 Task: Schedule a 90-minute course evaluation session.
Action: Mouse moved to (76, 132)
Screenshot: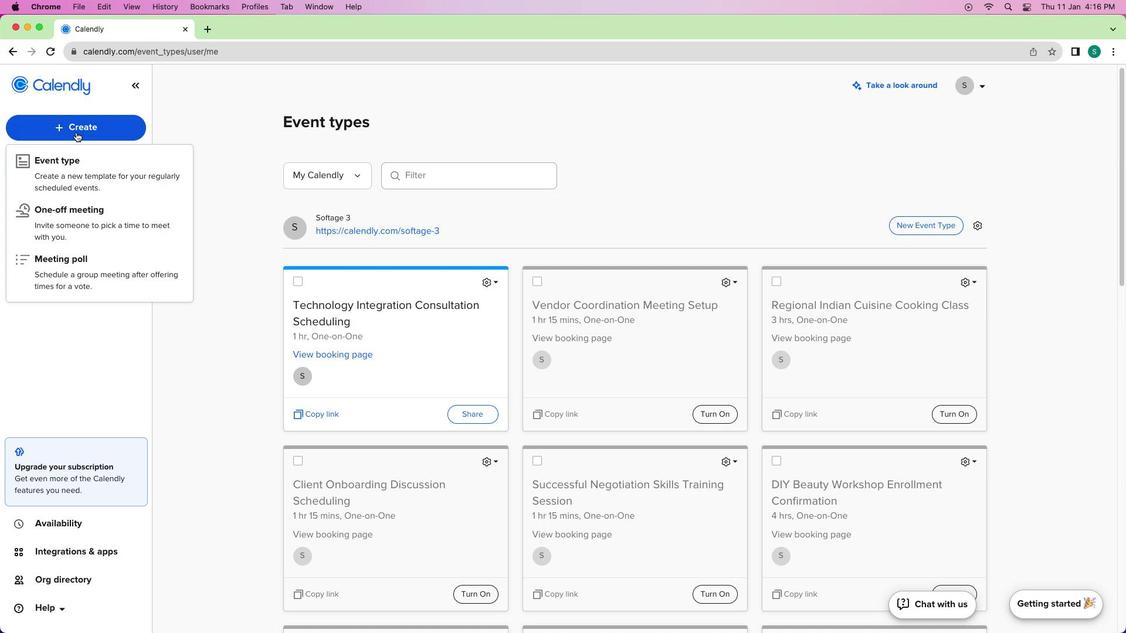 
Action: Mouse pressed left at (76, 132)
Screenshot: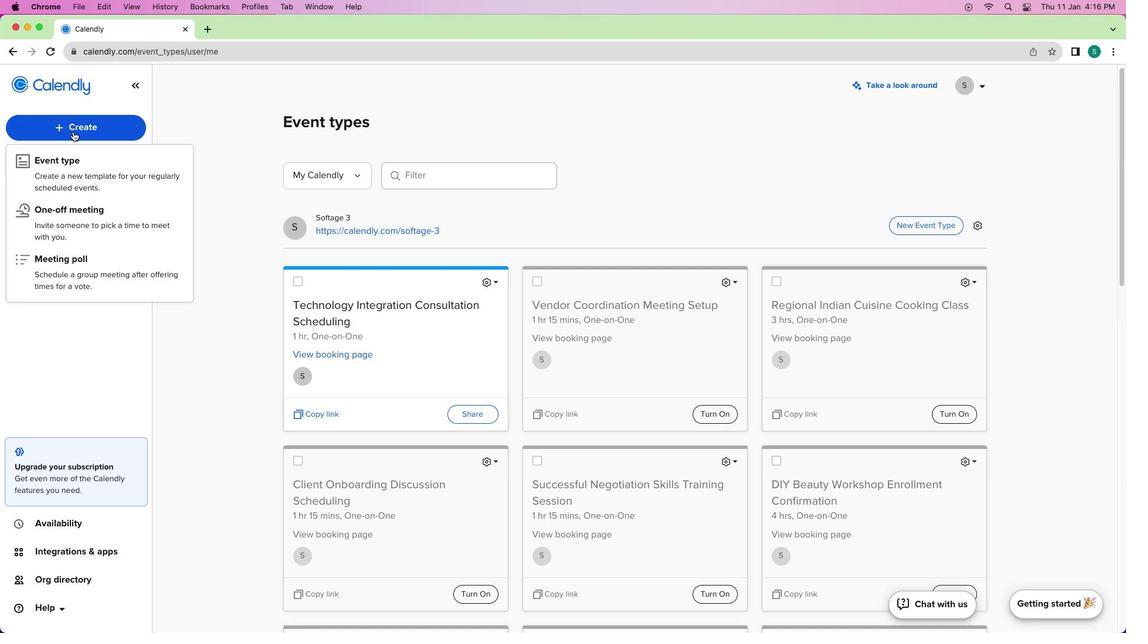 
Action: Mouse moved to (79, 159)
Screenshot: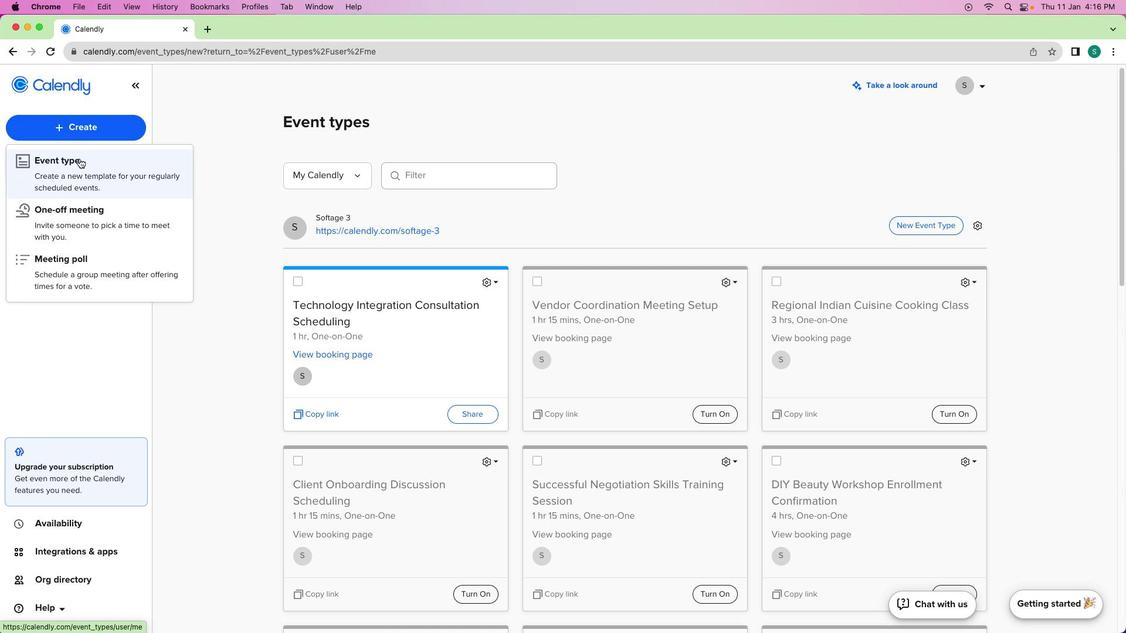 
Action: Mouse pressed left at (79, 159)
Screenshot: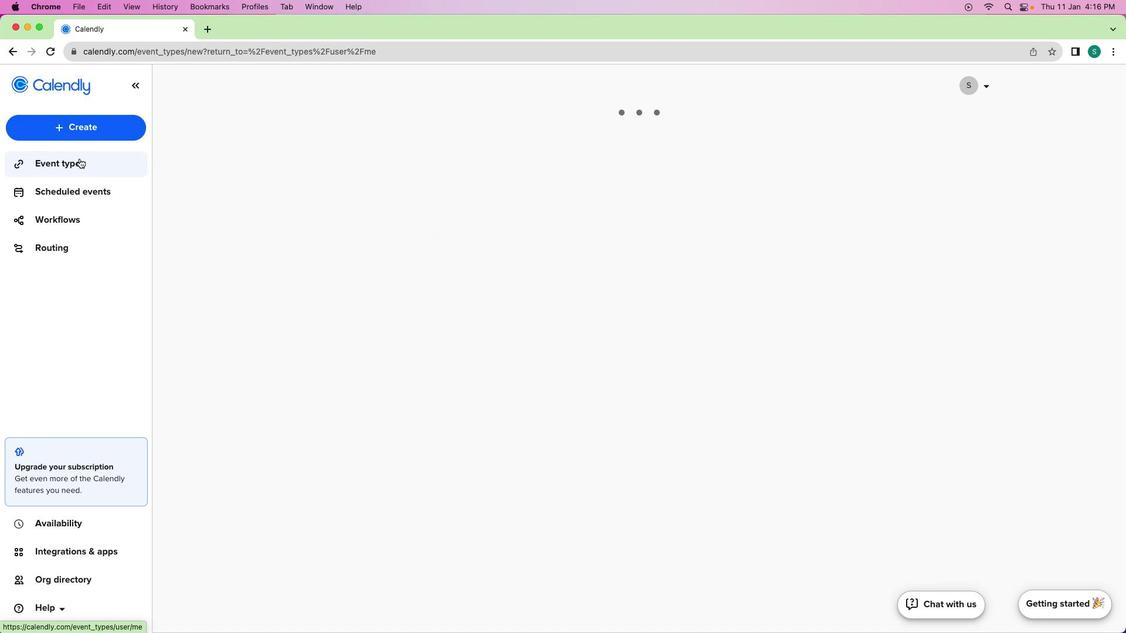 
Action: Mouse moved to (479, 231)
Screenshot: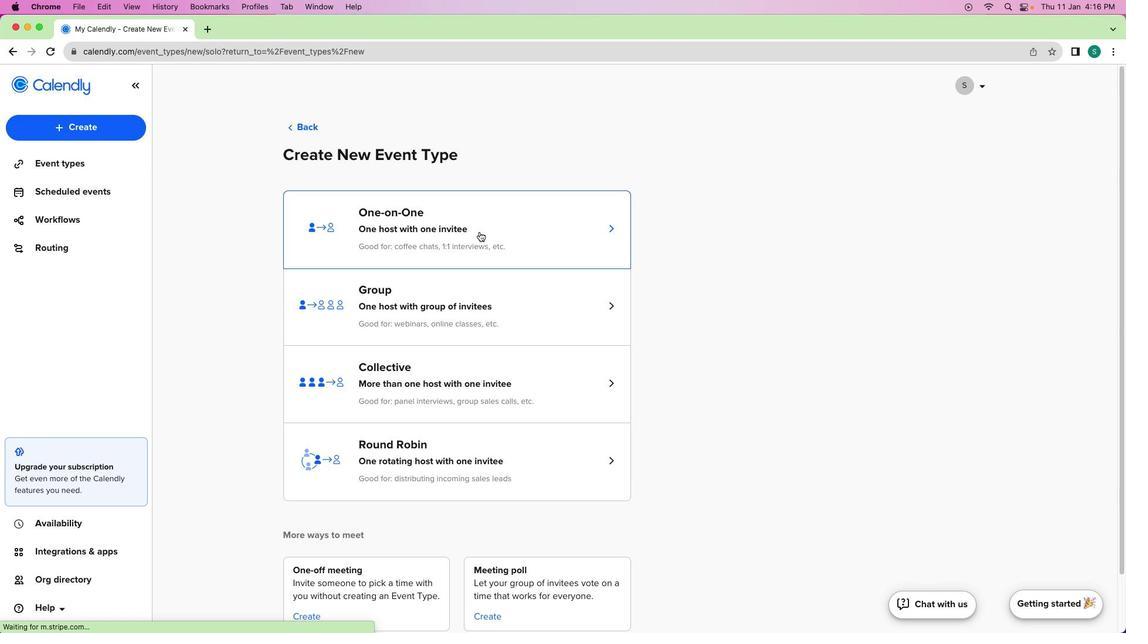 
Action: Mouse pressed left at (479, 231)
Screenshot: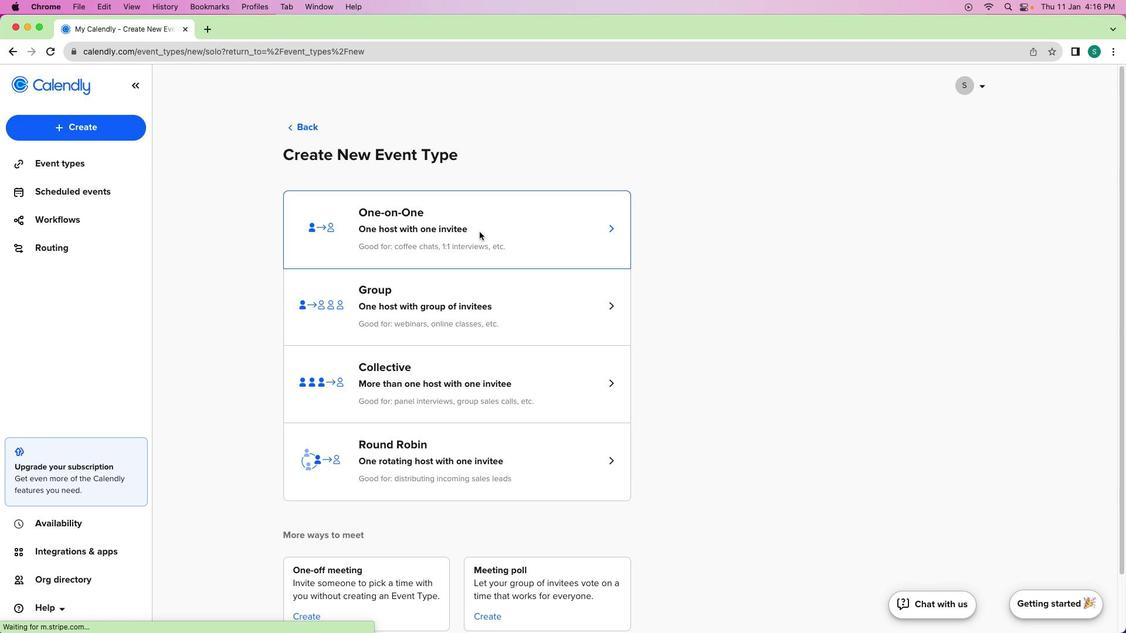
Action: Mouse moved to (49, 182)
Screenshot: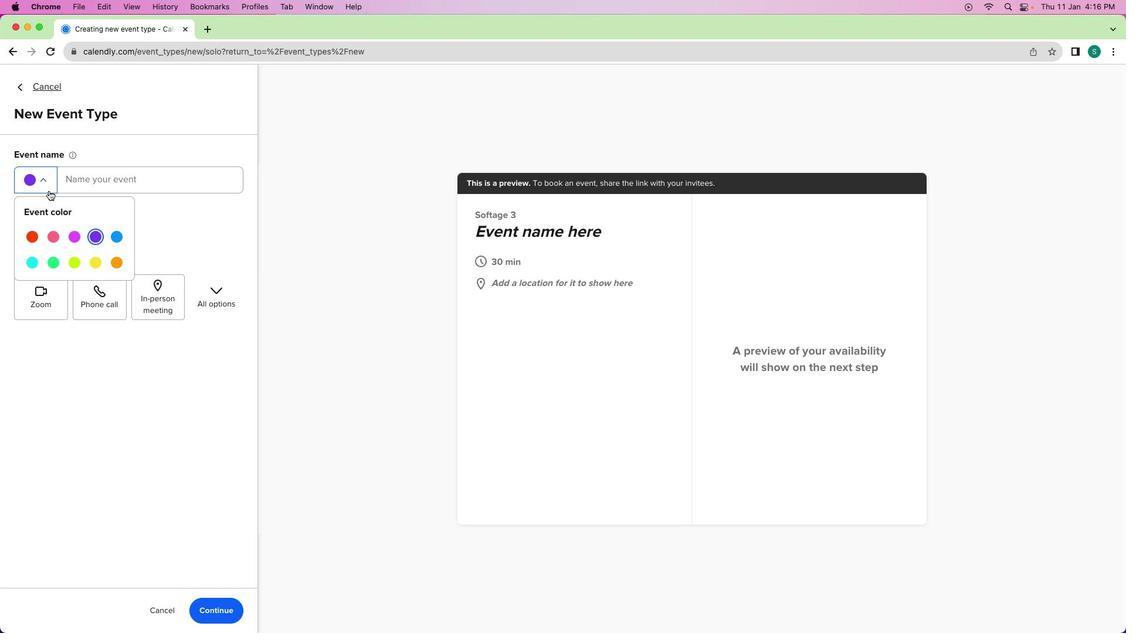 
Action: Mouse pressed left at (49, 182)
Screenshot: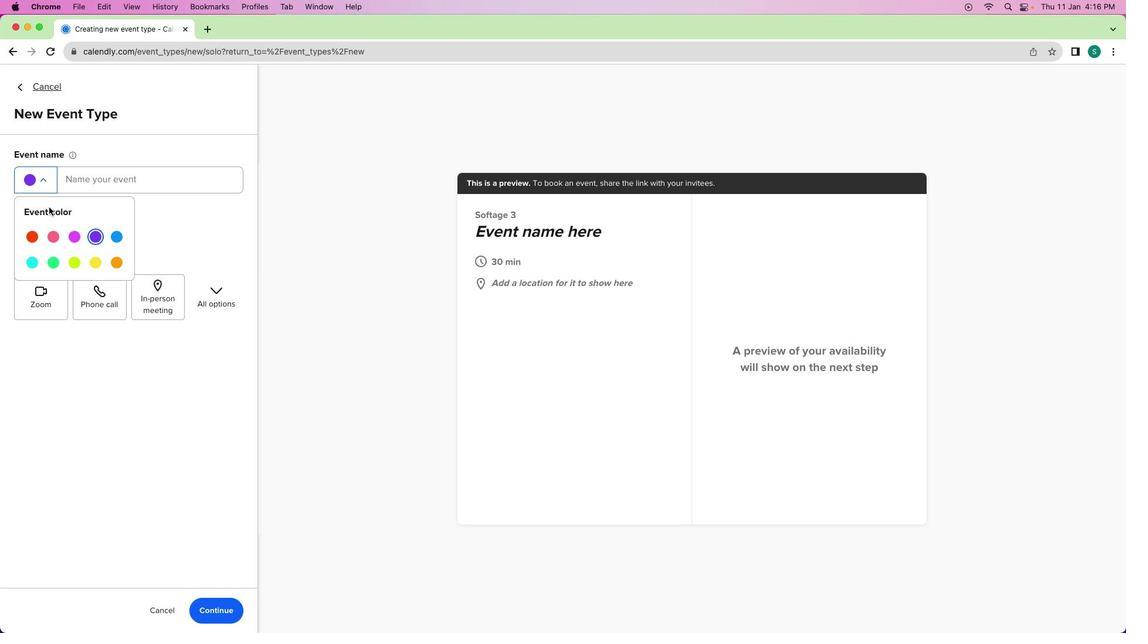
Action: Mouse moved to (74, 240)
Screenshot: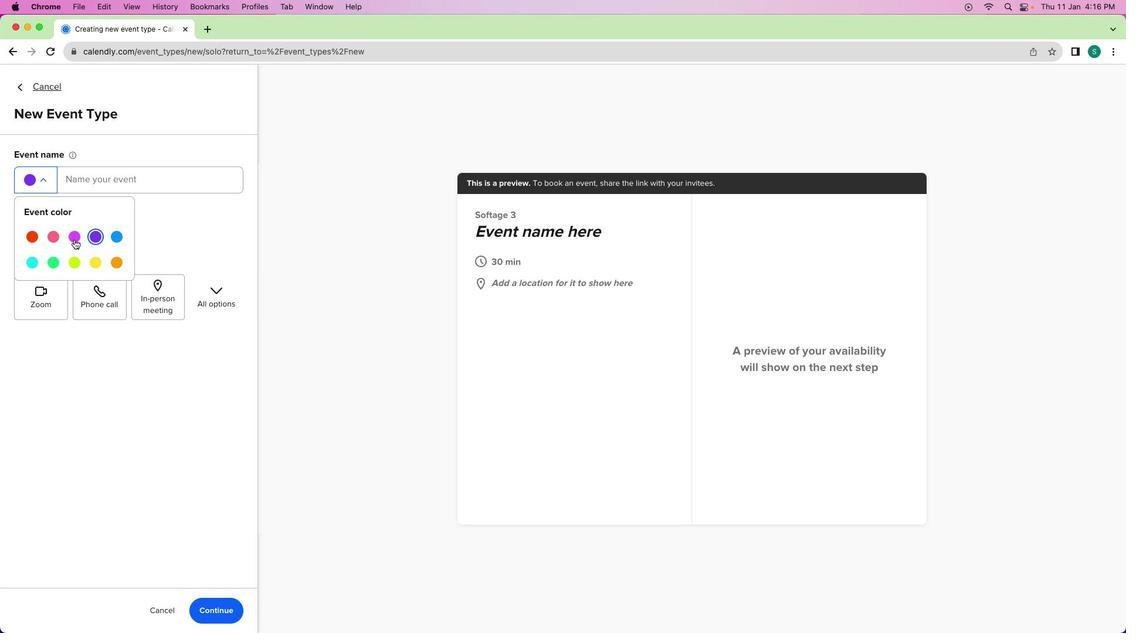 
Action: Mouse pressed left at (74, 240)
Screenshot: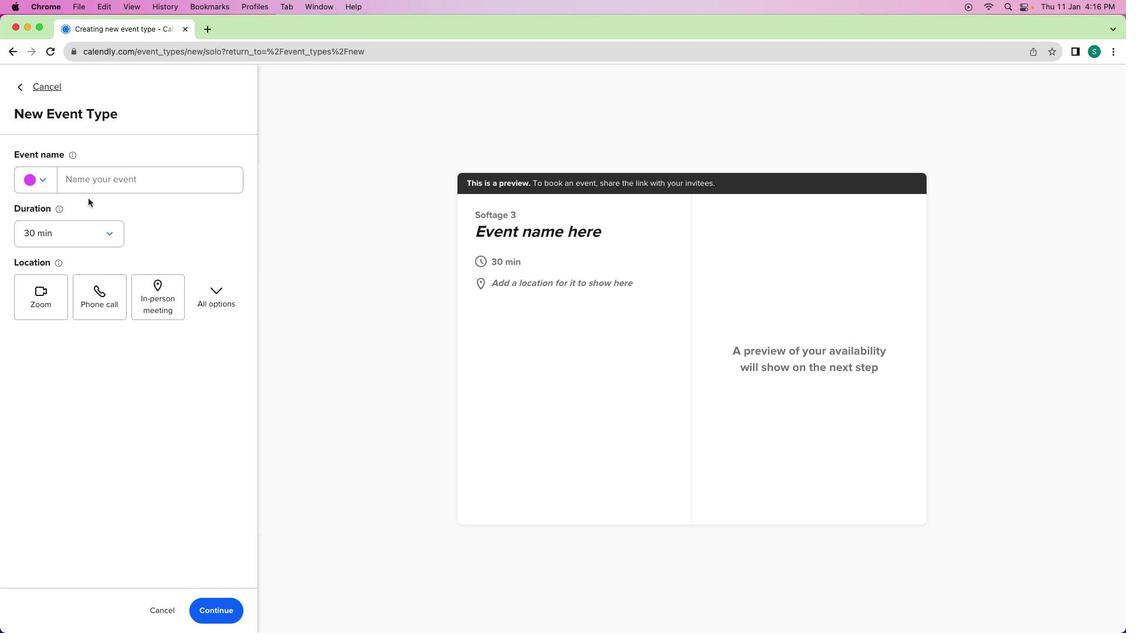 
Action: Mouse moved to (100, 186)
Screenshot: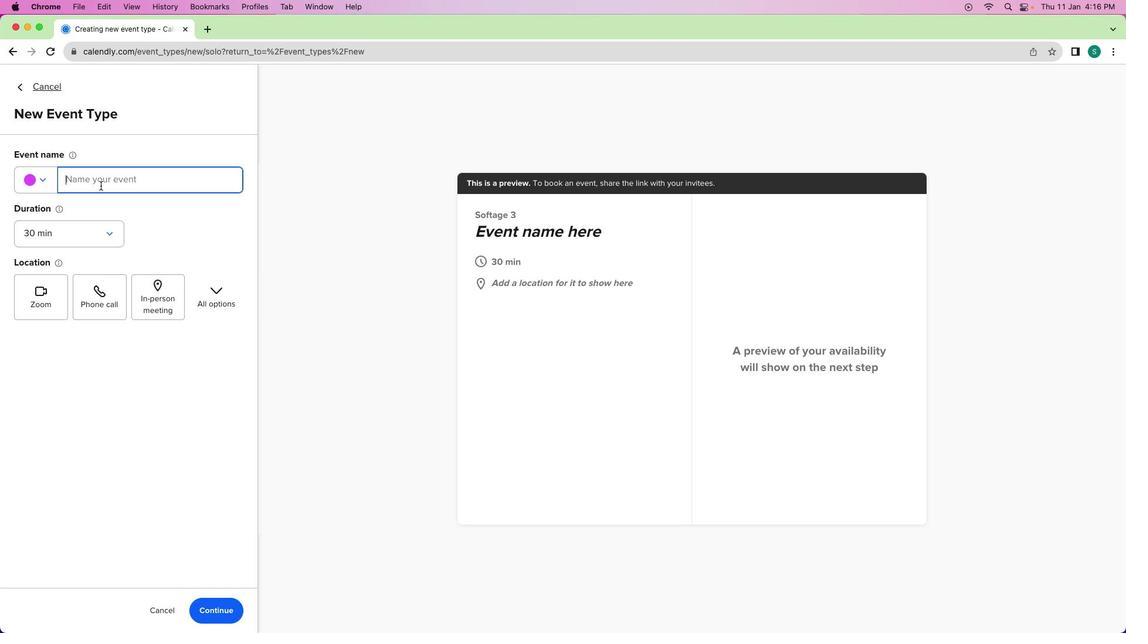 
Action: Mouse pressed left at (100, 186)
Screenshot: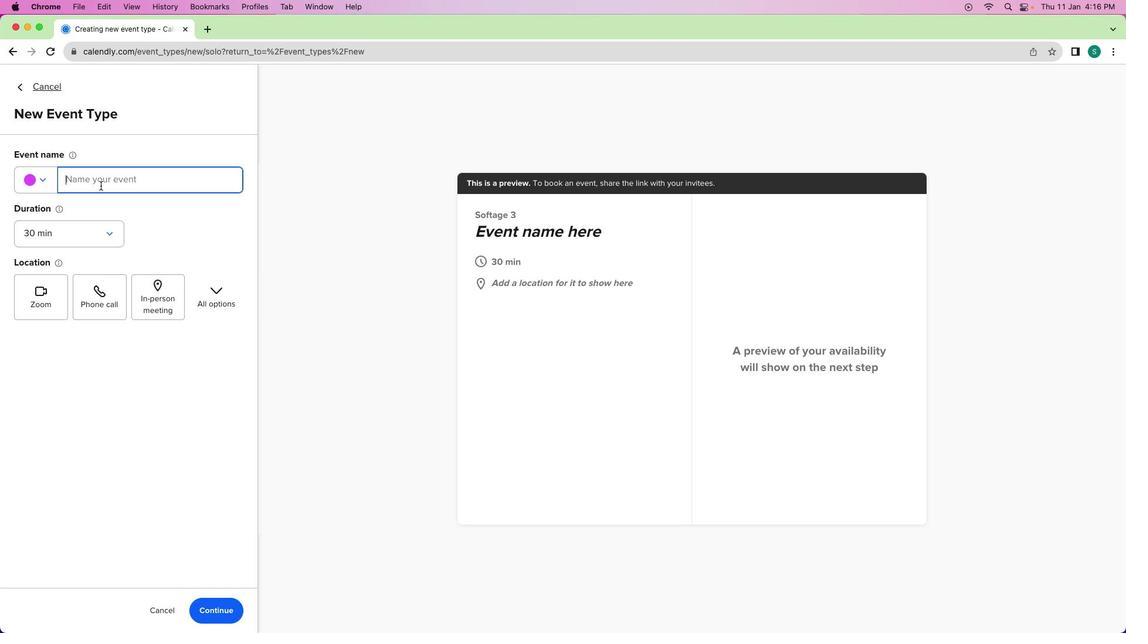 
Action: Key pressed Key.shift'C''o''u''r''s''e'Key.spaceKey.shift'E''v''a''l''u''a''t''i''o''n'Key.spaceKey.shift'S''e''s''s''i''o''n'Key.spaceKey.shift'S''c''h''e''d''u''l''i''n''g'
Screenshot: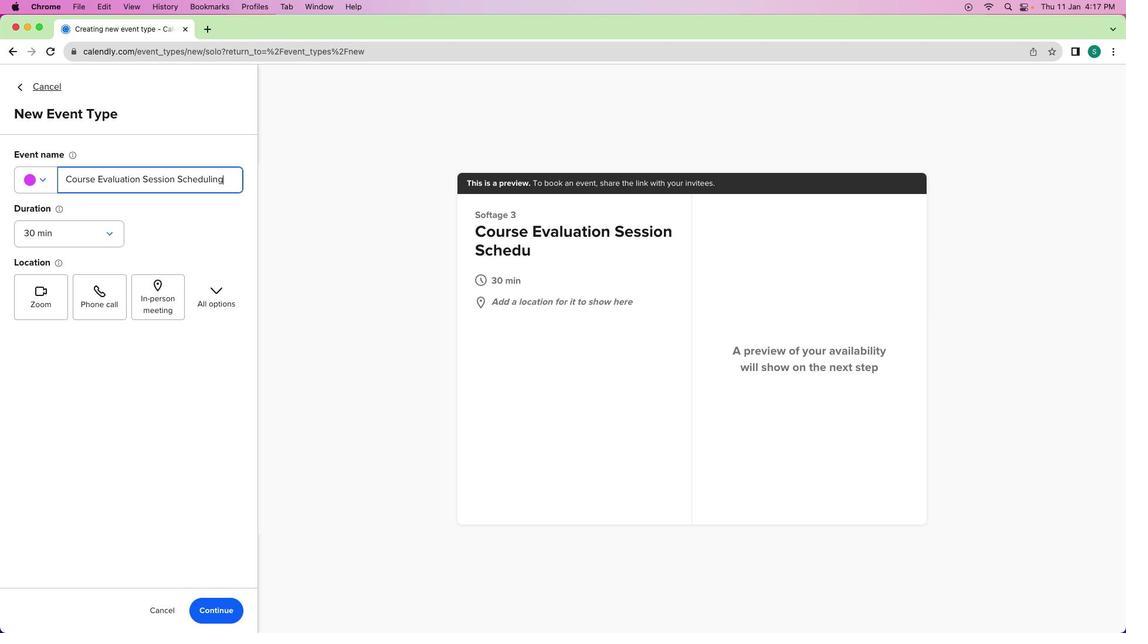 
Action: Mouse moved to (46, 227)
Screenshot: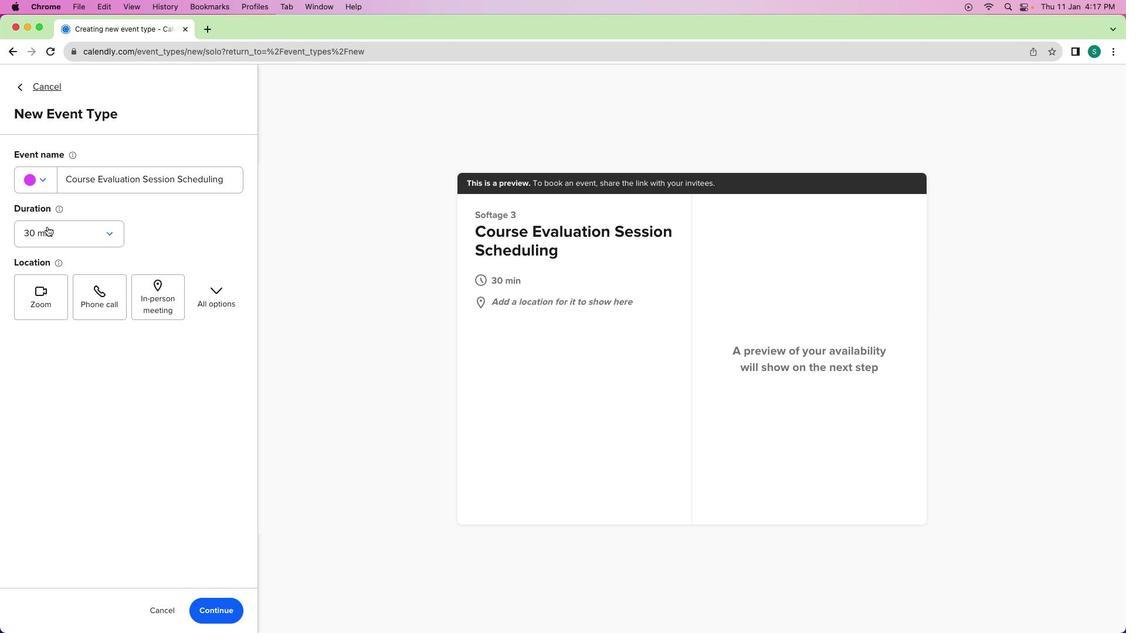 
Action: Mouse pressed left at (46, 227)
Screenshot: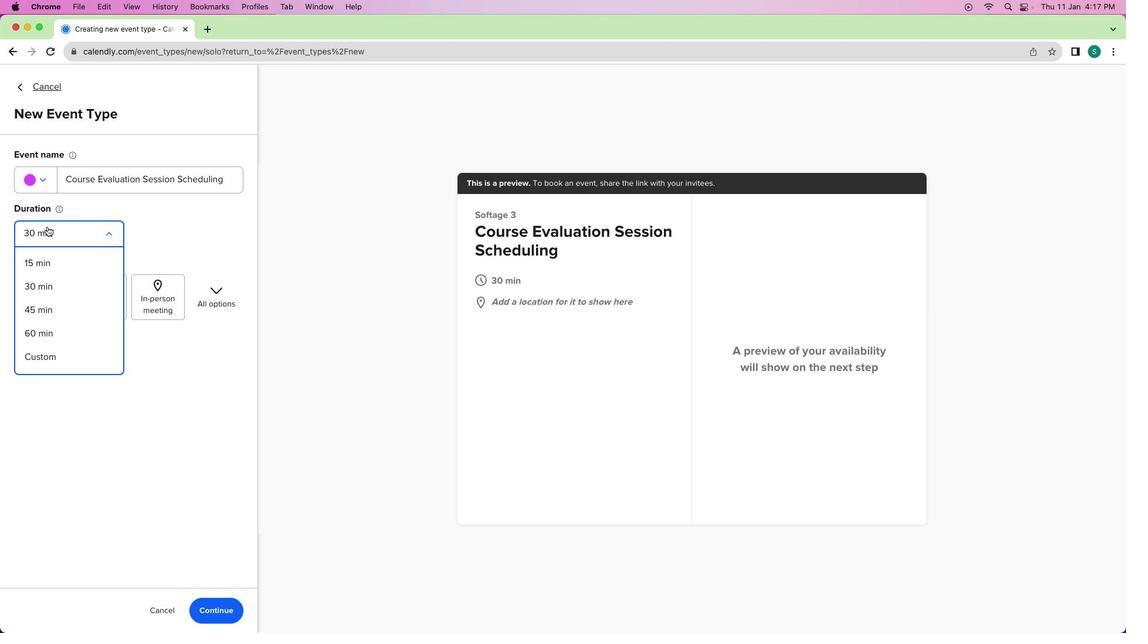 
Action: Mouse moved to (39, 354)
Screenshot: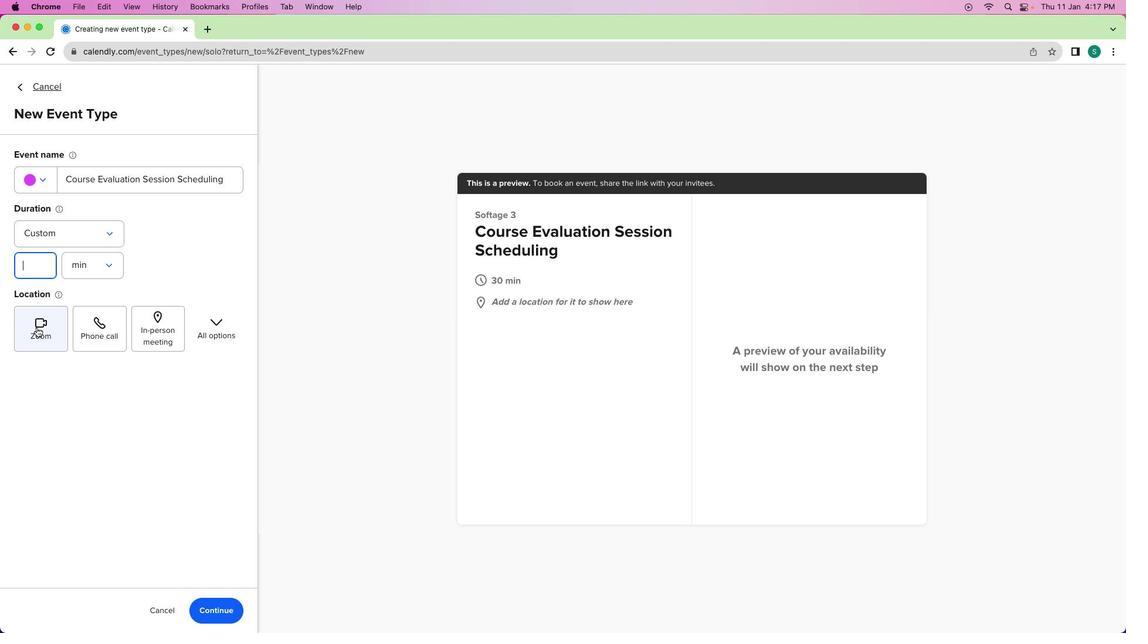 
Action: Mouse pressed left at (39, 354)
Screenshot: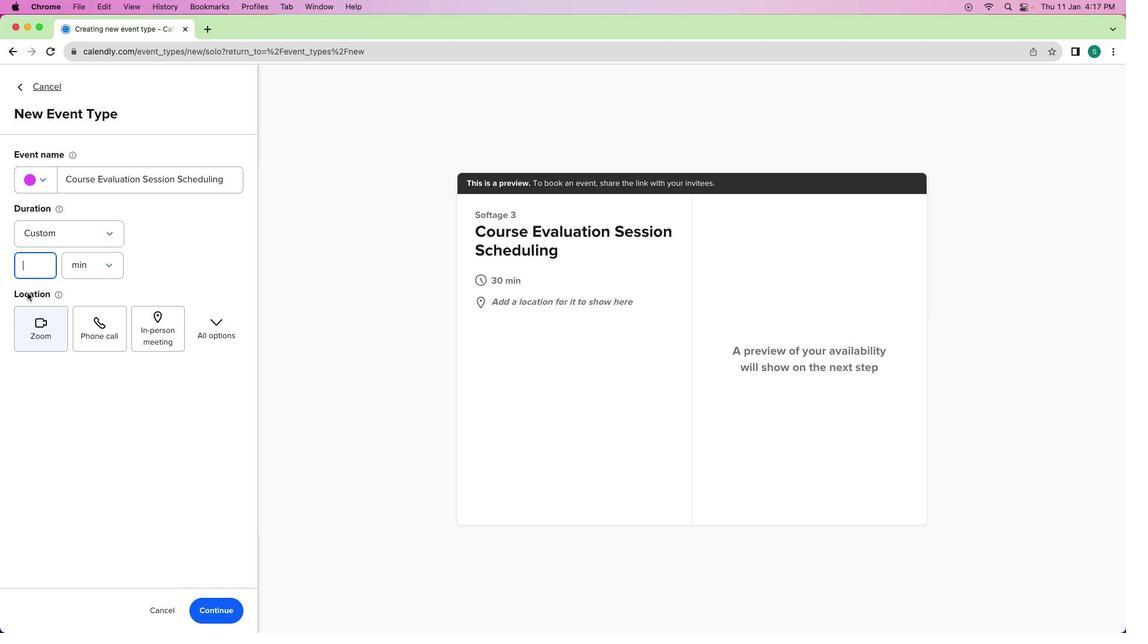 
Action: Mouse moved to (23, 263)
Screenshot: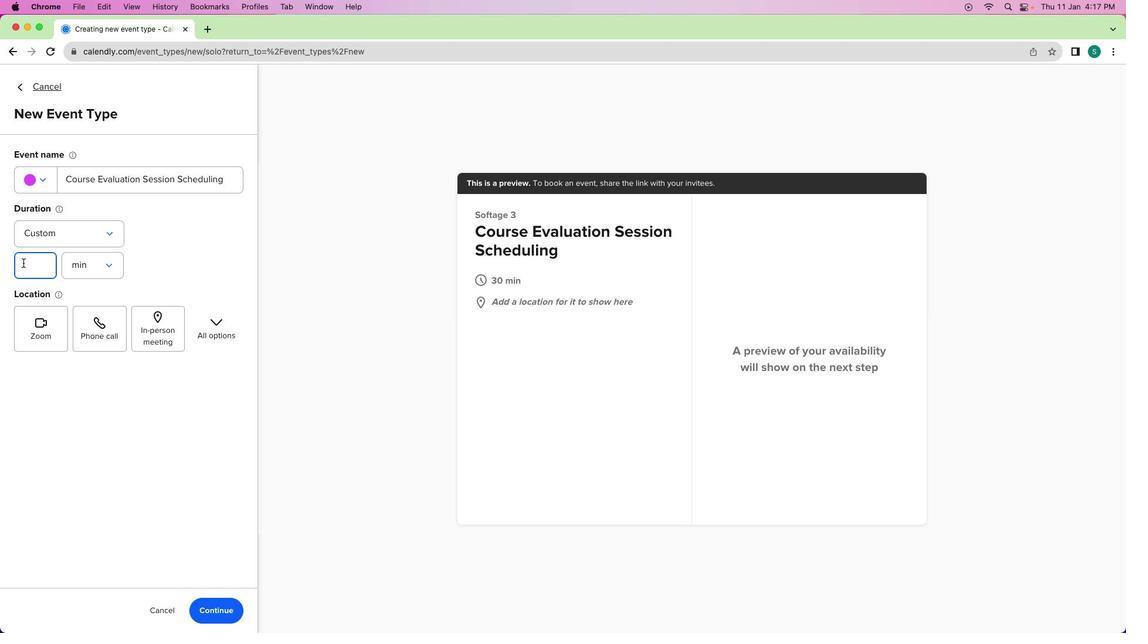 
Action: Key pressed '9''0'
Screenshot: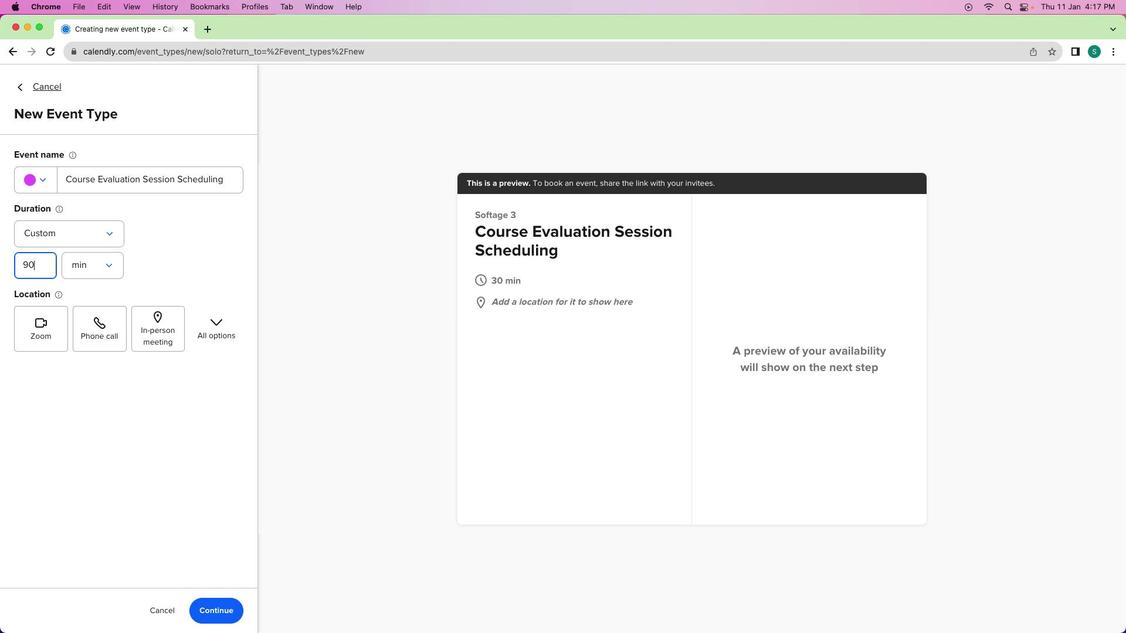 
Action: Mouse moved to (58, 339)
Screenshot: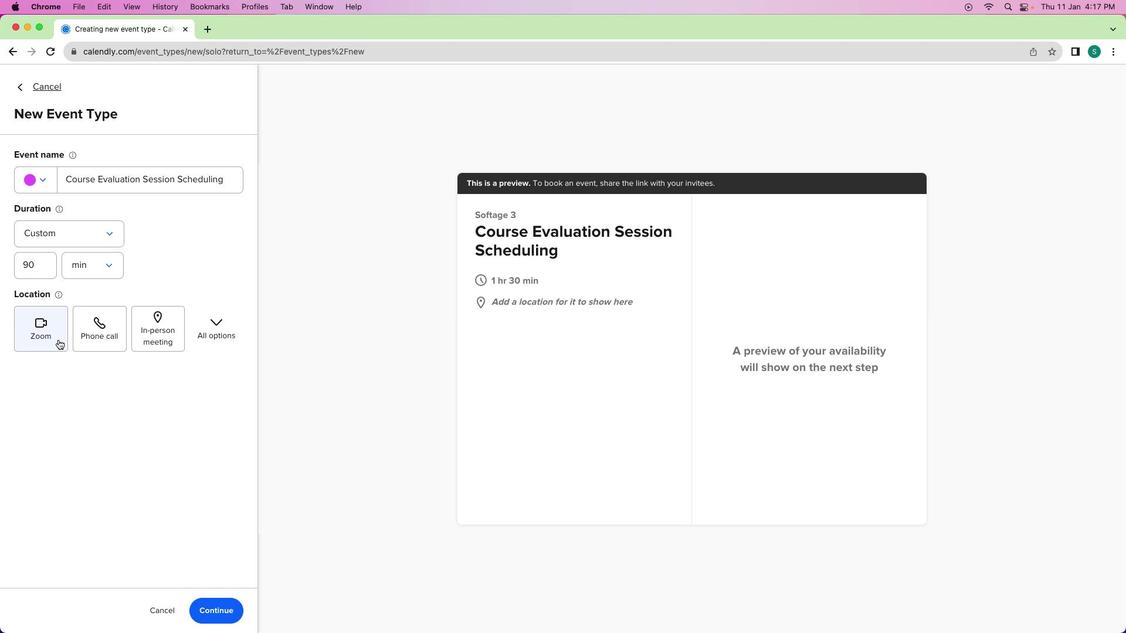 
Action: Mouse pressed left at (58, 339)
Screenshot: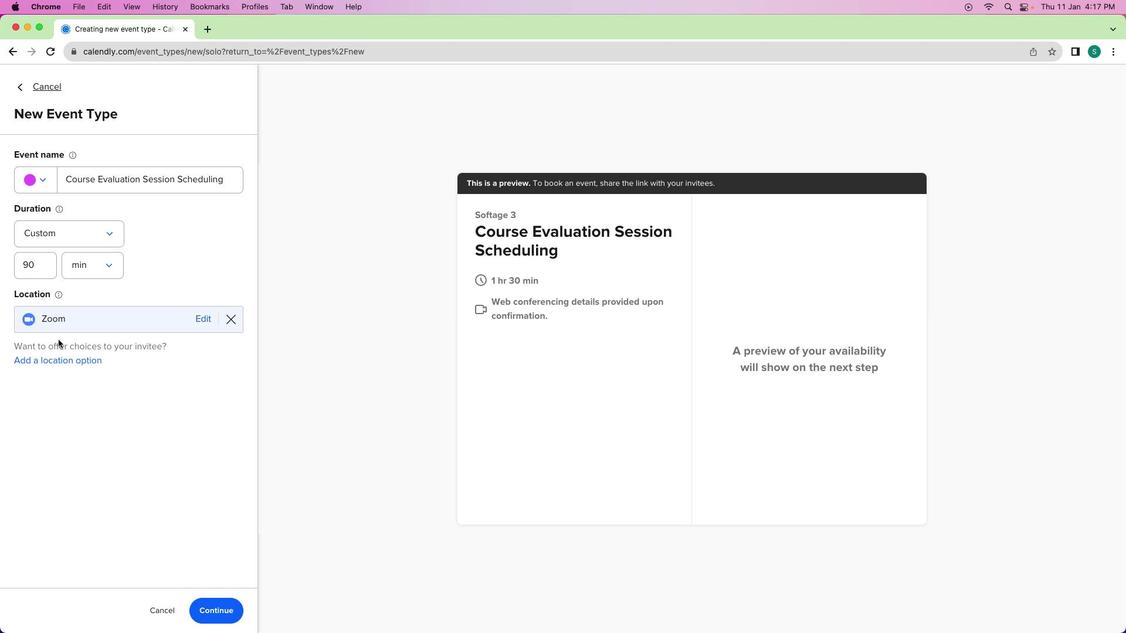 
Action: Mouse moved to (220, 603)
Screenshot: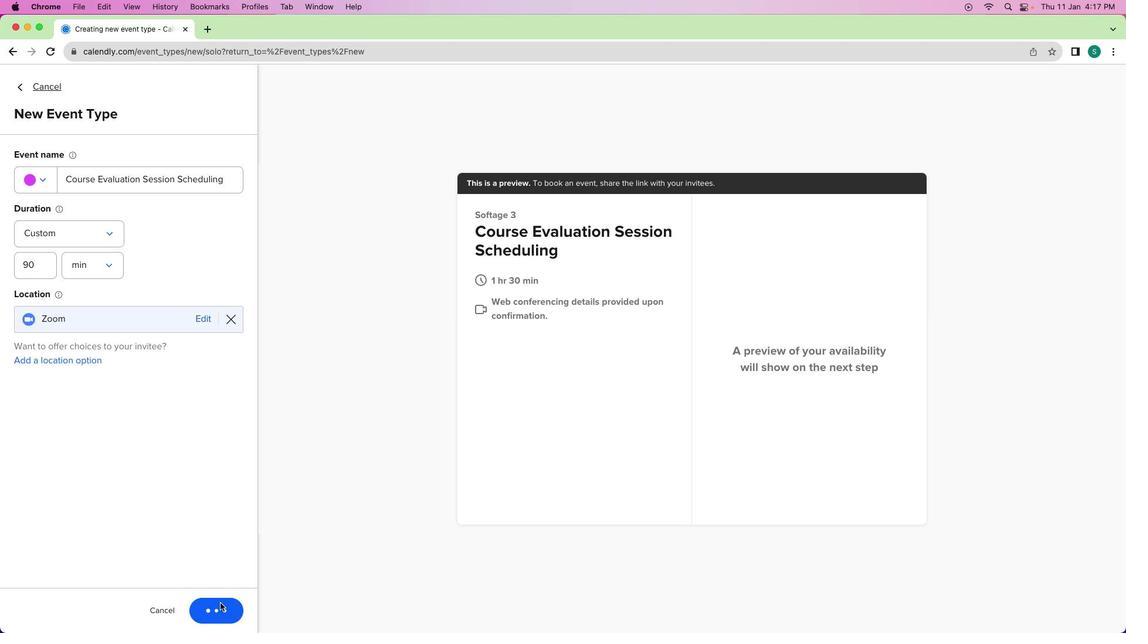 
Action: Mouse pressed left at (220, 603)
Screenshot: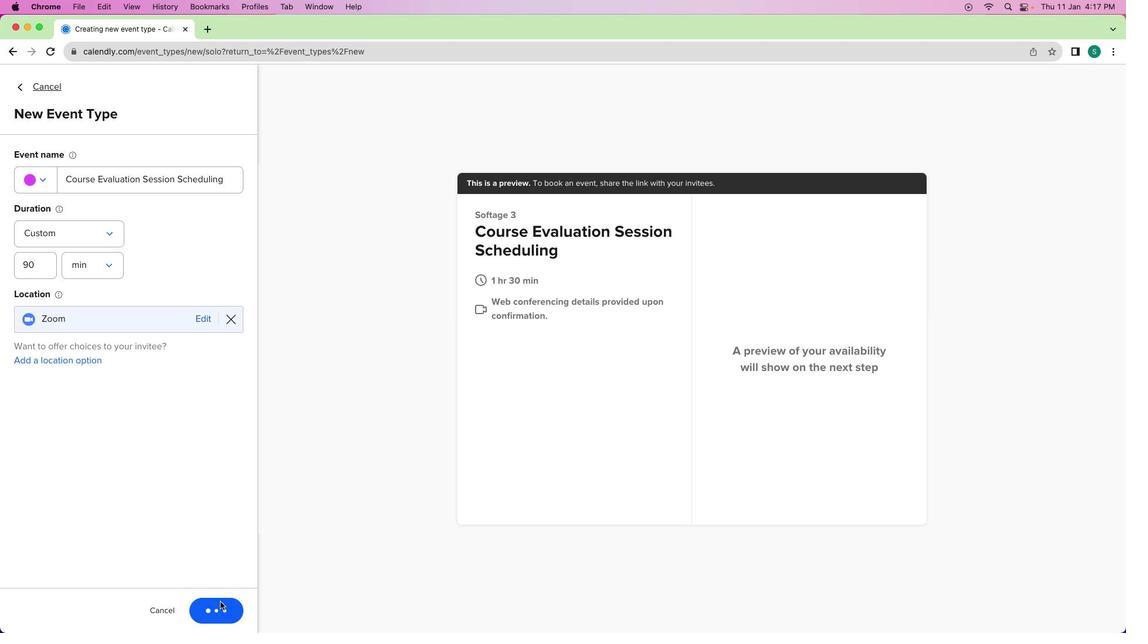 
Action: Mouse moved to (200, 216)
Screenshot: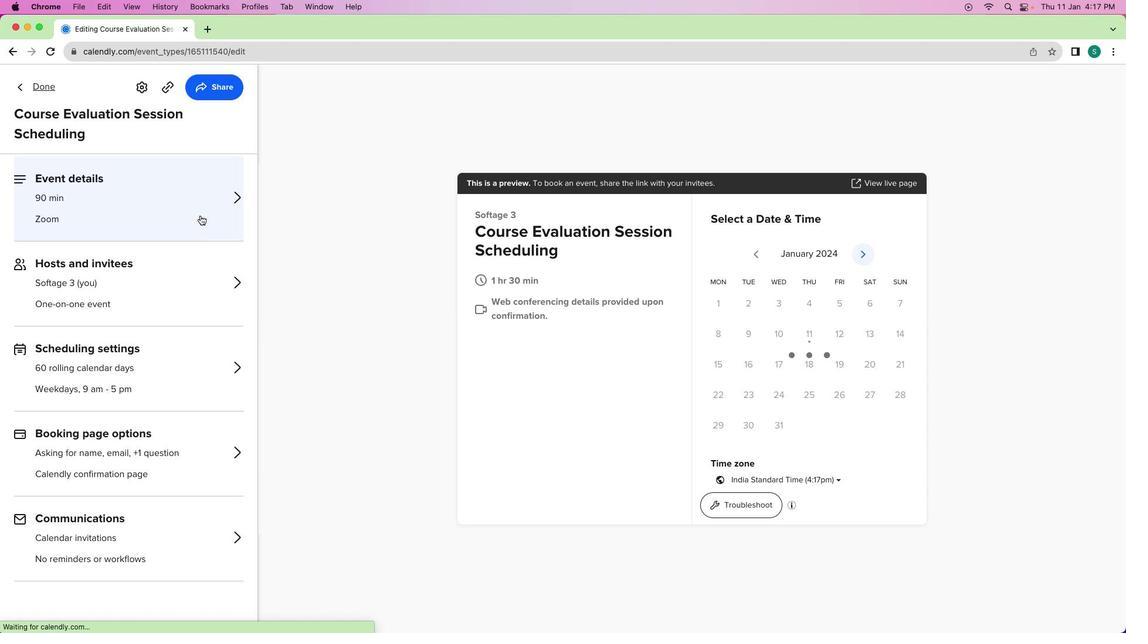 
Action: Mouse pressed left at (200, 216)
Screenshot: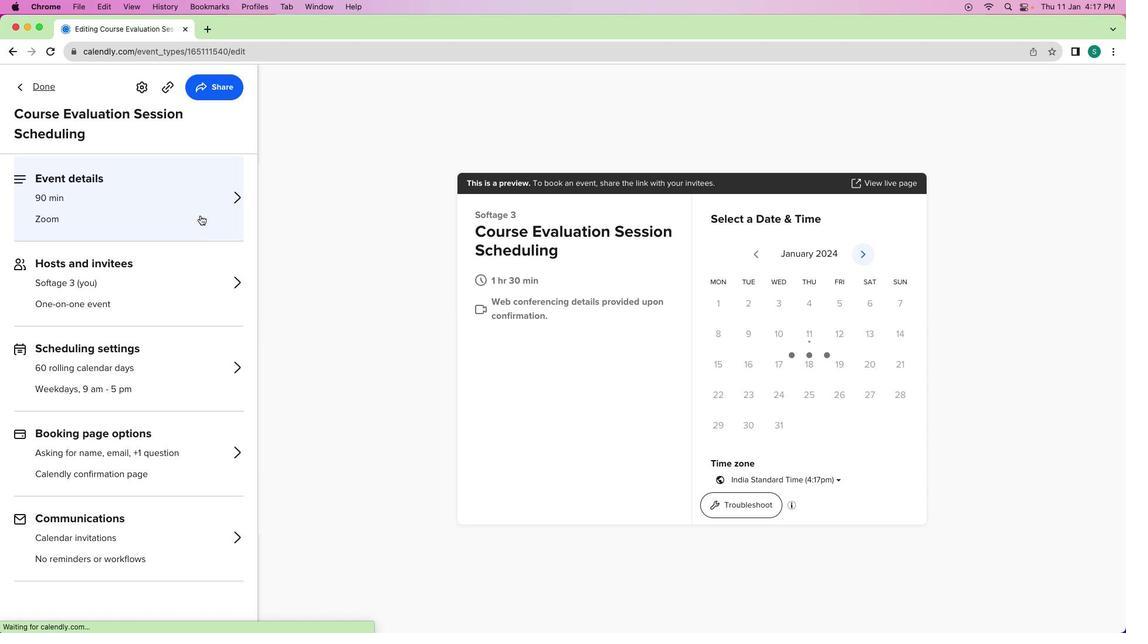 
Action: Mouse moved to (106, 436)
Screenshot: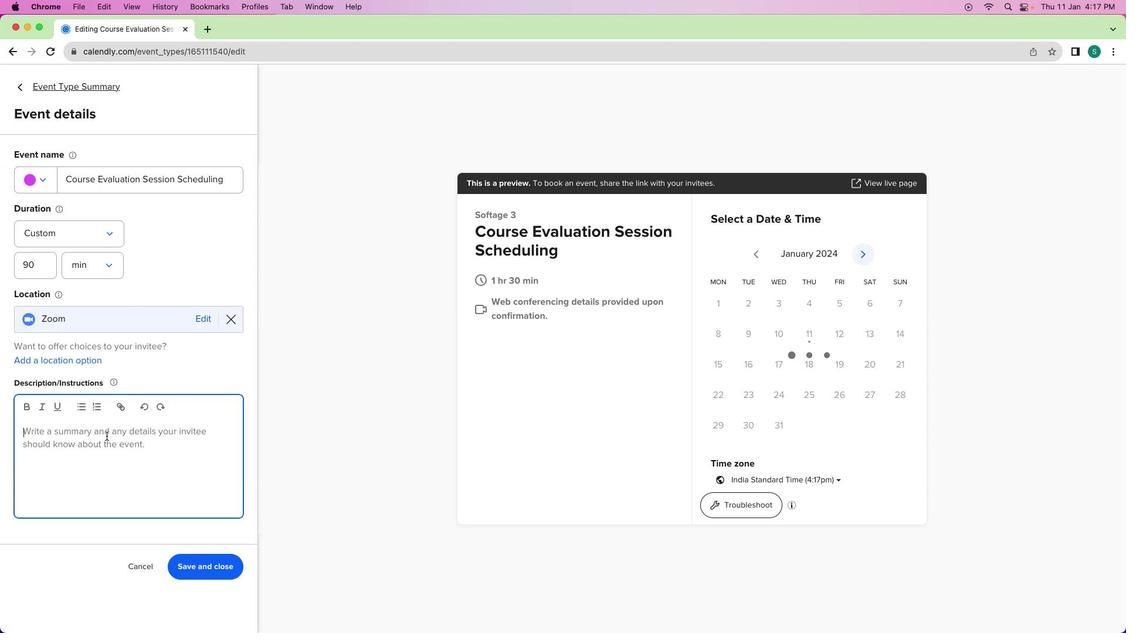 
Action: Mouse pressed left at (106, 436)
Screenshot: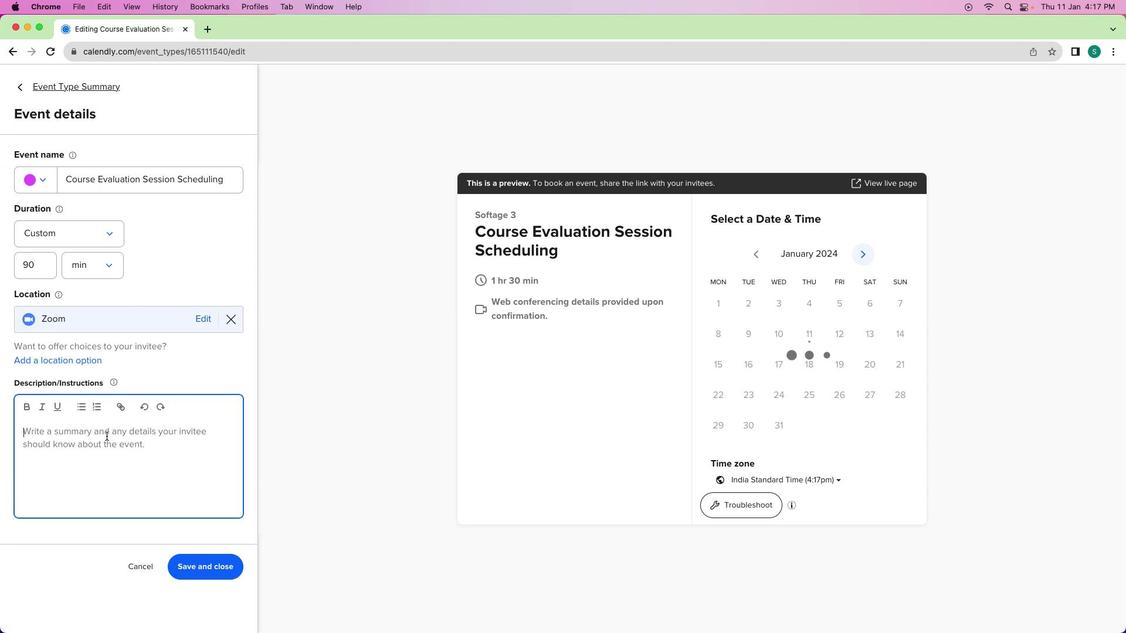 
Action: Mouse moved to (113, 444)
Screenshot: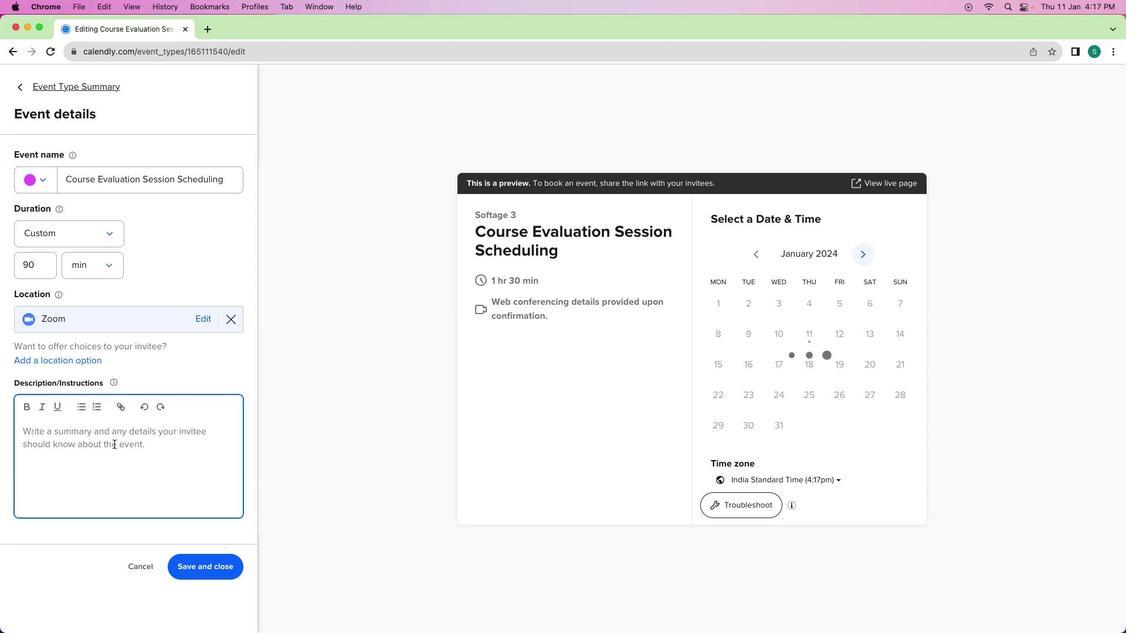 
Action: Key pressed Key.shiftKey.shiftKey.shift'I''t'"'"'s'Key.space't''i''m''e'Key.space't''o'Key.space'g''a''t''h''e''r'Key.space'v''a''l''u''a''b''l''e'Key.space'i''s''i'Key.backspaceKey.backspace'n''s''i''h''g''t''s'Key.shift_r'!'Key.spaceKey.shift'I'"'"'v''e'Key.leftKey.leftKey.leftKey.leftKey.leftKey.leftKey.leftKey.leftKey.leftKey.backspaceKey.right'h'Key.downKey.space's''c''h''e''d''u''l''e''d'Key.space'a'Key.space'9''0''-''m''i''n''u''t''e'Key.spaceKey.spaceKey.backspaceKey.space'c''o''u''r''s''e'Key.leftKey.leftKey.leftKey.leftKey.leftKey.leftKey.leftKey.leftKey.rightKey.backspaceKey.downKey.space'e''v''a''l''u''a''t''i''o''n'Key.space's''e''s''s''i''o''n'Key.space'd''i''s''c''u''s''s'Key.space'f''e''e''d''b''a''c''k'','Key.space'i''m''p''r''o''v''e''m''e''n''t''s'','Key.space'a''n''d'Key.space'f''u''t''u''r''e'Key.space'e''n''h''a''n''c''e''m''e''n''t''s''.'Key.enterKey.shift'E''x''i'Key.backspace'c''i''t''e''d'Key.space't''o'Key.space'h''e''a''r'Key.space'y''o''u'Key.space't''h''o''u''g''h''t''s'Key.space'a''n''d'Key.space'i''d''e''a''s'Key.shift_r'!'Key.enterKey.enterKey.shift'B''e''s''t'Key.spaceKey.shift'r''e''g''a''r''d''s'','Key.enterKey.shift'S''o''f''t'Key.shift'A''g''e'
Screenshot: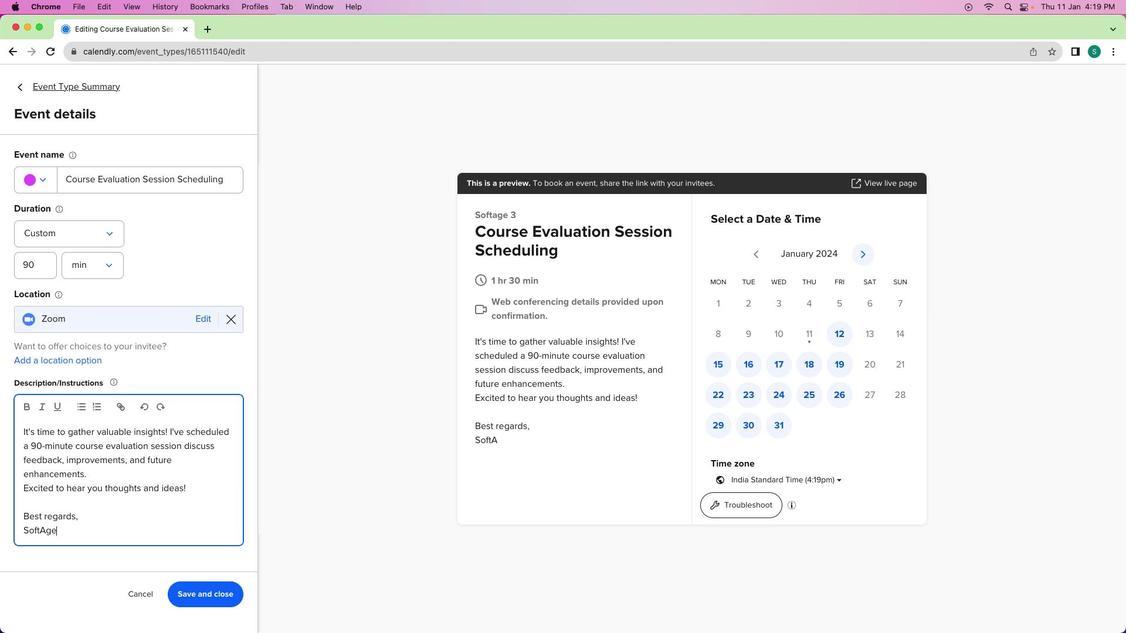 
Action: Mouse moved to (209, 599)
Screenshot: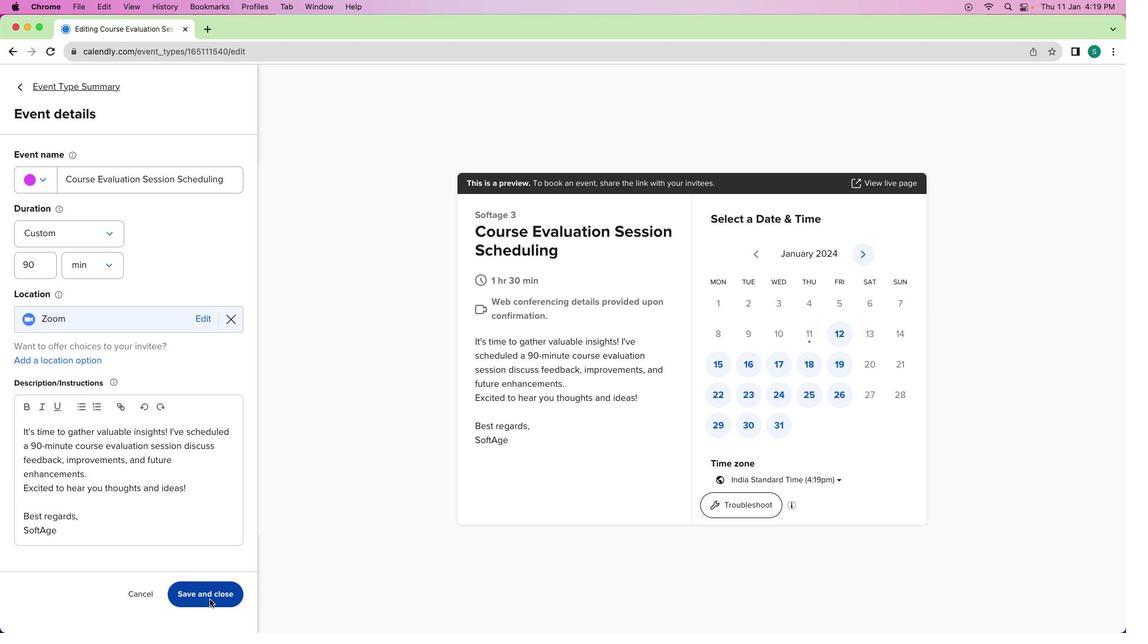 
Action: Mouse pressed left at (209, 599)
Screenshot: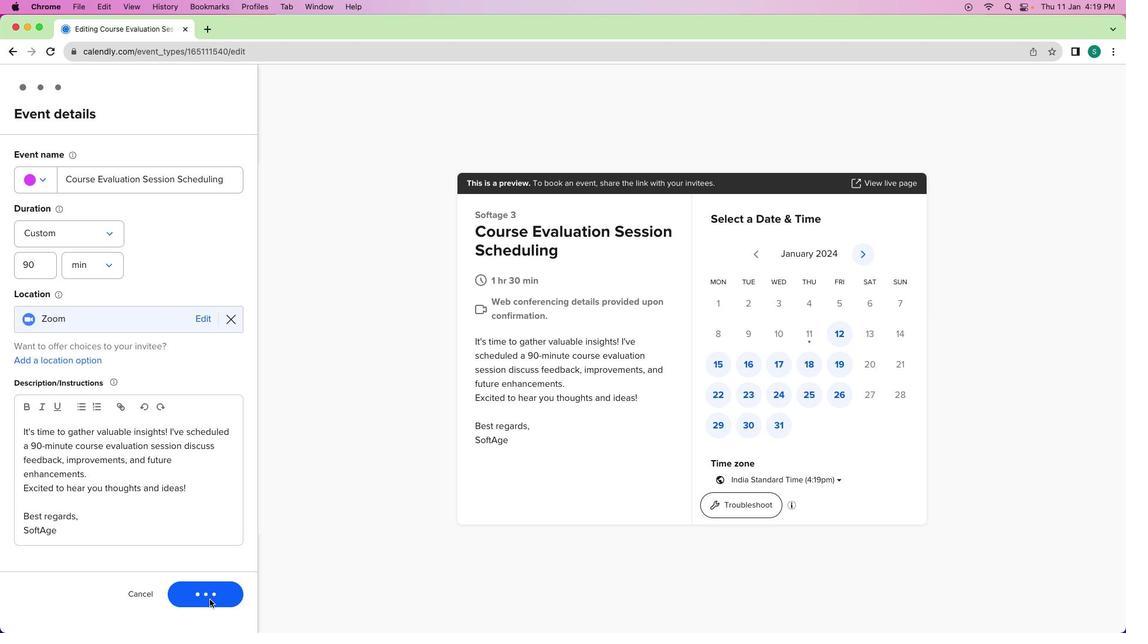 
Action: Mouse moved to (190, 390)
Screenshot: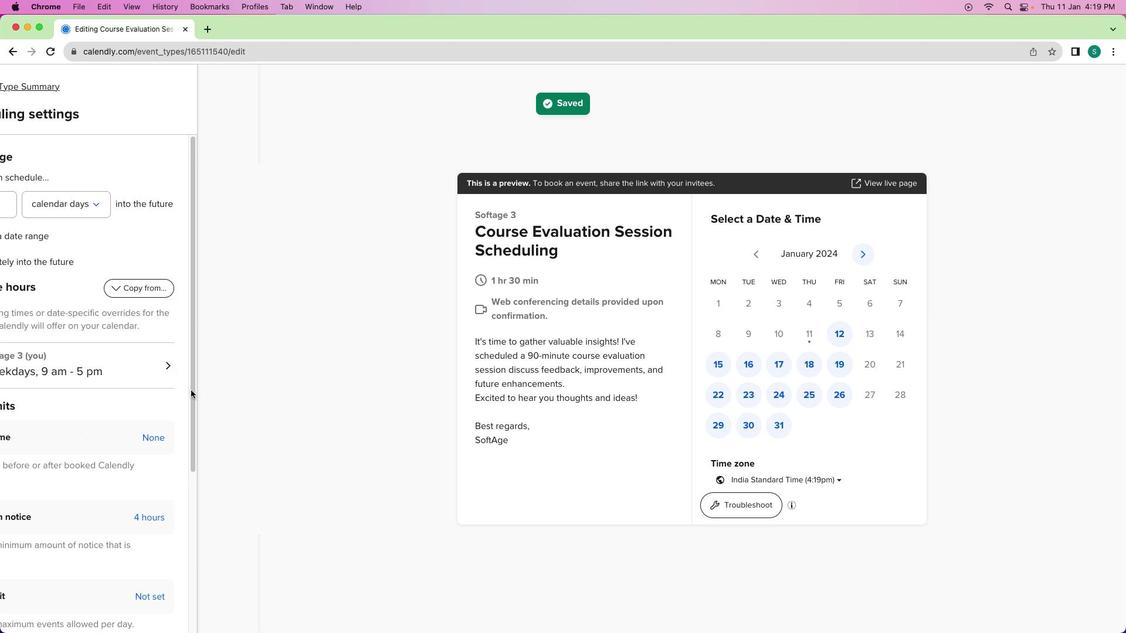 
Action: Mouse pressed left at (190, 390)
Screenshot: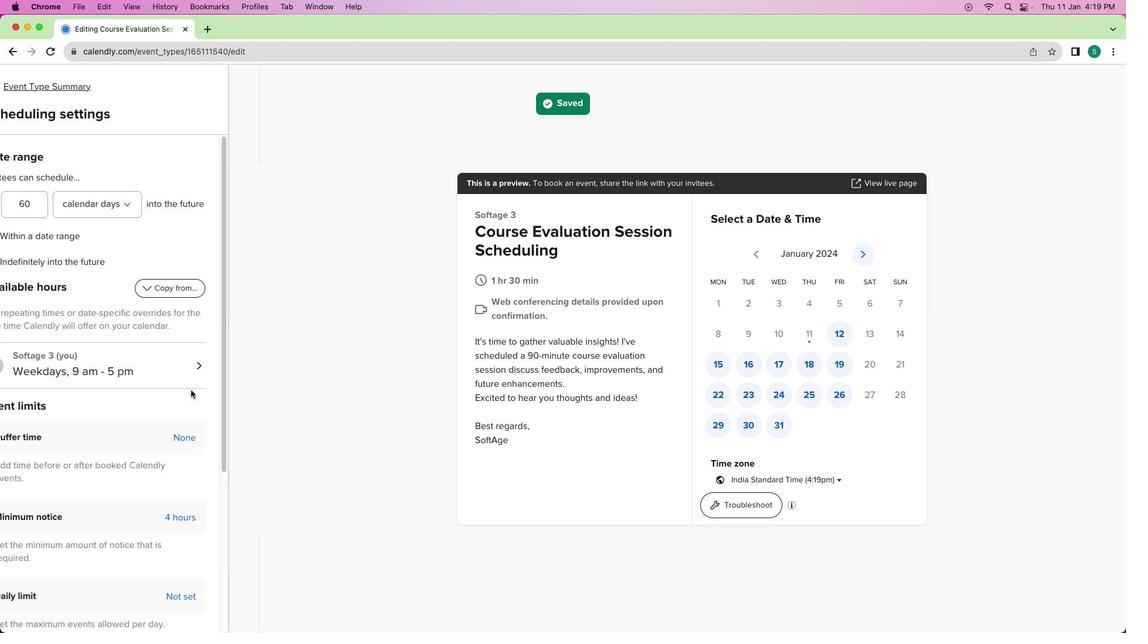 
Action: Mouse moved to (156, 417)
Screenshot: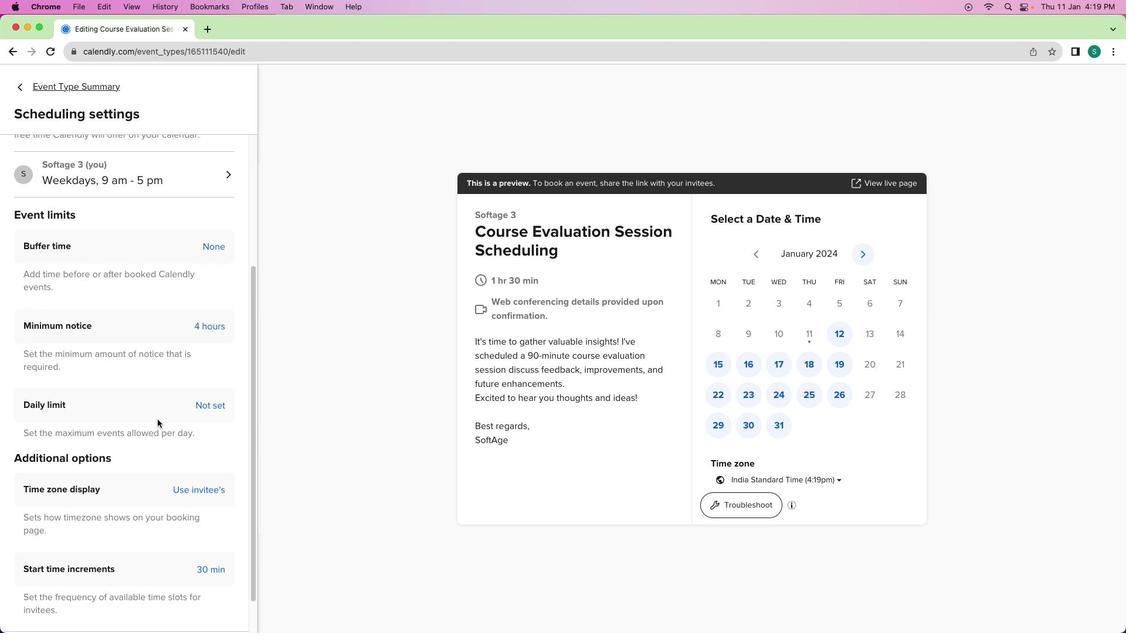 
Action: Mouse scrolled (156, 417) with delta (0, 0)
Screenshot: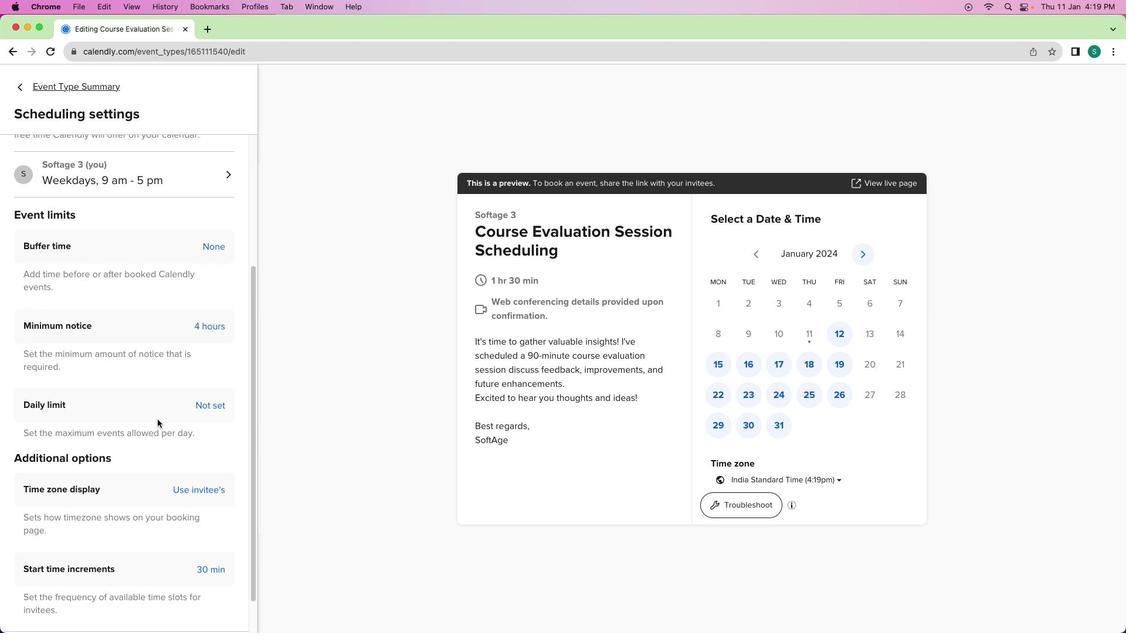 
Action: Mouse moved to (156, 420)
Screenshot: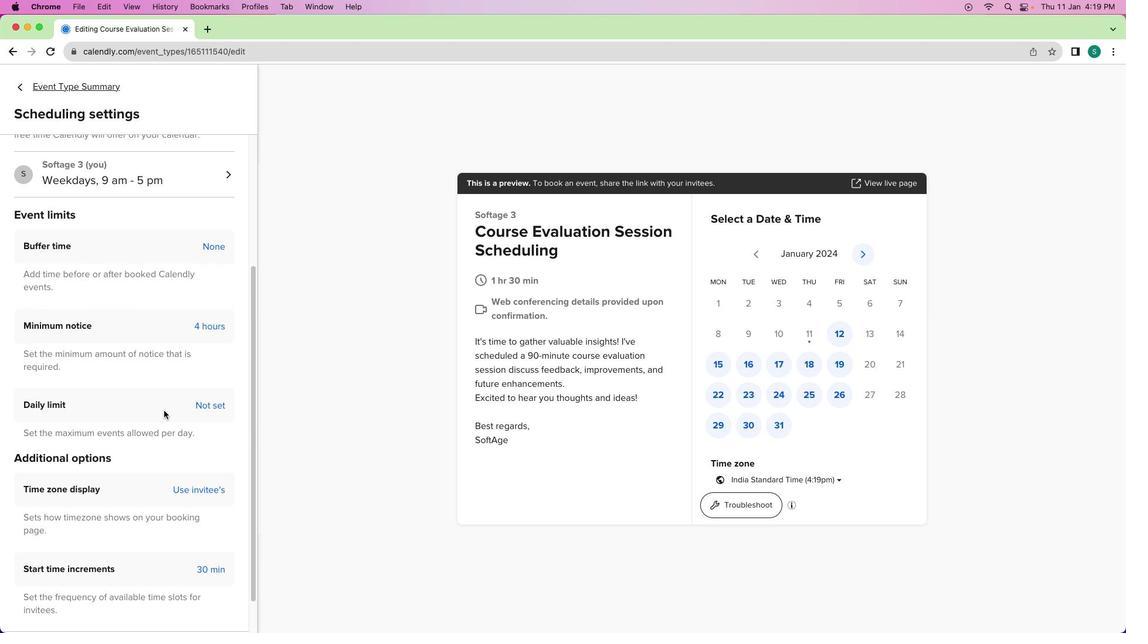 
Action: Mouse scrolled (156, 420) with delta (0, 0)
Screenshot: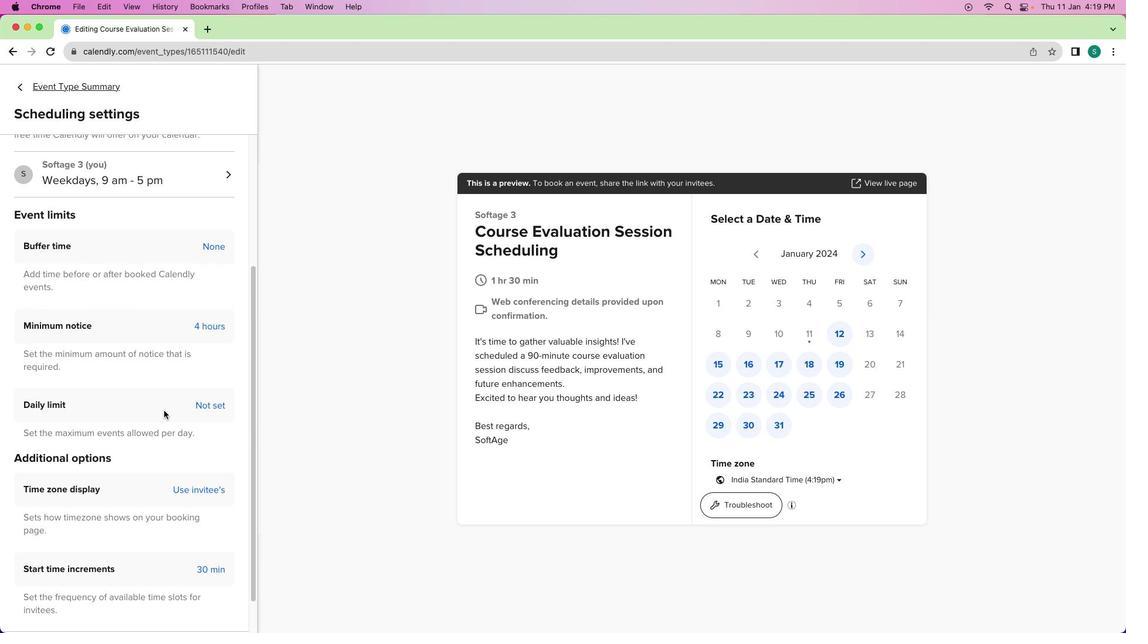 
Action: Mouse moved to (156, 420)
Screenshot: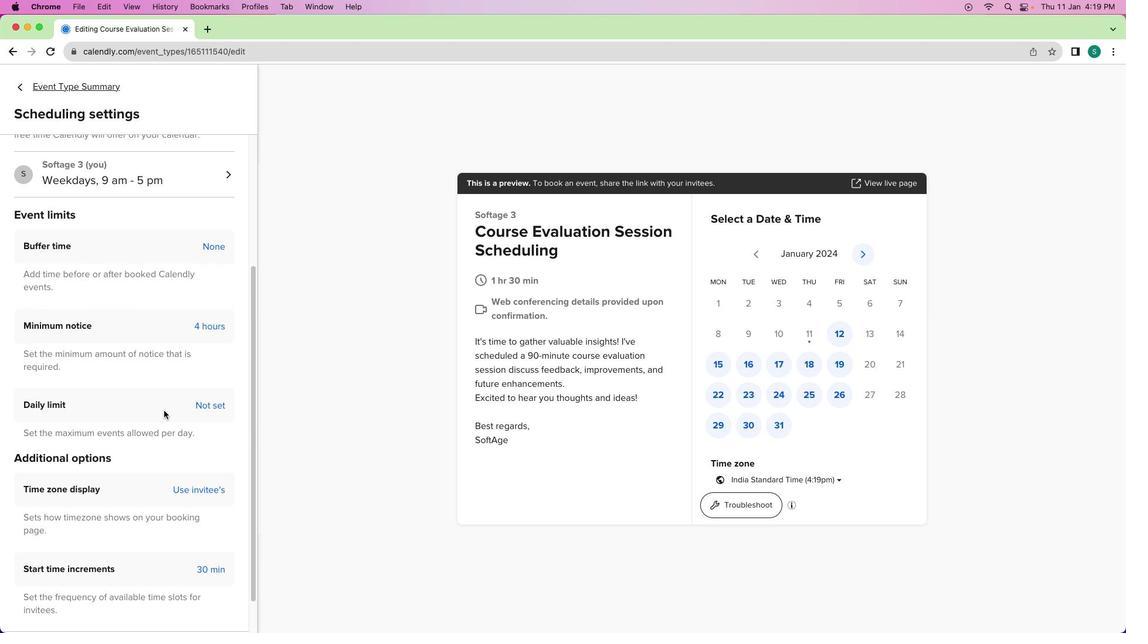 
Action: Mouse scrolled (156, 420) with delta (0, -1)
Screenshot: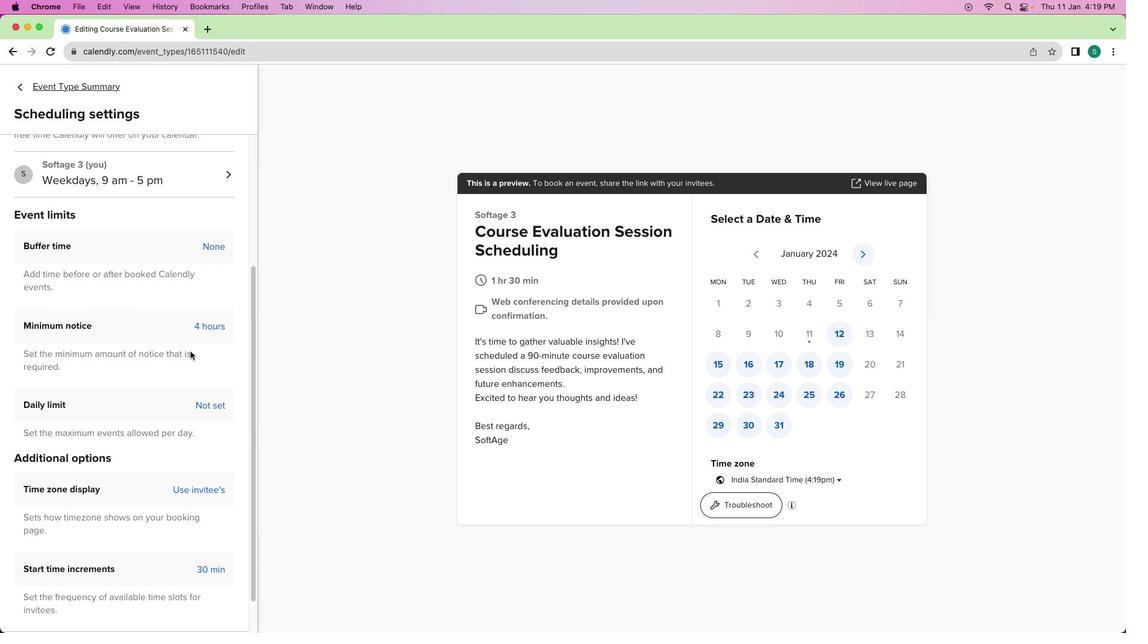 
Action: Mouse scrolled (156, 420) with delta (0, -2)
Screenshot: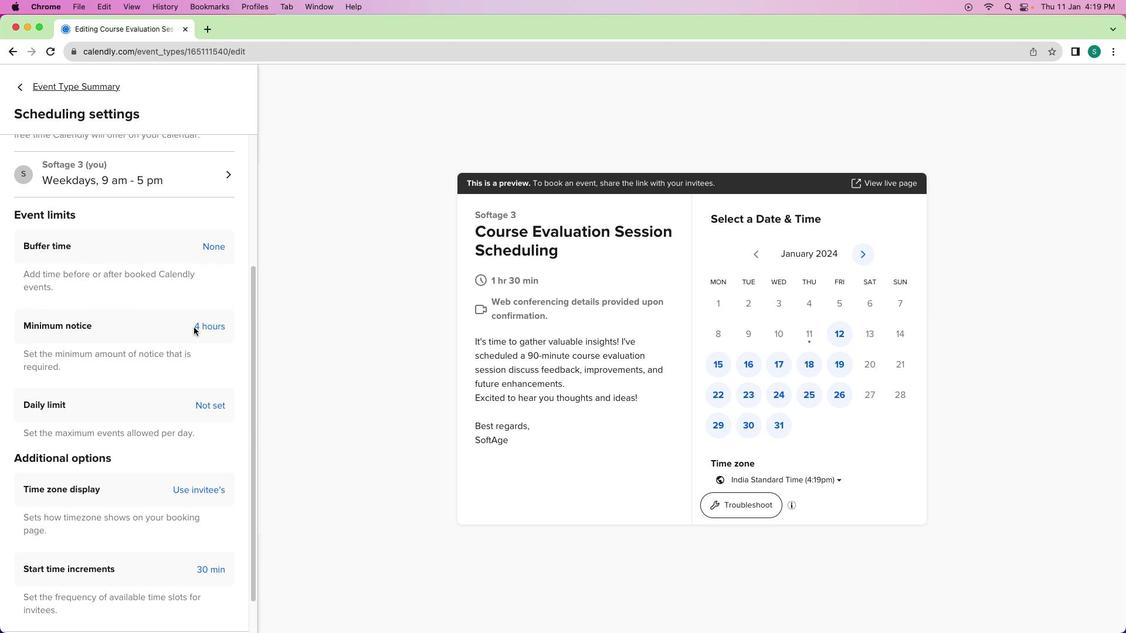
Action: Mouse moved to (217, 248)
Screenshot: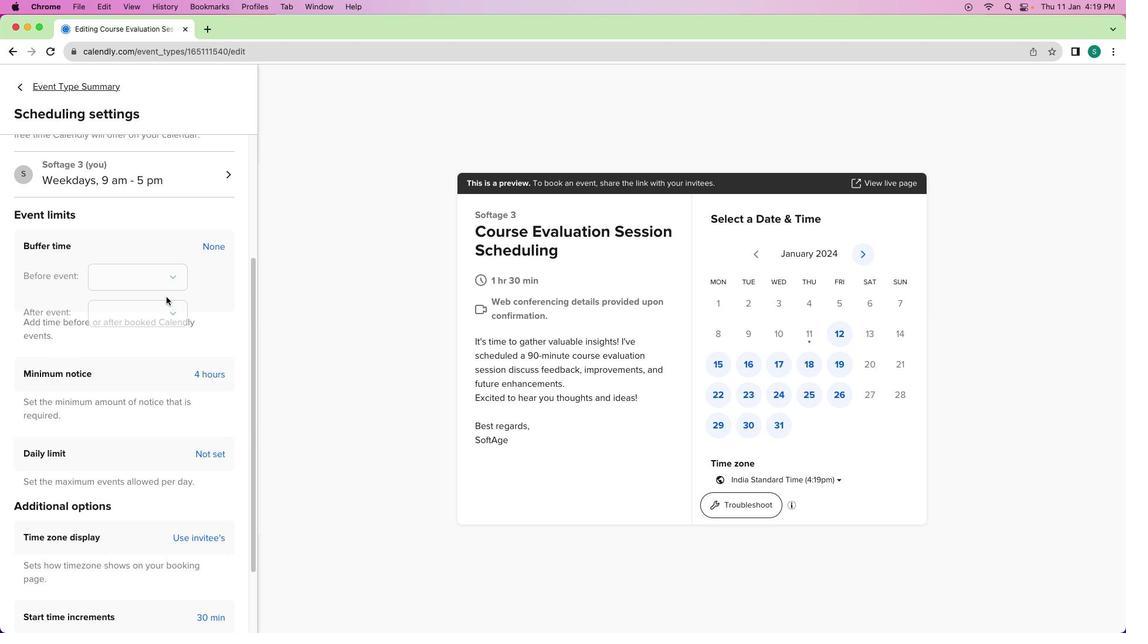 
Action: Mouse pressed left at (217, 248)
Screenshot: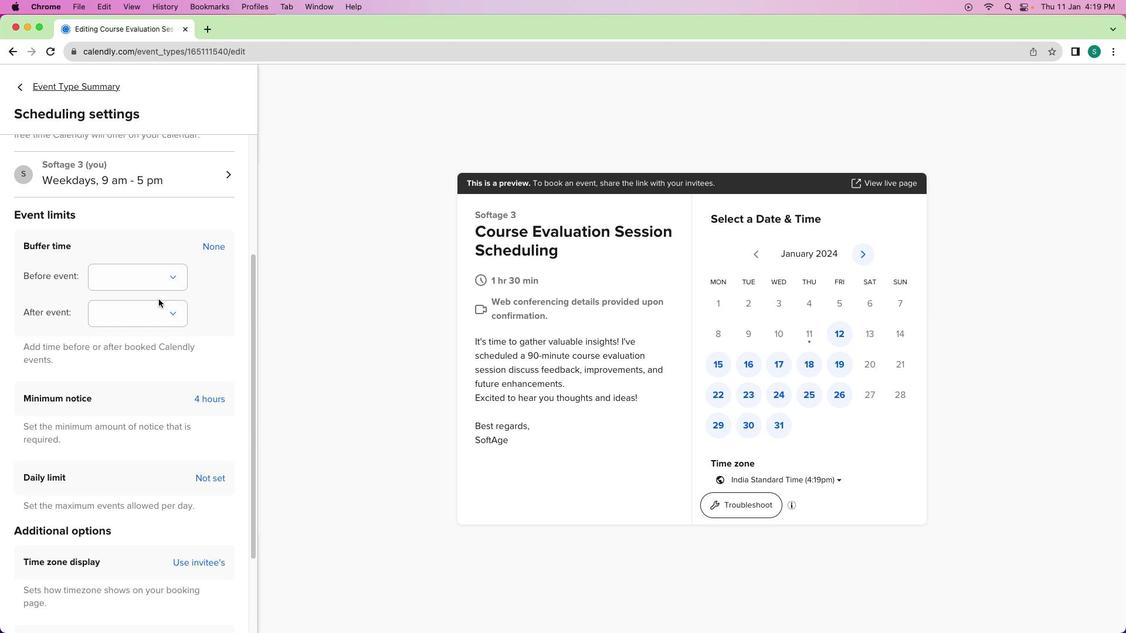 
Action: Mouse moved to (153, 272)
Screenshot: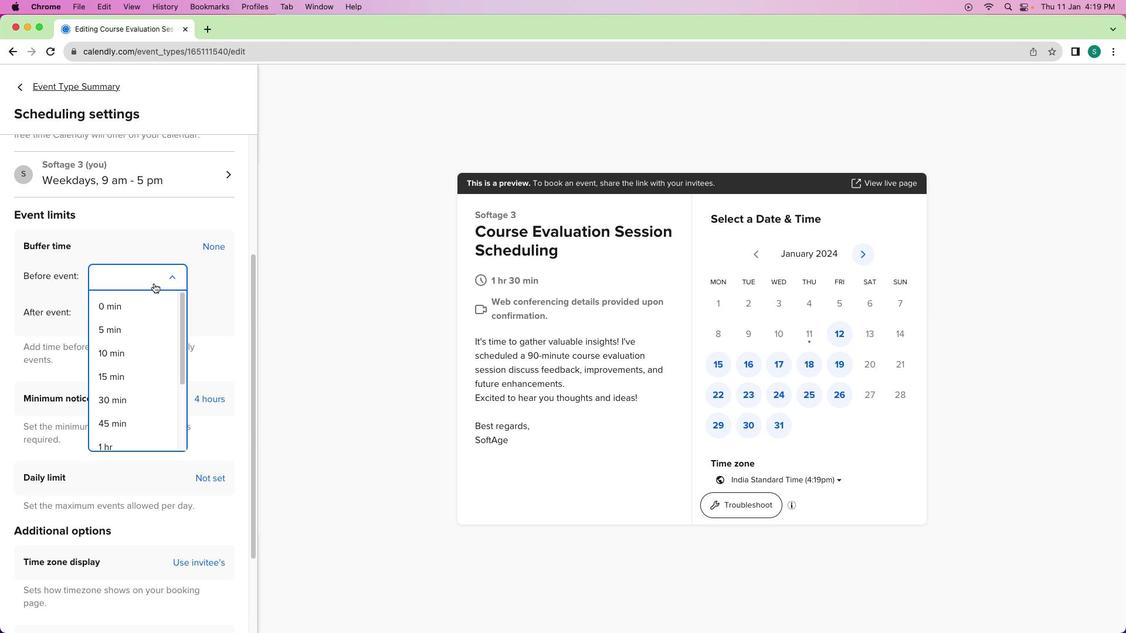 
Action: Mouse pressed left at (153, 272)
Screenshot: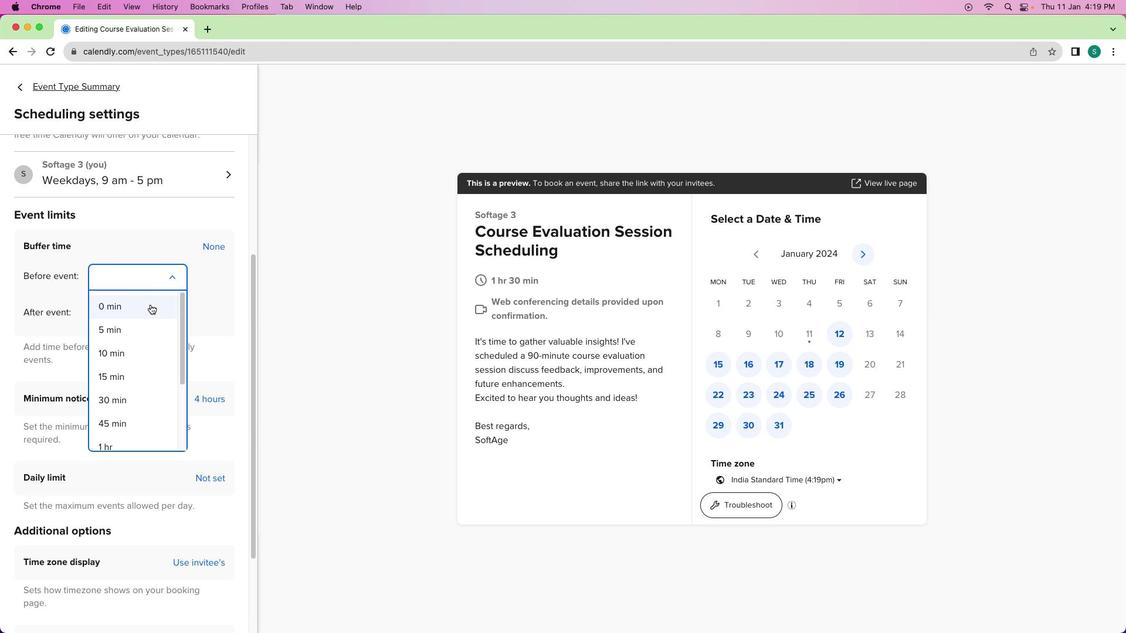 
Action: Mouse moved to (126, 391)
Screenshot: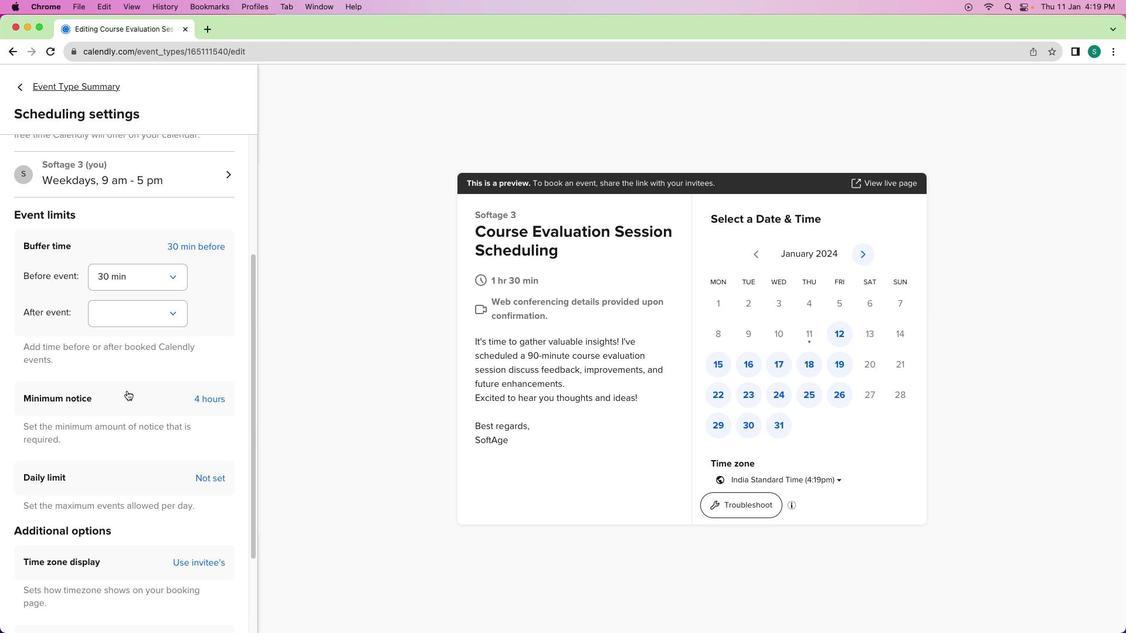 
Action: Mouse pressed left at (126, 391)
Screenshot: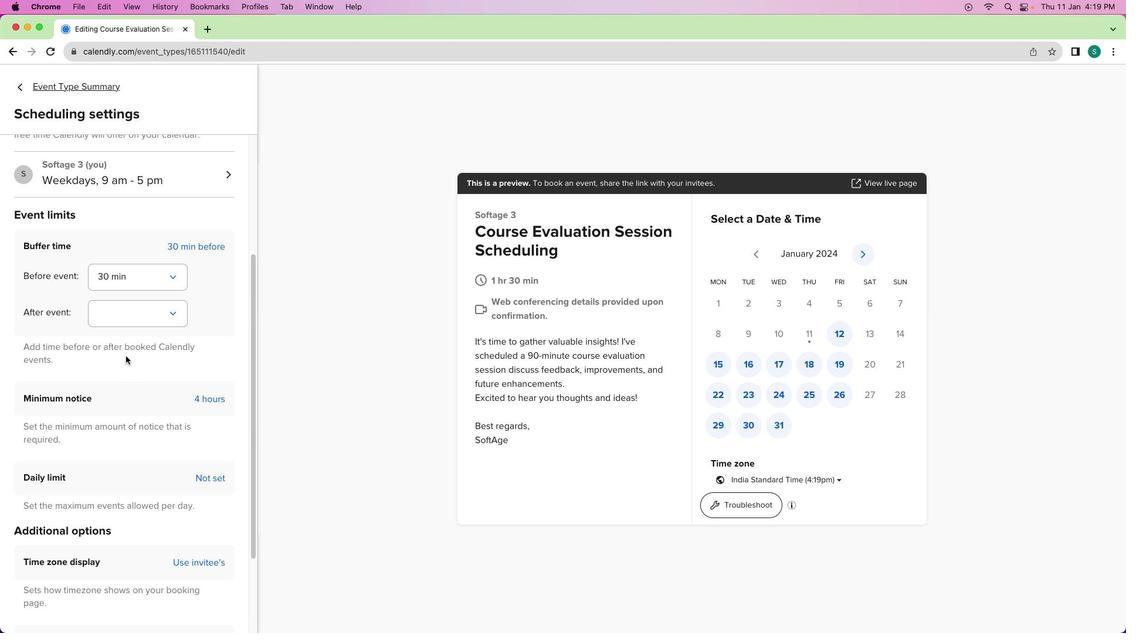 
Action: Mouse moved to (131, 319)
Screenshot: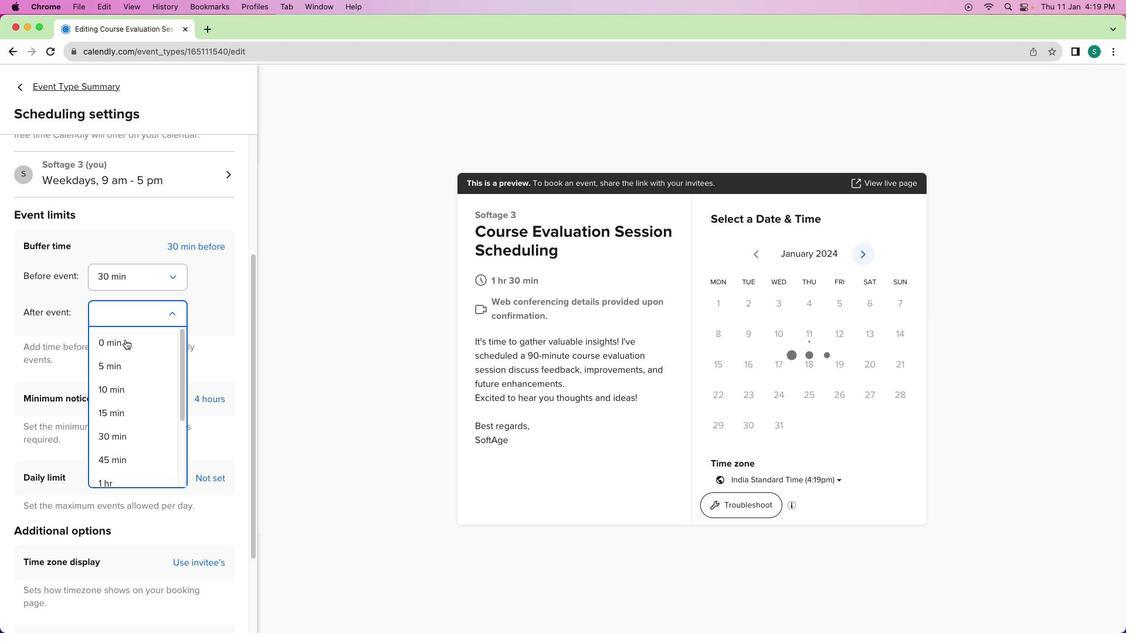 
Action: Mouse pressed left at (131, 319)
Screenshot: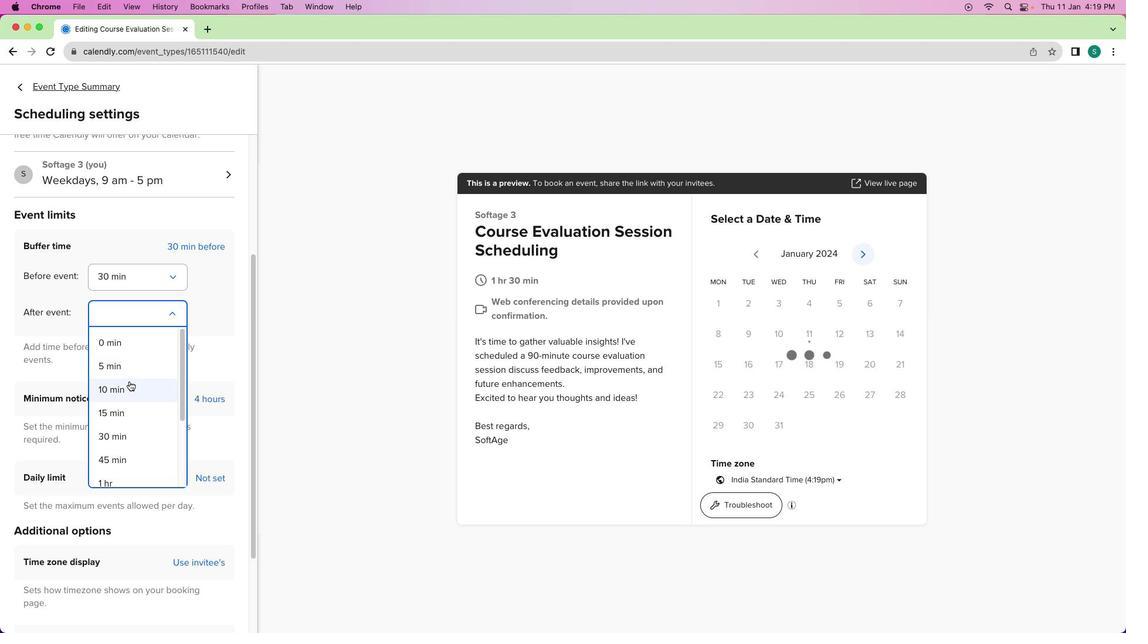 
Action: Mouse moved to (128, 394)
Screenshot: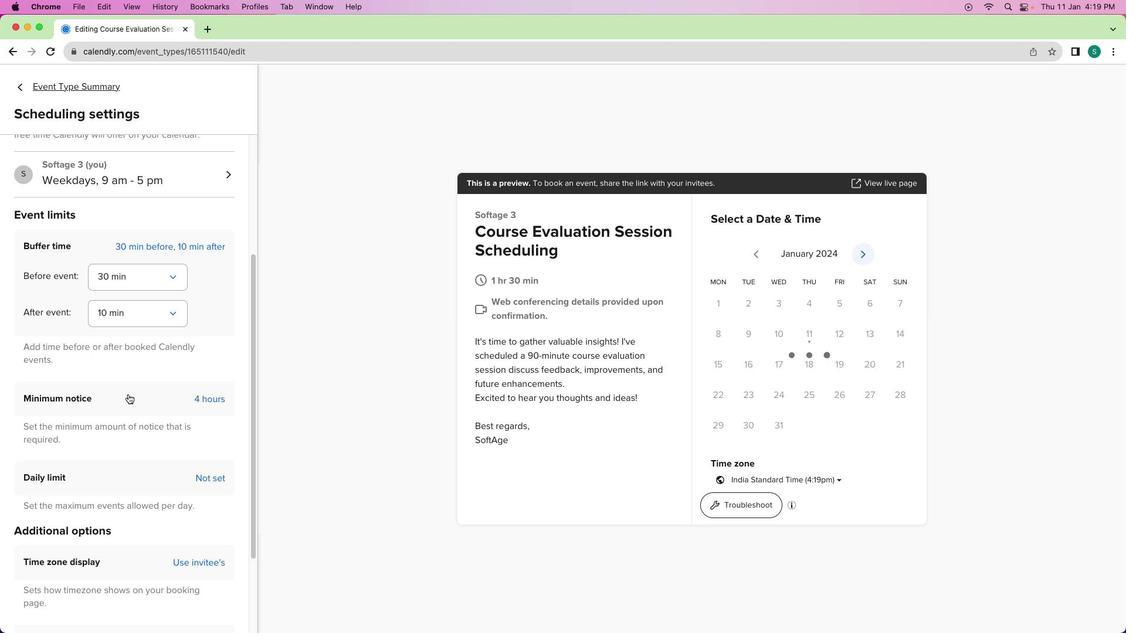 
Action: Mouse pressed left at (128, 394)
Screenshot: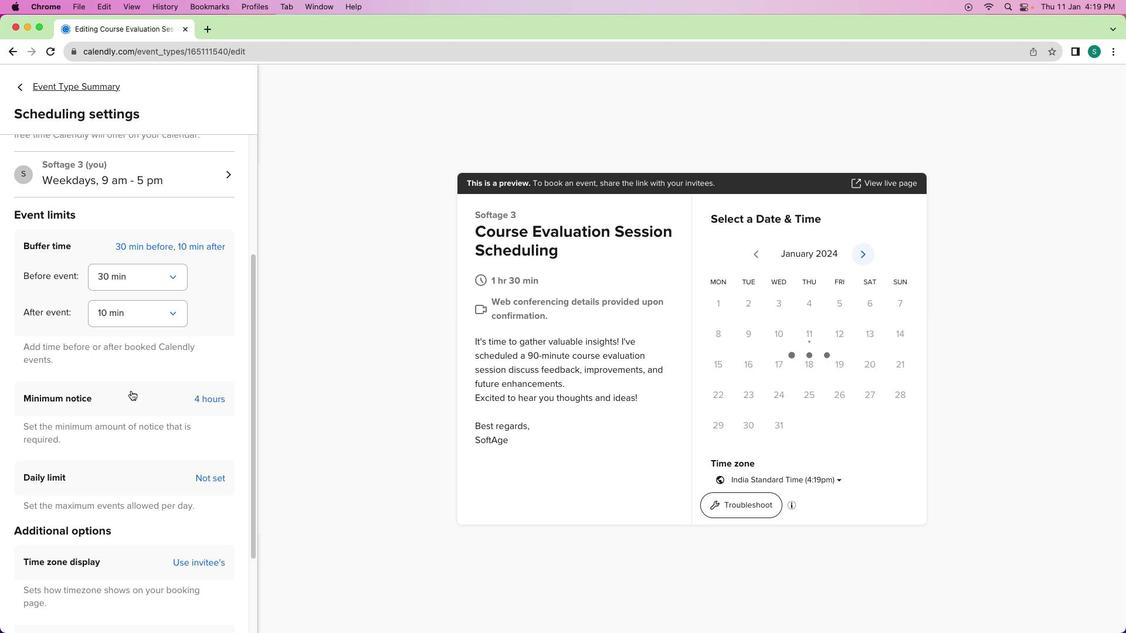 
Action: Mouse moved to (131, 390)
Screenshot: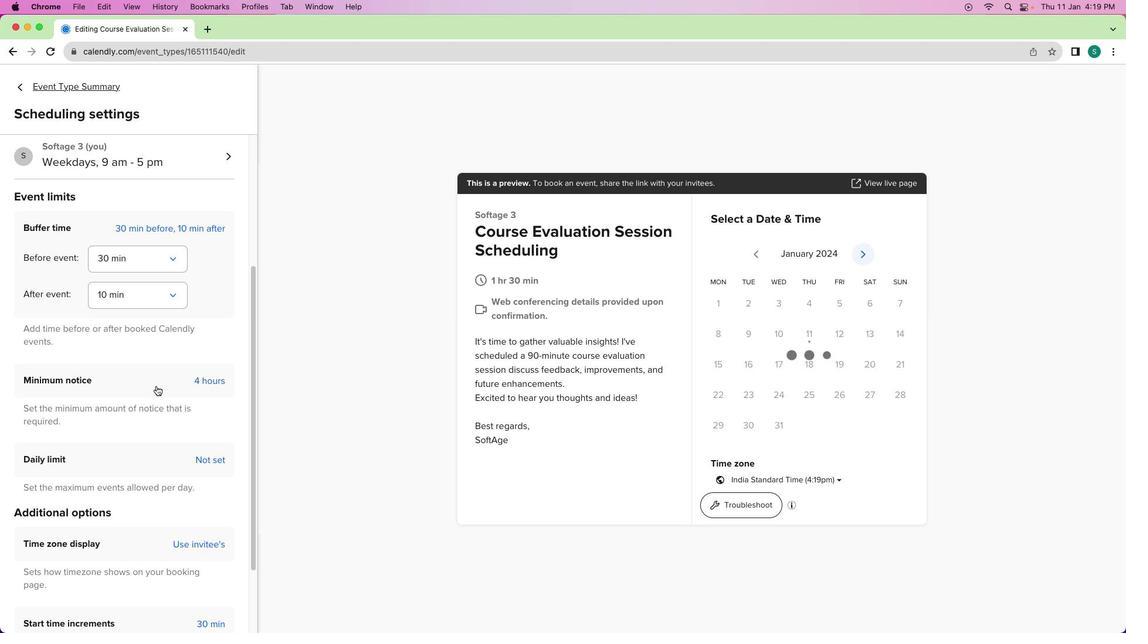 
Action: Mouse scrolled (131, 390) with delta (0, 0)
Screenshot: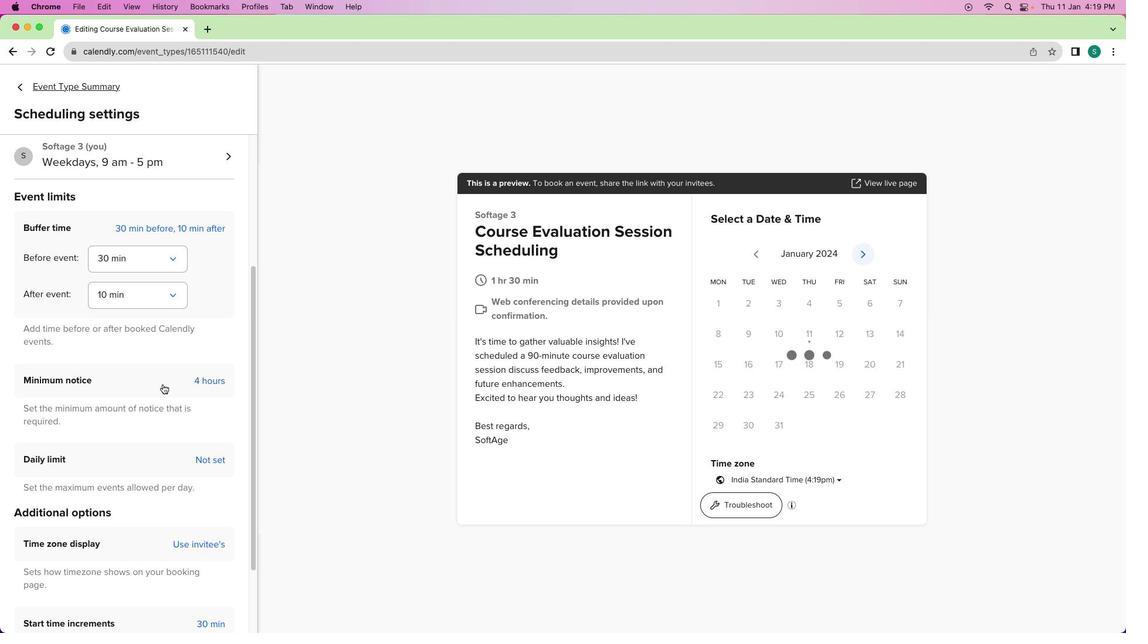 
Action: Mouse scrolled (131, 390) with delta (0, 0)
Screenshot: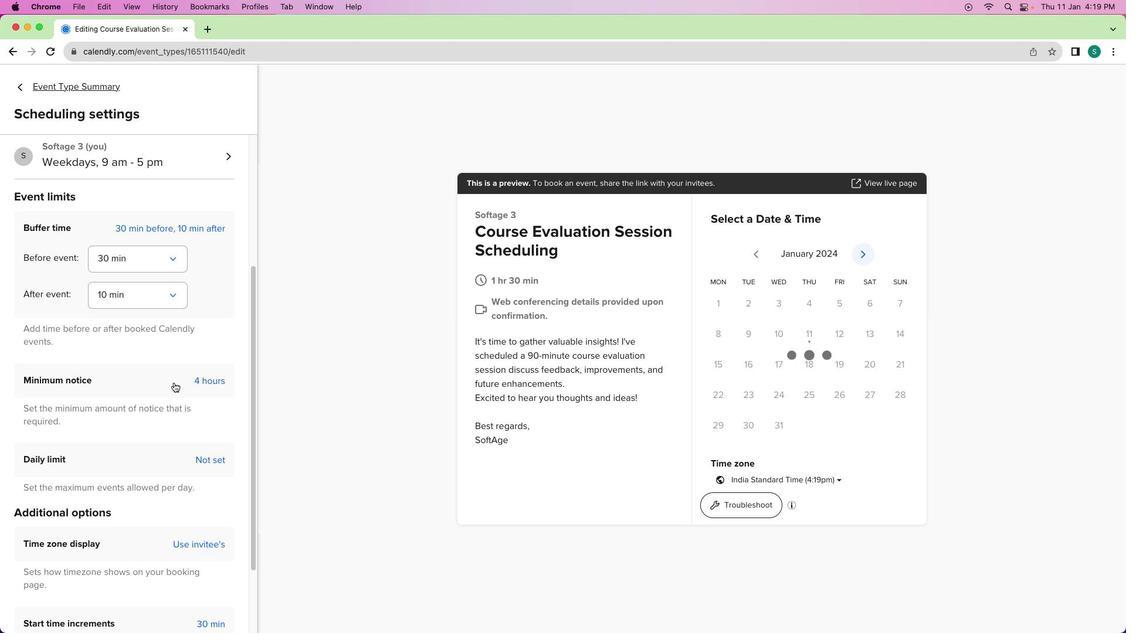
Action: Mouse moved to (203, 382)
Screenshot: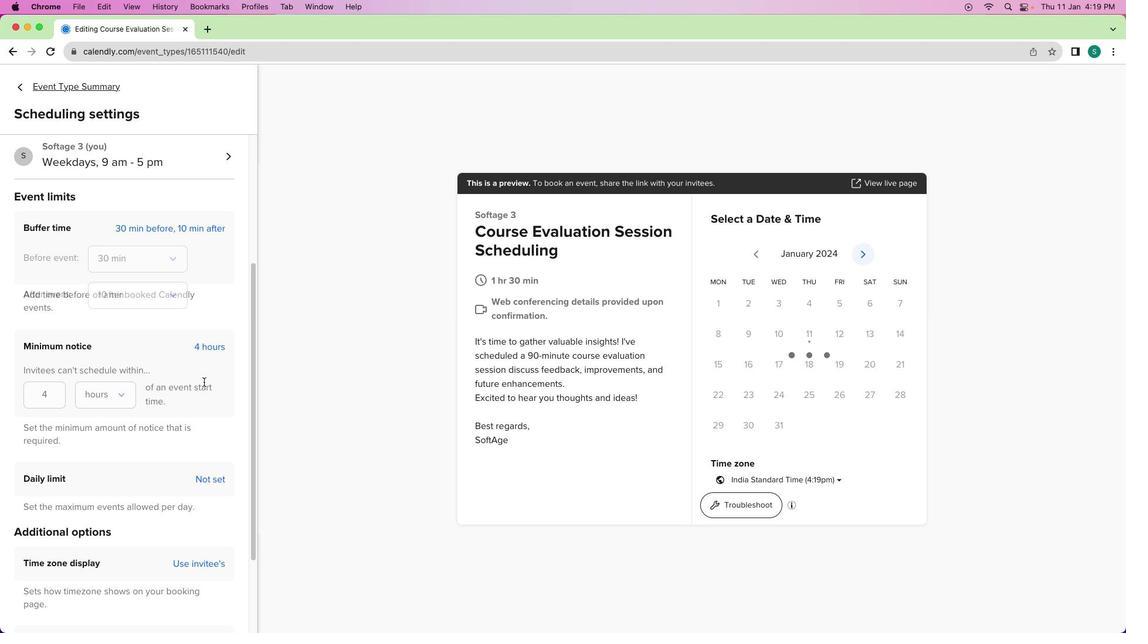 
Action: Mouse pressed left at (203, 382)
Screenshot: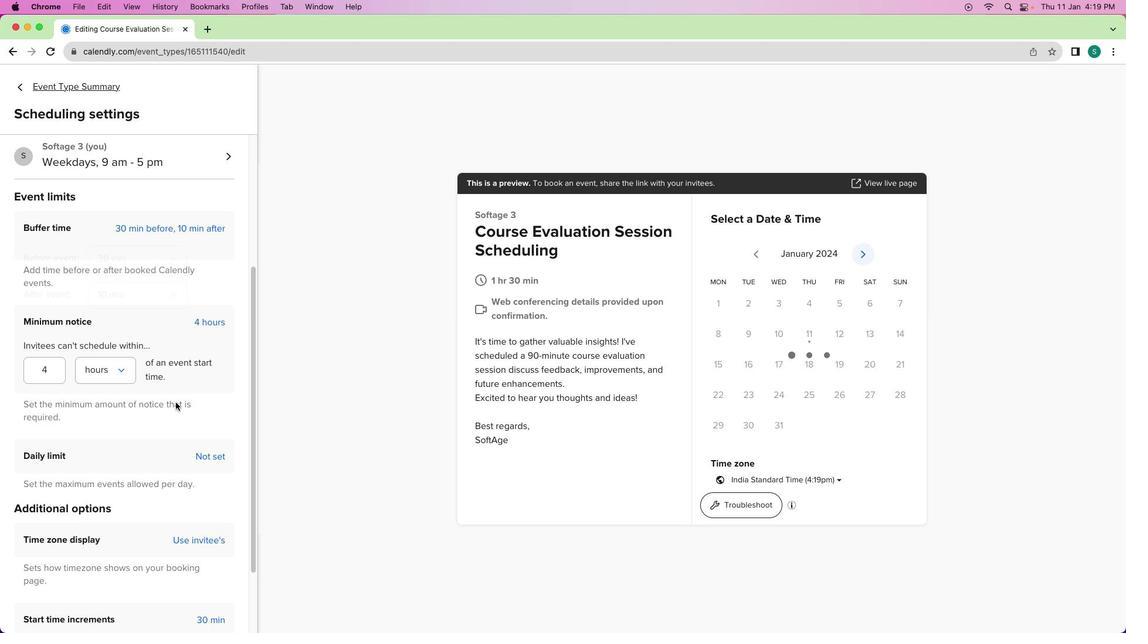 
Action: Mouse moved to (58, 356)
Screenshot: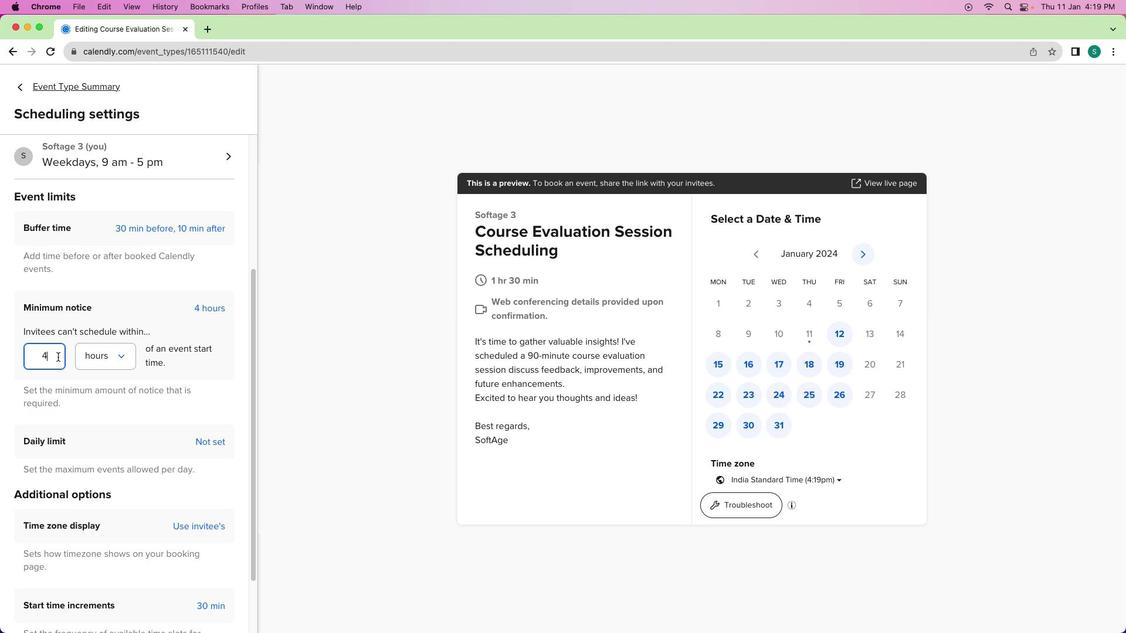 
Action: Mouse pressed left at (58, 356)
Screenshot: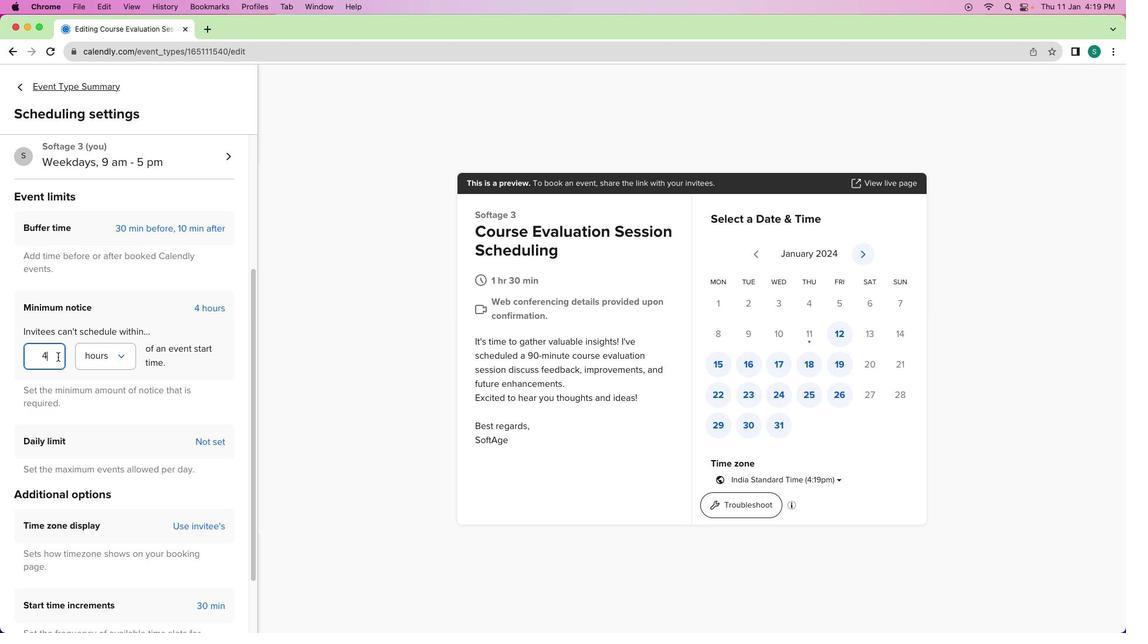 
Action: Mouse moved to (58, 356)
Screenshot: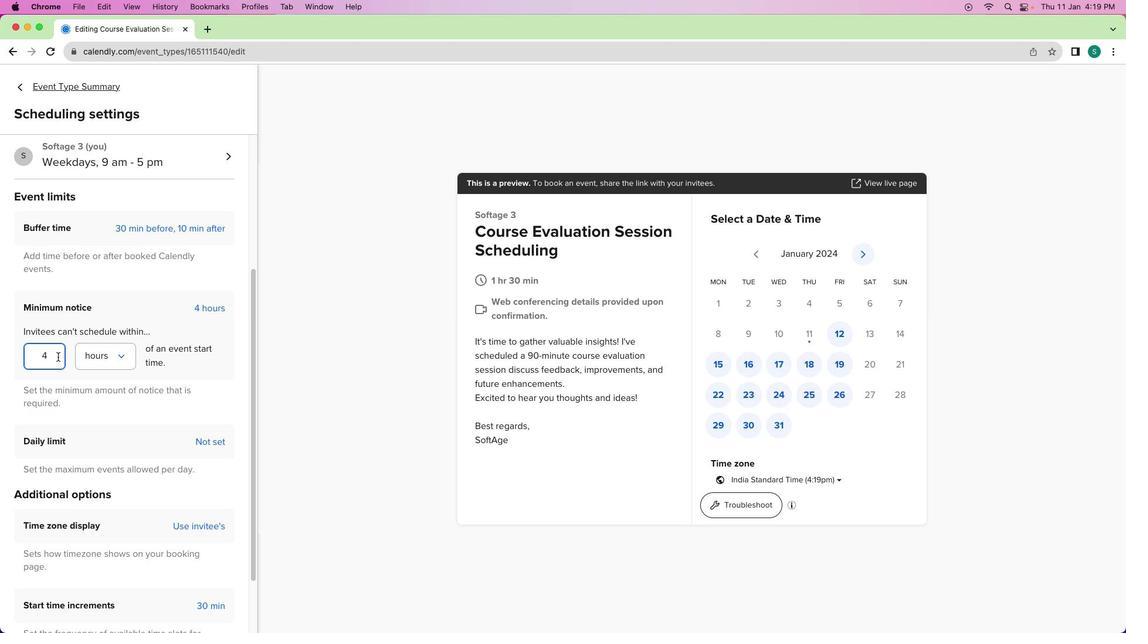 
Action: Key pressed Key.backspace'1'Key.backspace'6'
Screenshot: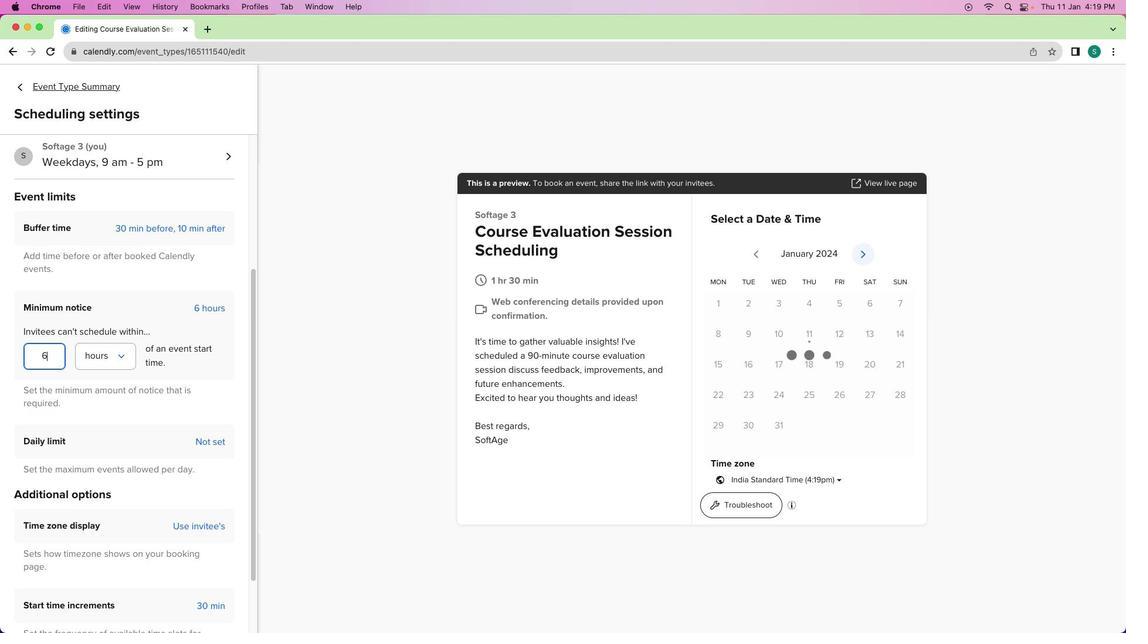 
Action: Mouse moved to (57, 356)
Screenshot: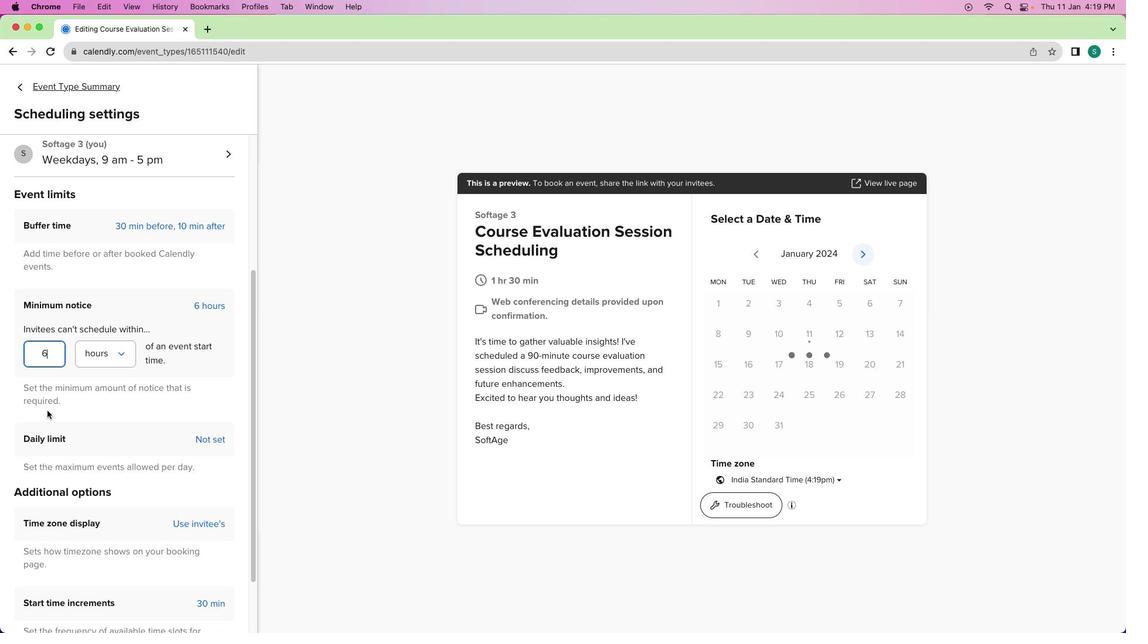 
Action: Mouse scrolled (57, 356) with delta (0, 0)
Screenshot: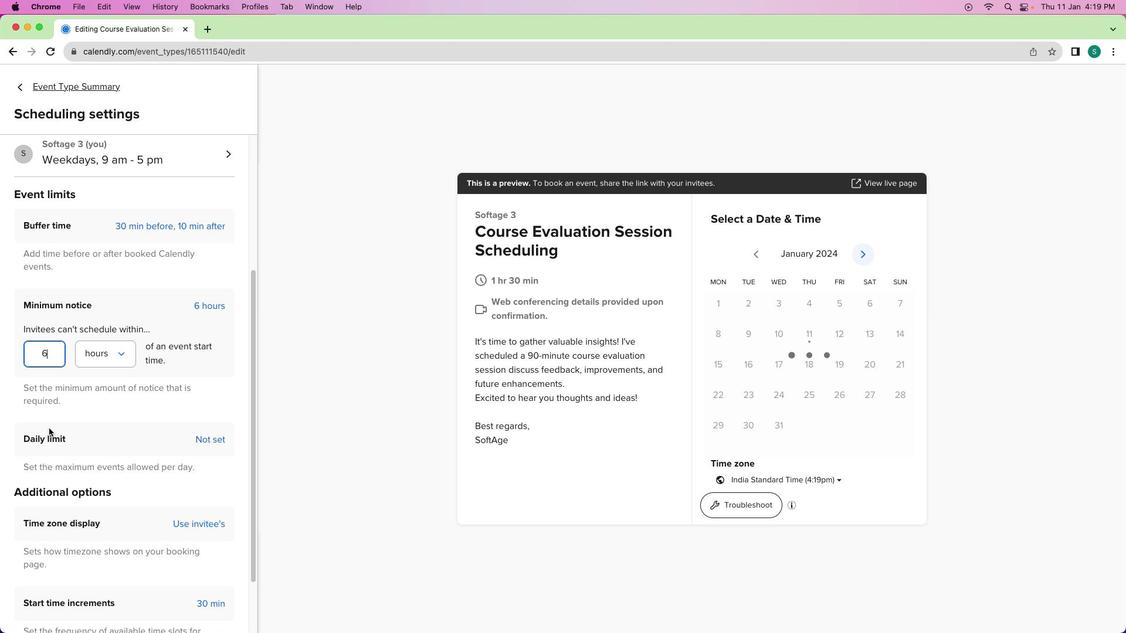 
Action: Mouse moved to (202, 464)
Screenshot: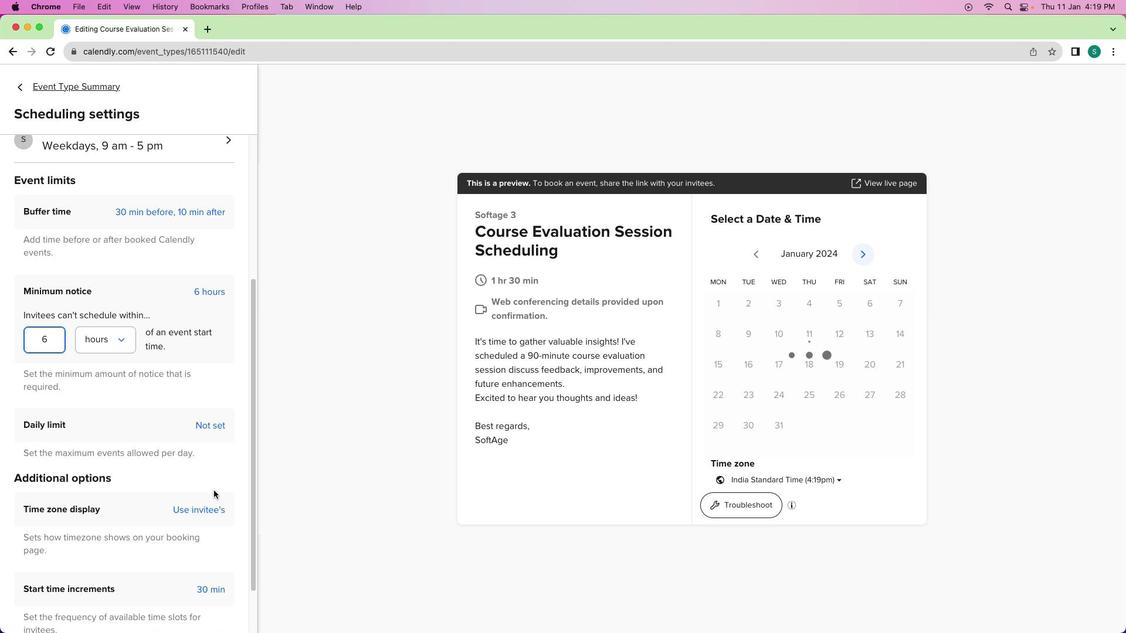 
Action: Mouse scrolled (202, 464) with delta (0, 0)
Screenshot: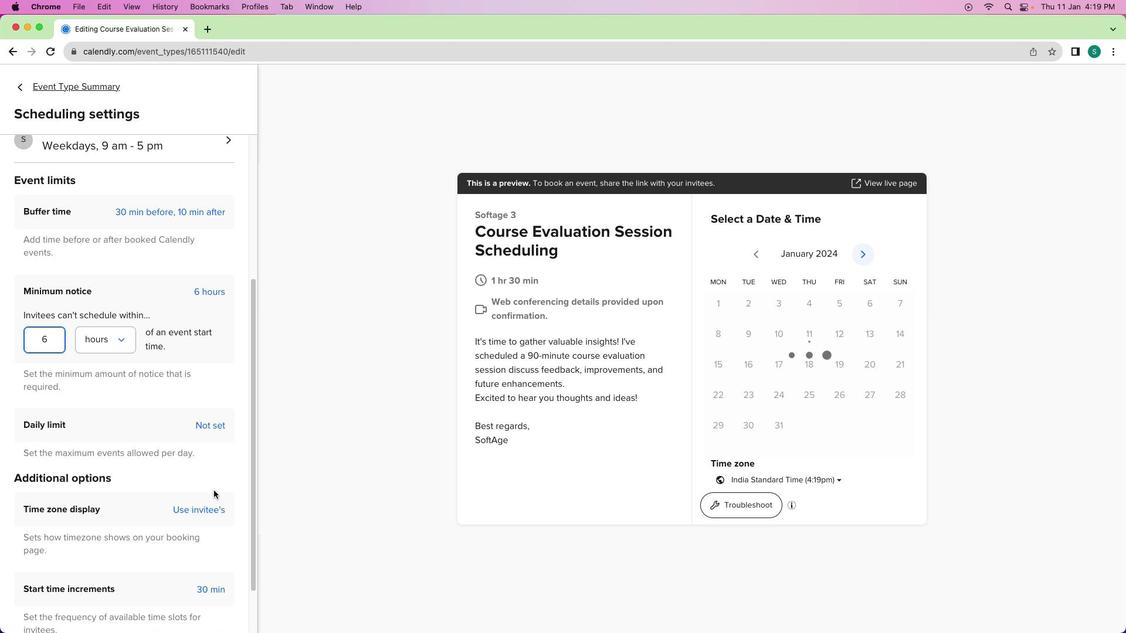 
Action: Mouse moved to (202, 464)
Screenshot: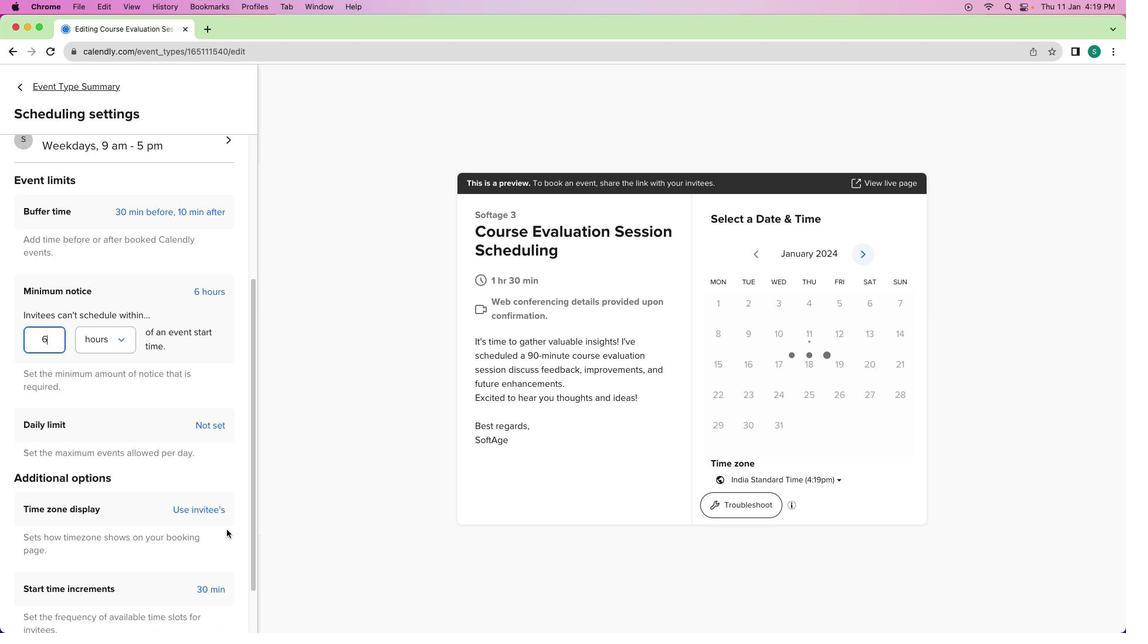 
Action: Mouse scrolled (202, 464) with delta (0, 0)
Screenshot: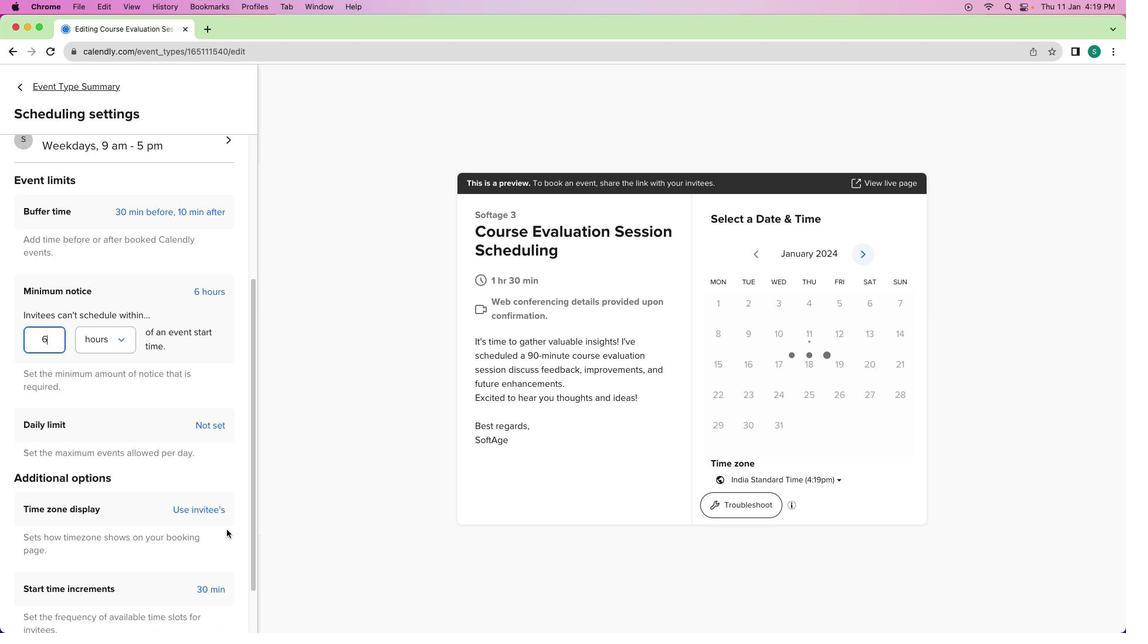 
Action: Mouse moved to (226, 527)
Screenshot: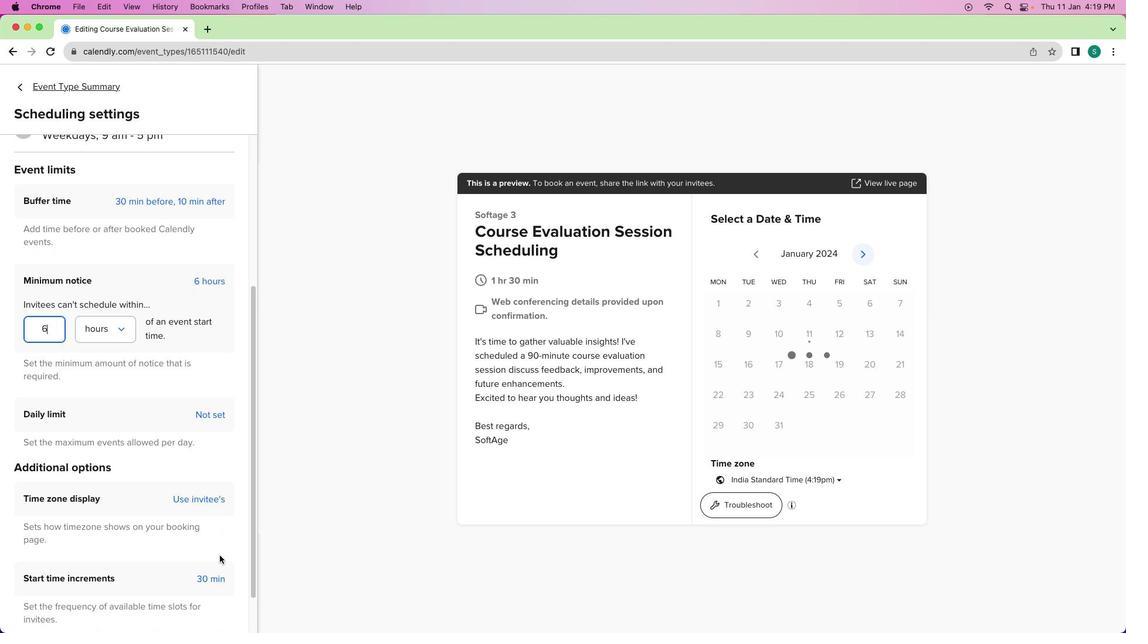 
Action: Mouse scrolled (226, 527) with delta (0, 0)
Screenshot: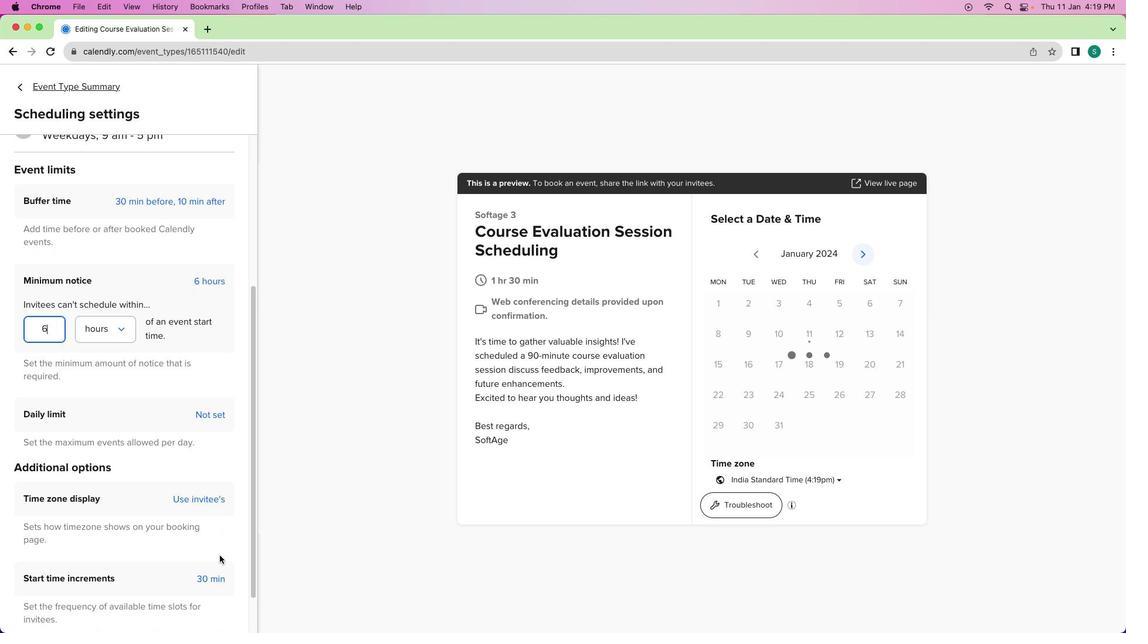 
Action: Mouse moved to (225, 537)
Screenshot: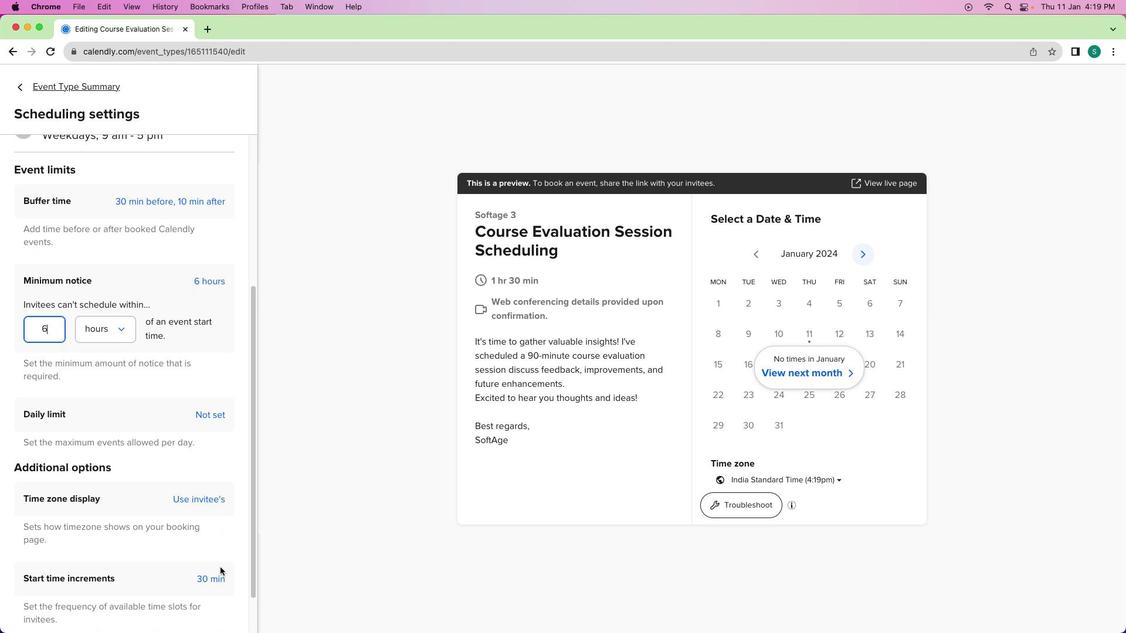 
Action: Mouse scrolled (225, 537) with delta (0, 0)
Screenshot: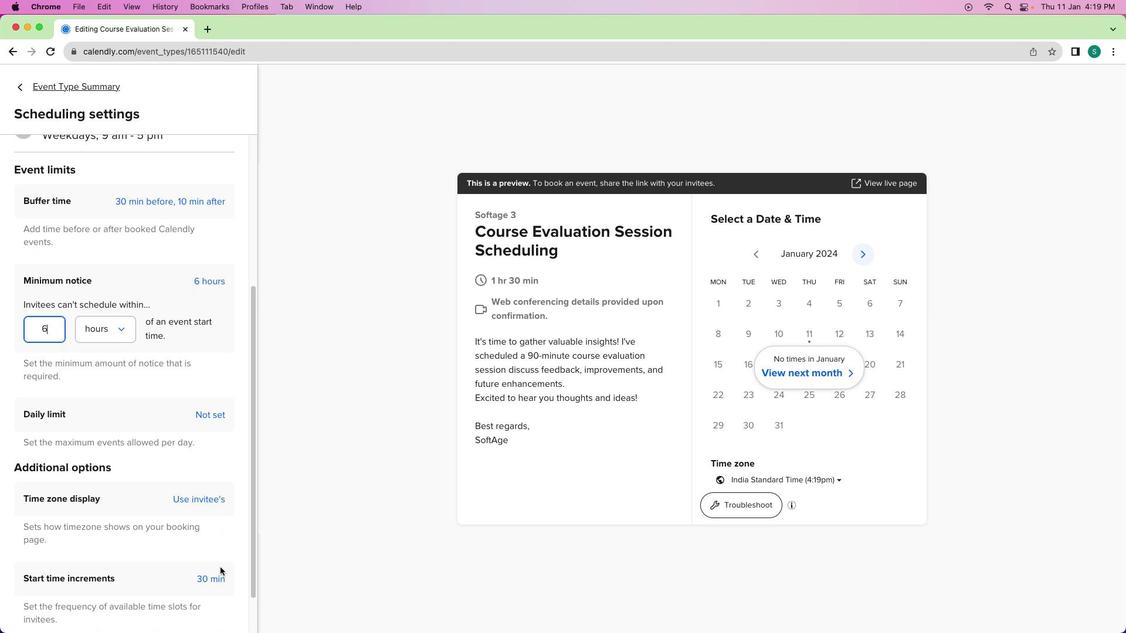 
Action: Mouse moved to (217, 579)
Screenshot: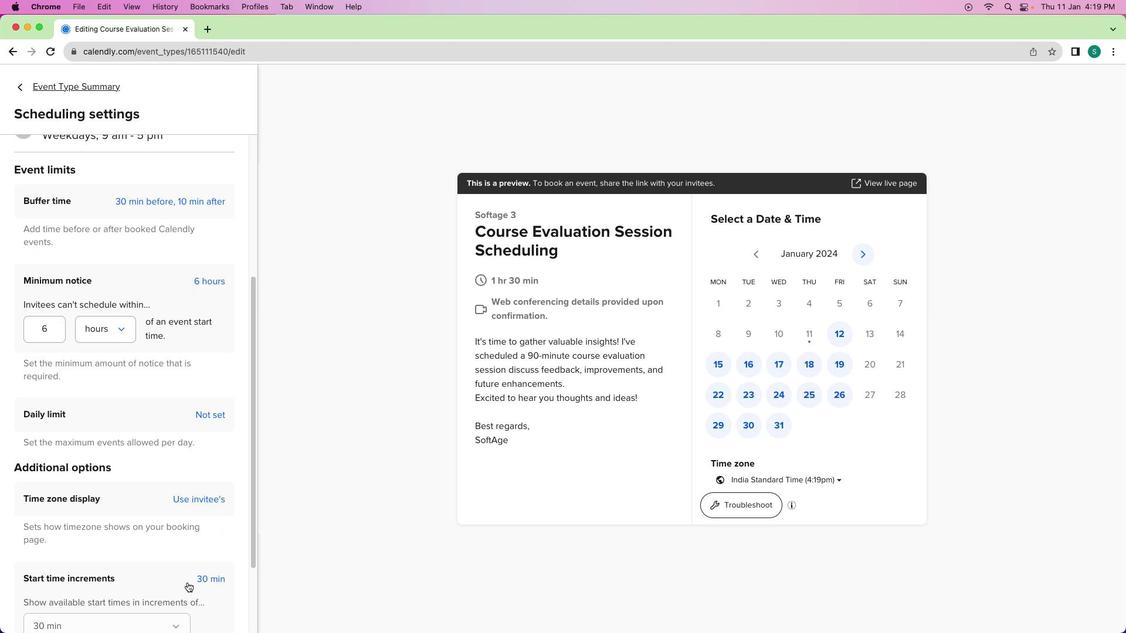 
Action: Mouse pressed left at (217, 579)
Screenshot: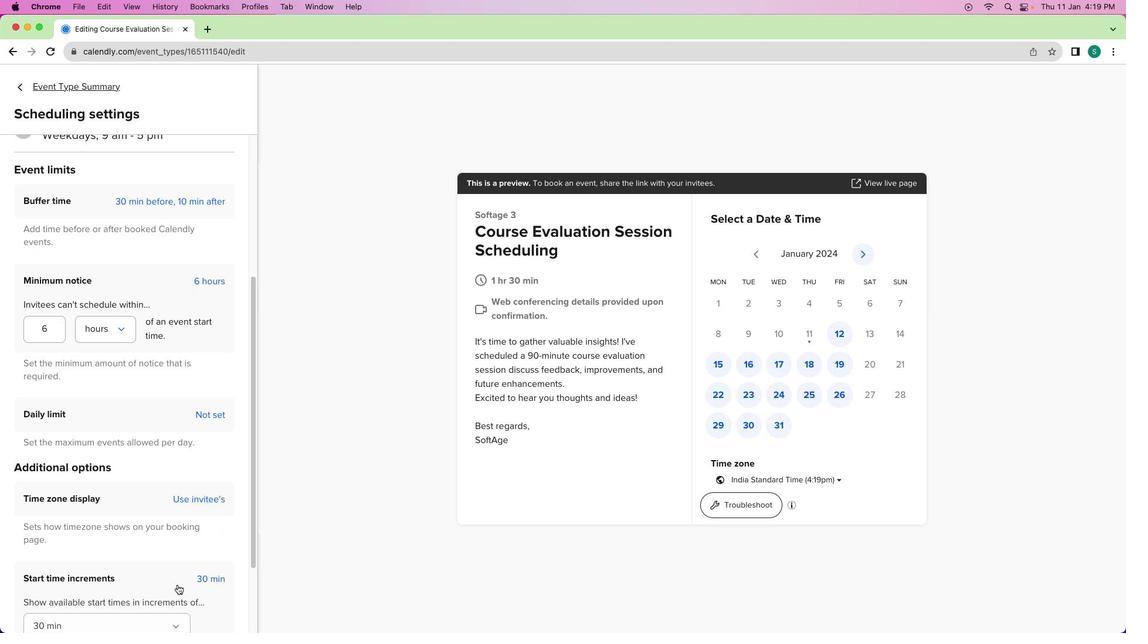 
Action: Mouse moved to (114, 598)
Screenshot: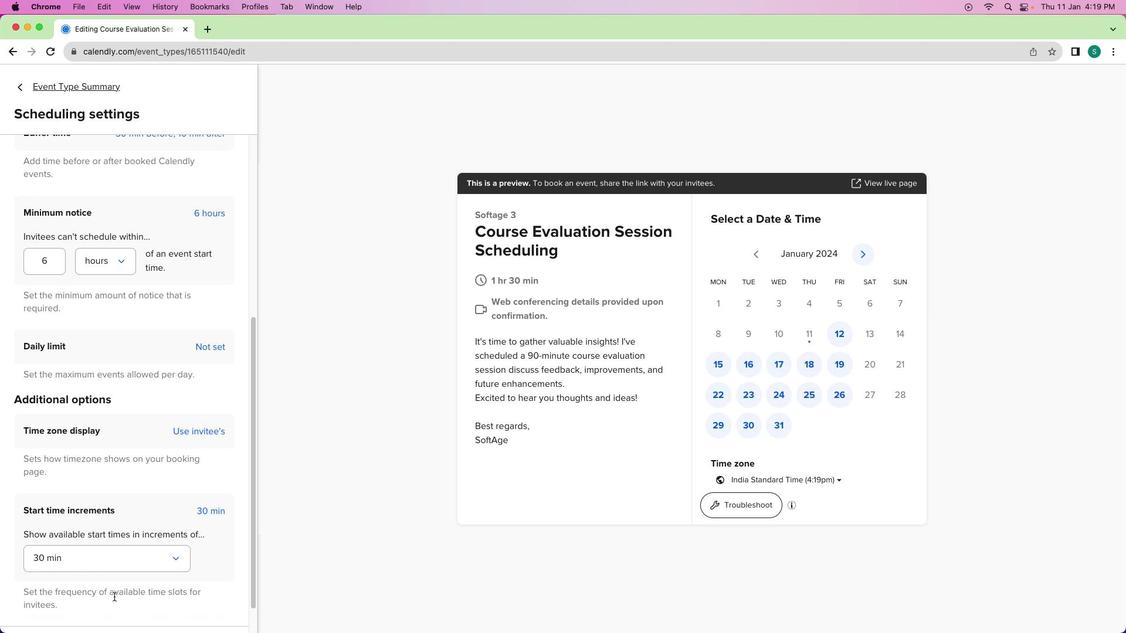 
Action: Mouse scrolled (114, 598) with delta (0, 0)
Screenshot: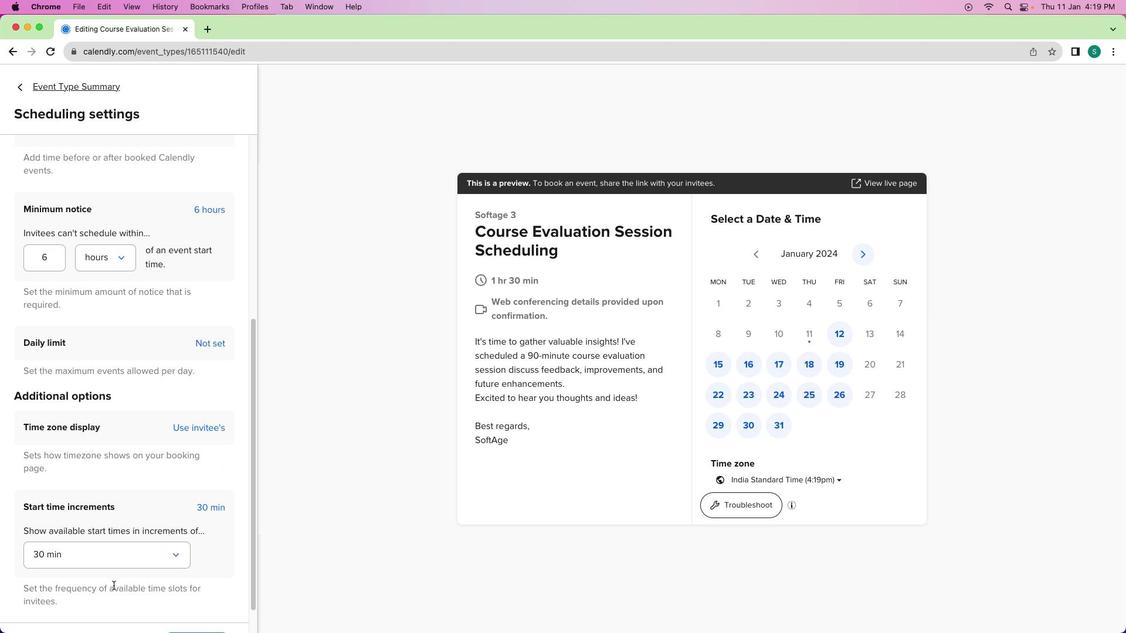 
Action: Mouse scrolled (114, 598) with delta (0, 0)
Screenshot: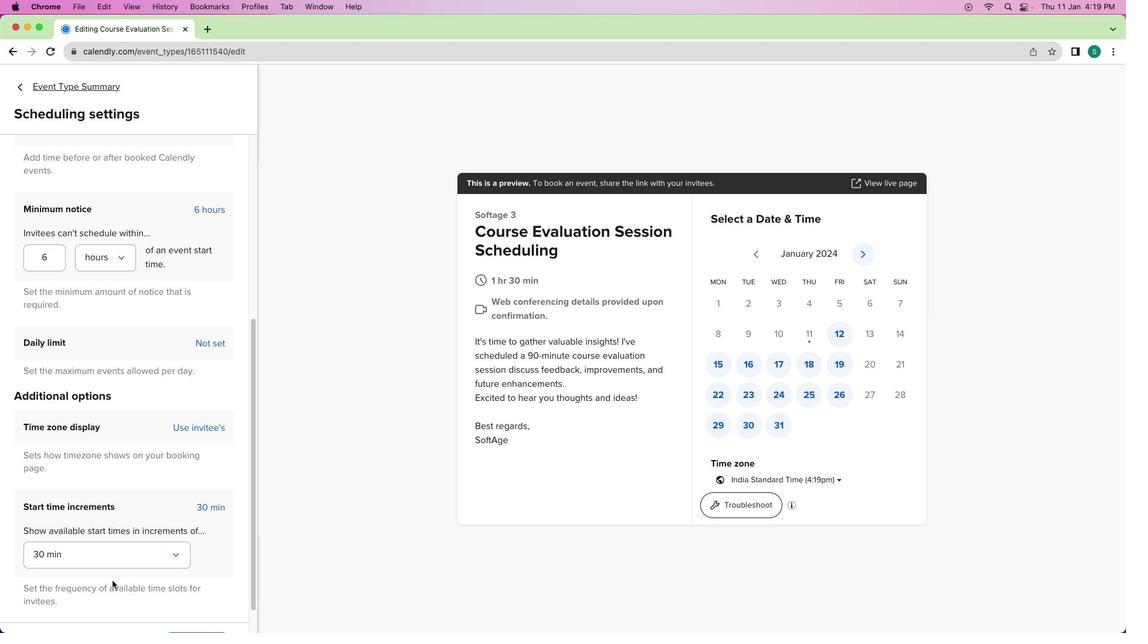 
Action: Mouse scrolled (114, 598) with delta (0, -1)
Screenshot: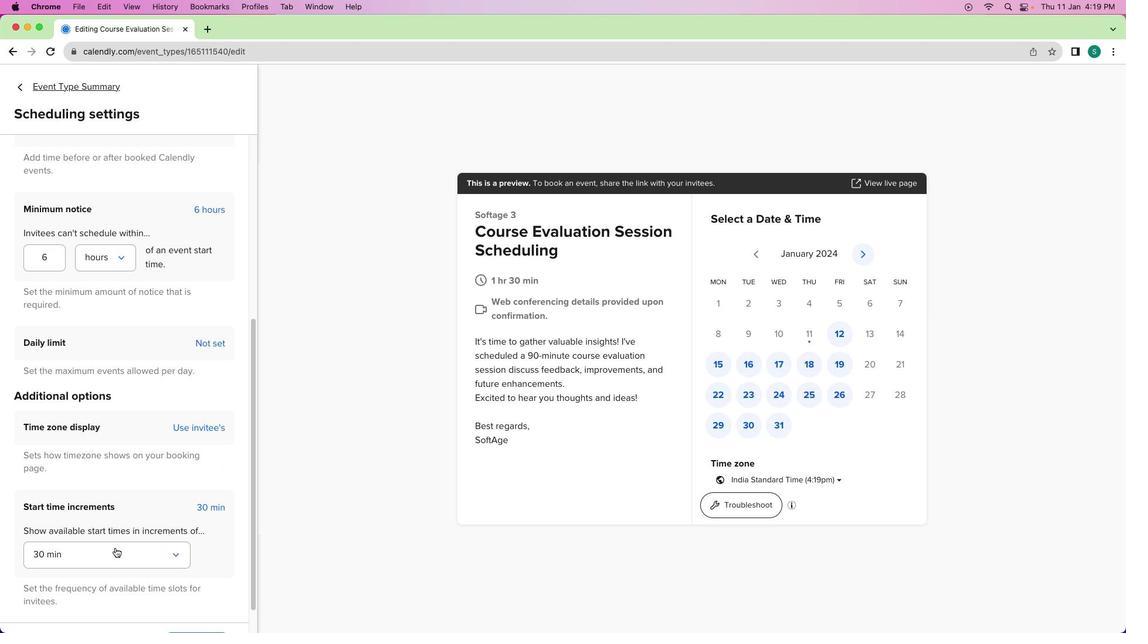 
Action: Mouse moved to (108, 553)
Screenshot: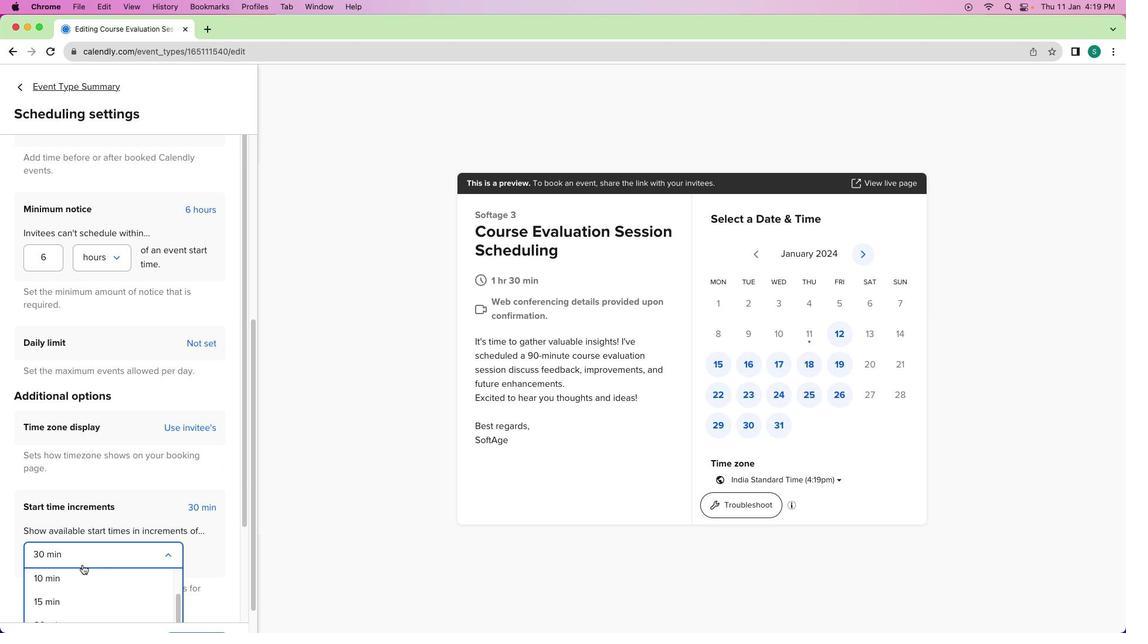 
Action: Mouse pressed left at (108, 553)
Screenshot: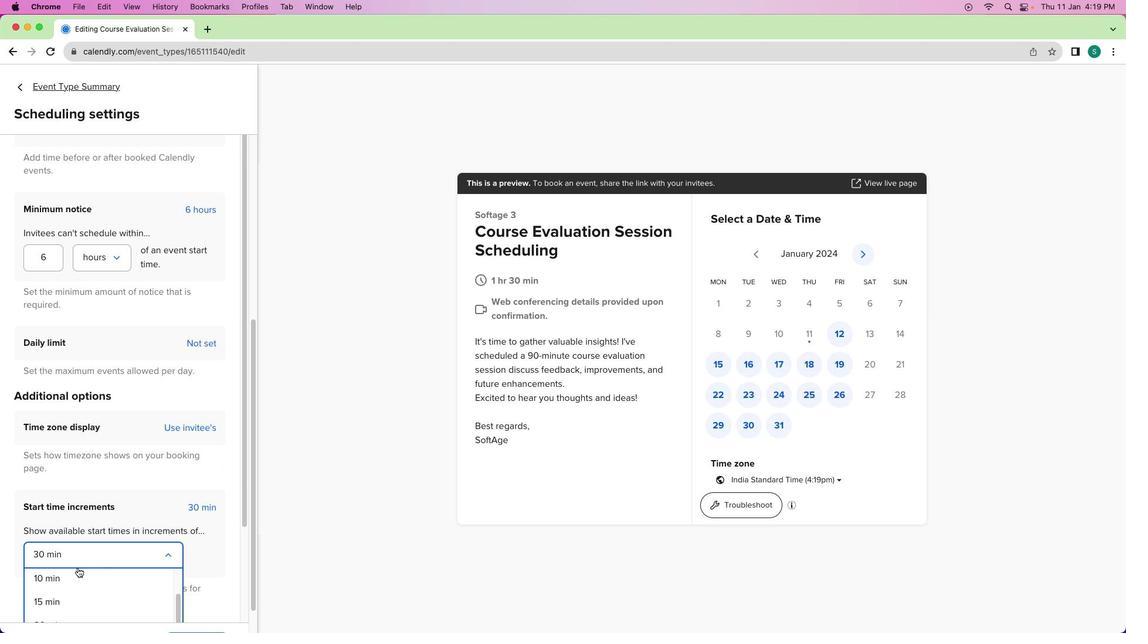 
Action: Mouse moved to (65, 592)
Screenshot: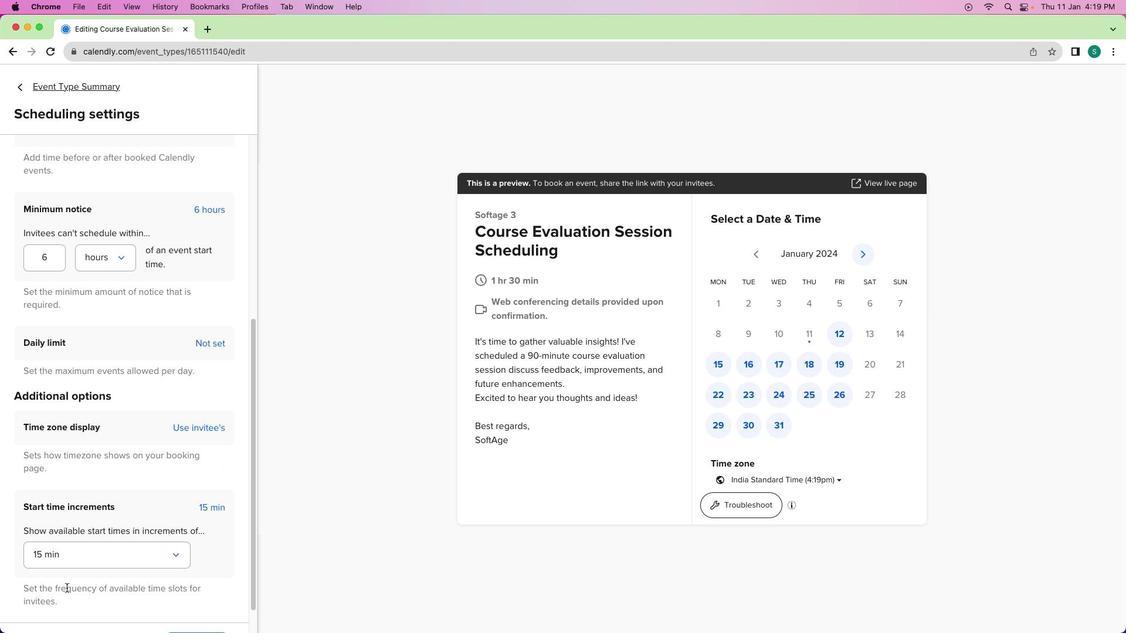 
Action: Mouse pressed left at (65, 592)
Screenshot: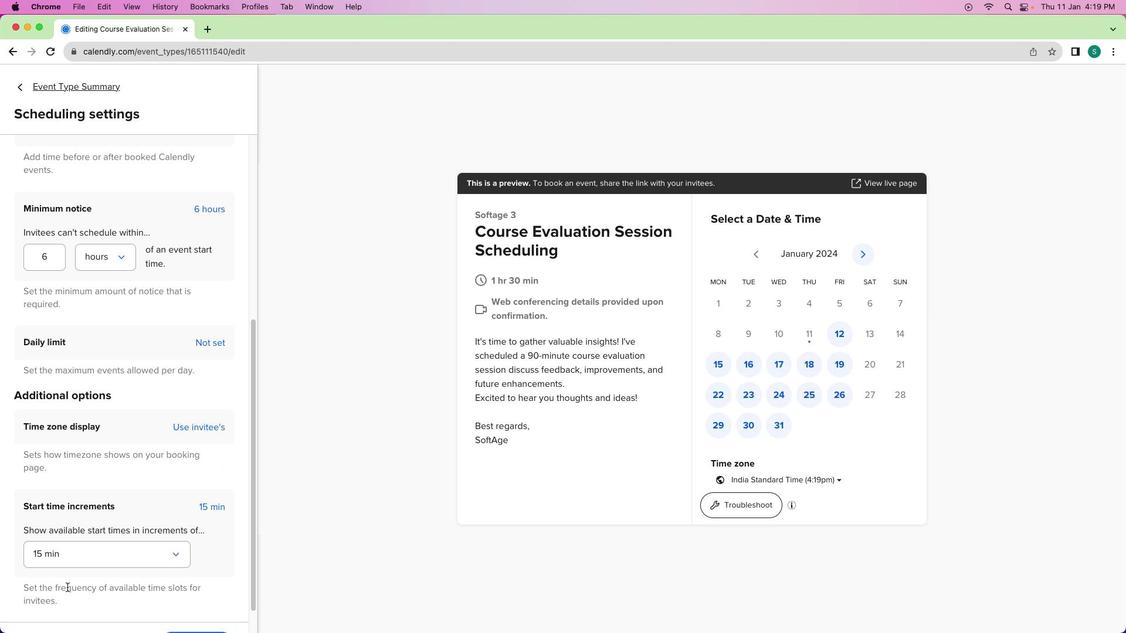 
Action: Mouse moved to (66, 588)
Screenshot: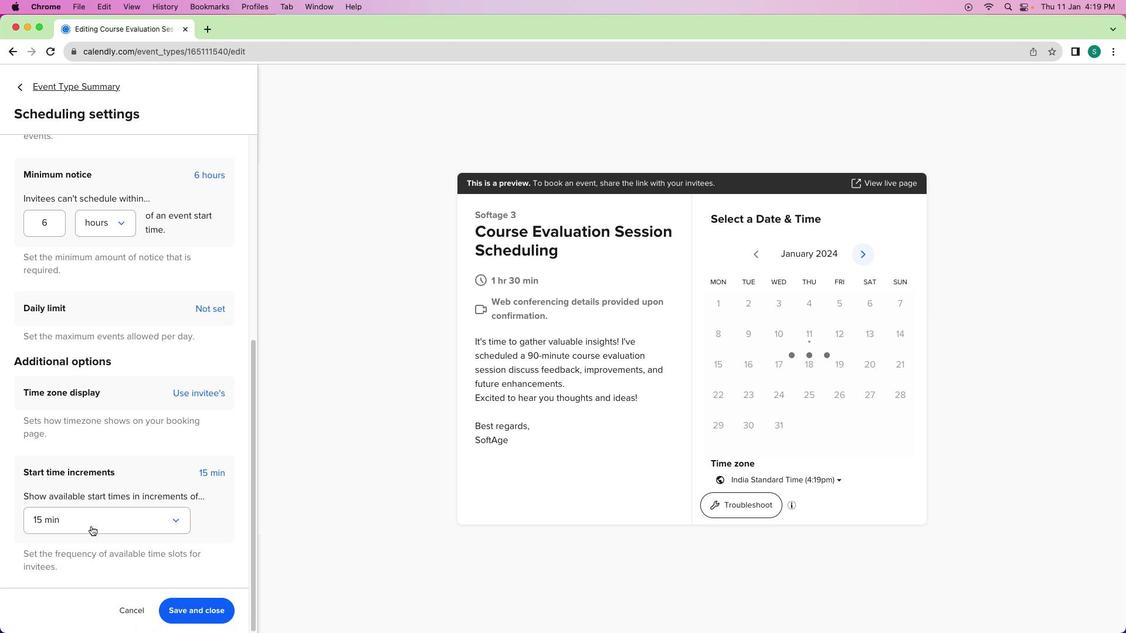 
Action: Mouse scrolled (66, 588) with delta (0, 0)
Screenshot: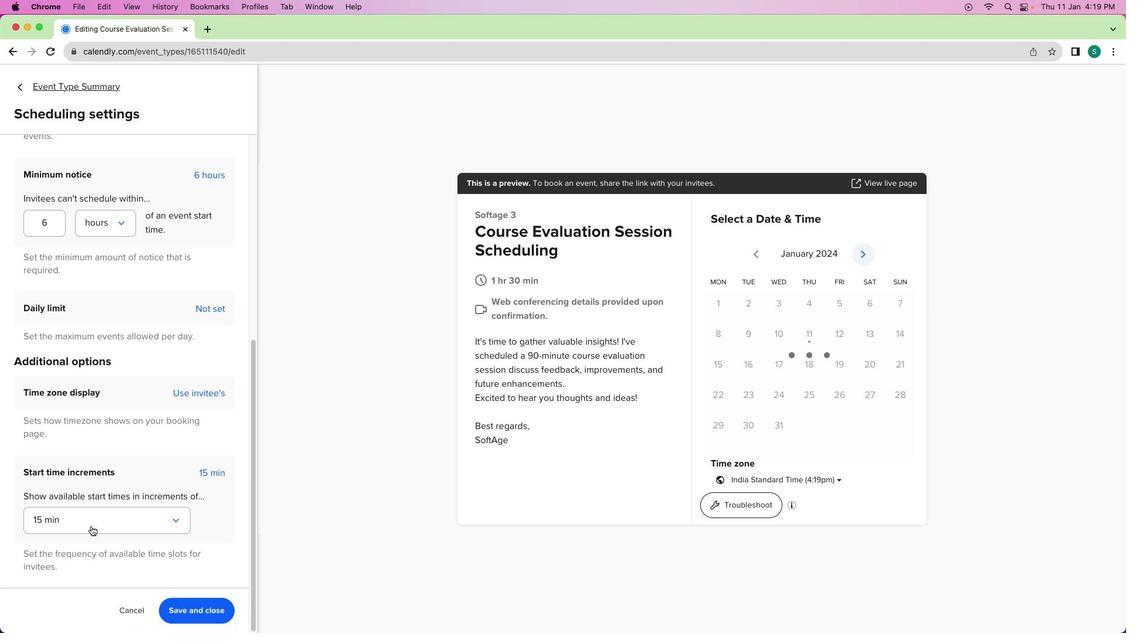 
Action: Mouse scrolled (66, 588) with delta (0, 0)
Screenshot: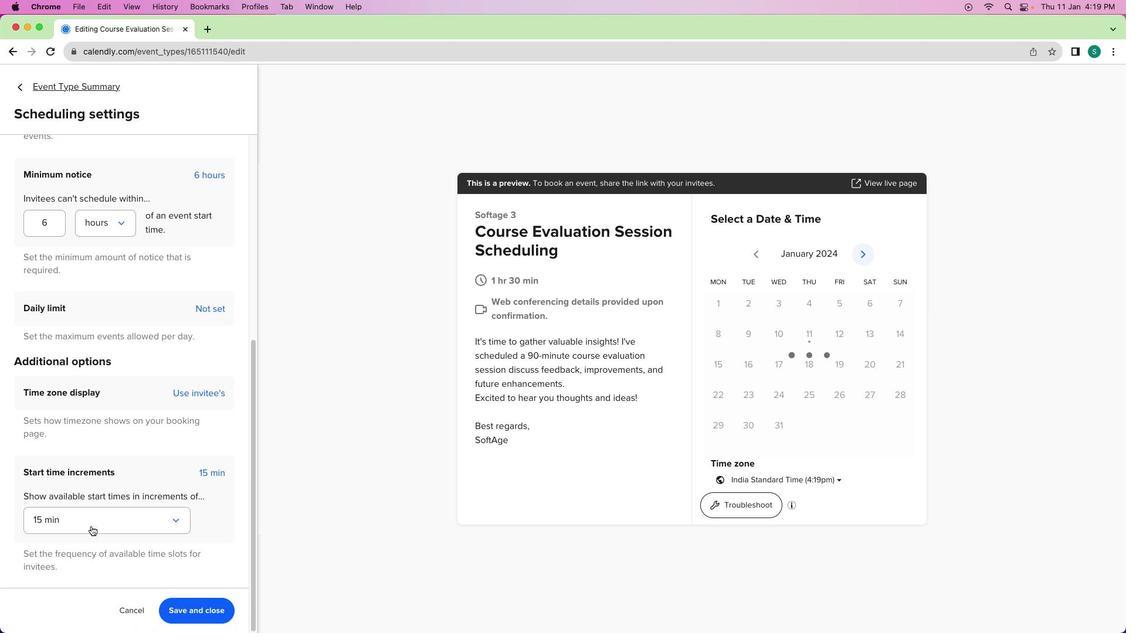 
Action: Mouse scrolled (66, 588) with delta (0, -1)
Screenshot: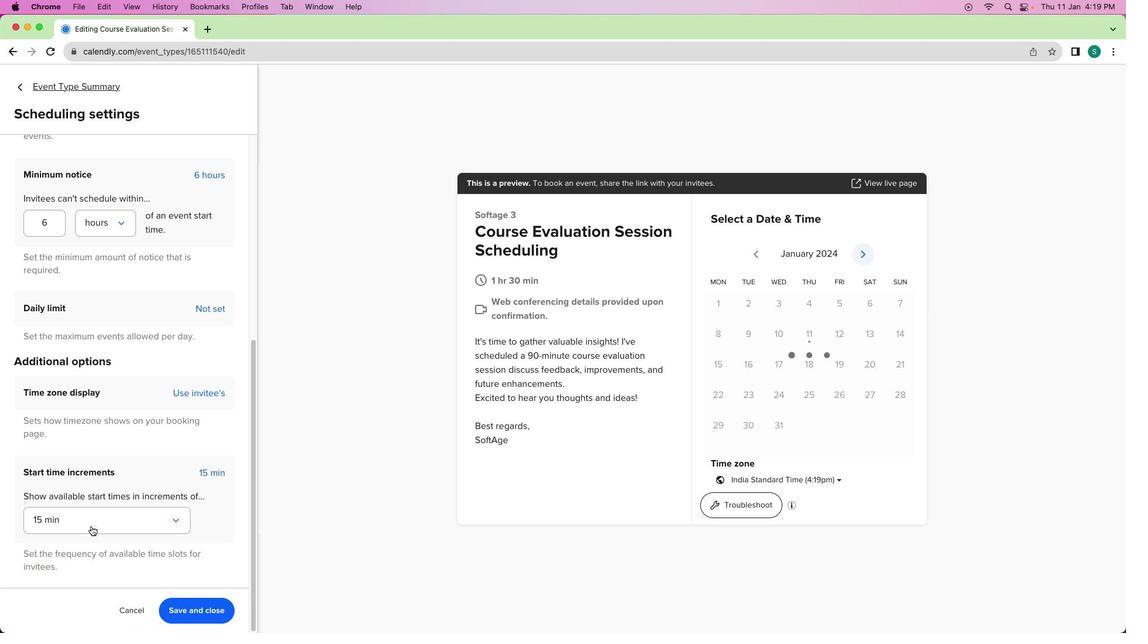 
Action: Mouse scrolled (66, 588) with delta (0, -2)
Screenshot: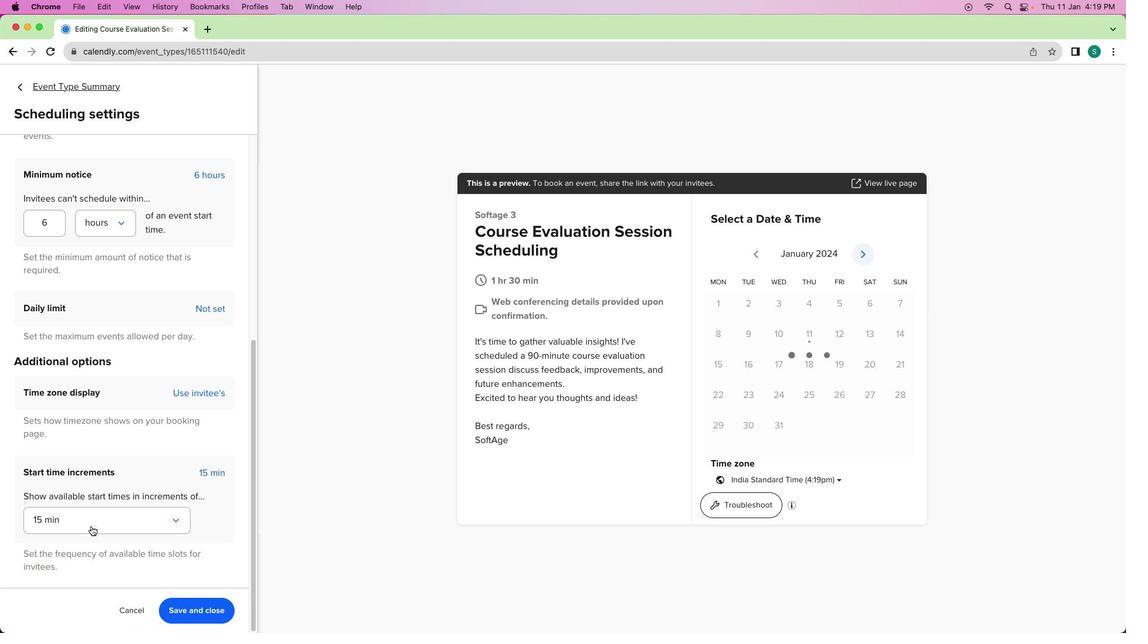 
Action: Mouse moved to (68, 586)
Screenshot: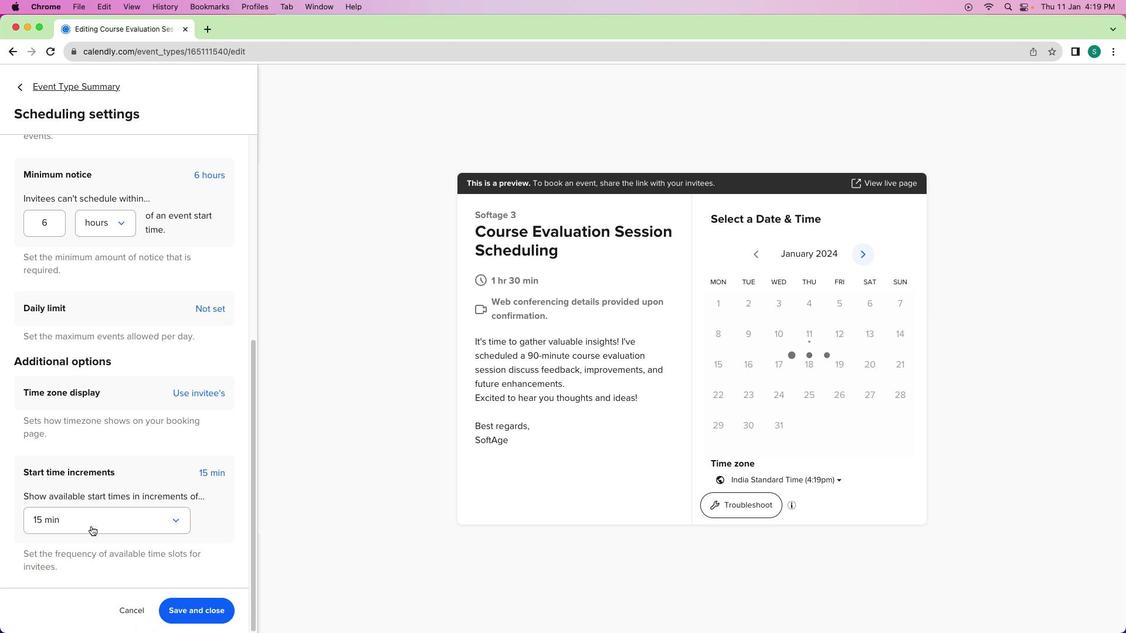 
Action: Mouse scrolled (68, 586) with delta (0, -2)
Screenshot: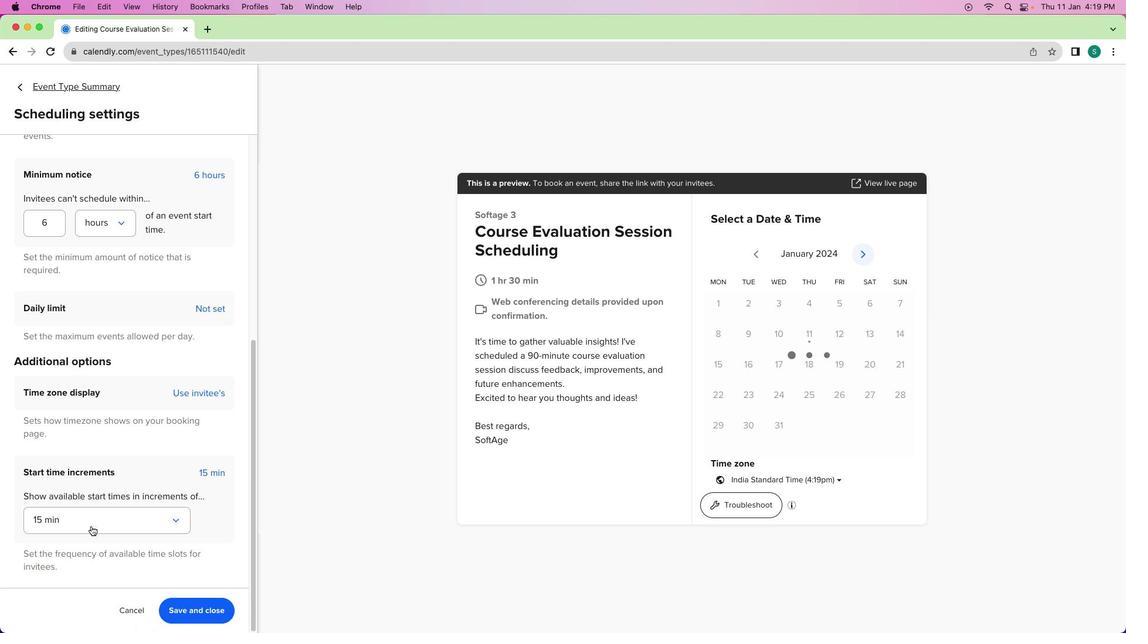 
Action: Mouse moved to (90, 526)
Screenshot: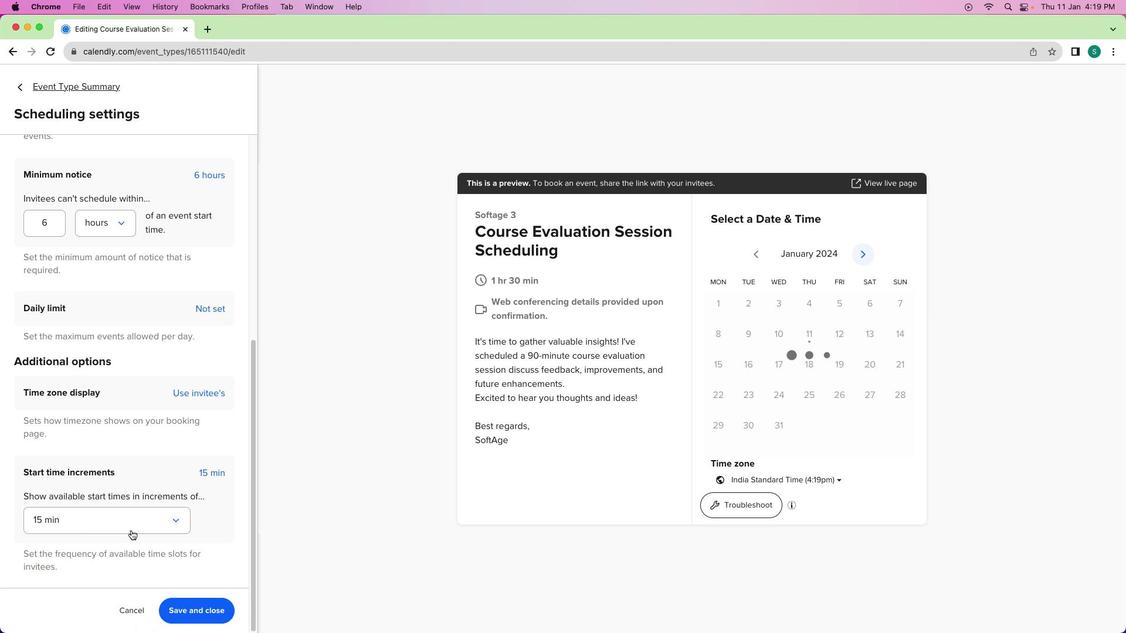 
Action: Mouse scrolled (90, 526) with delta (0, 0)
Screenshot: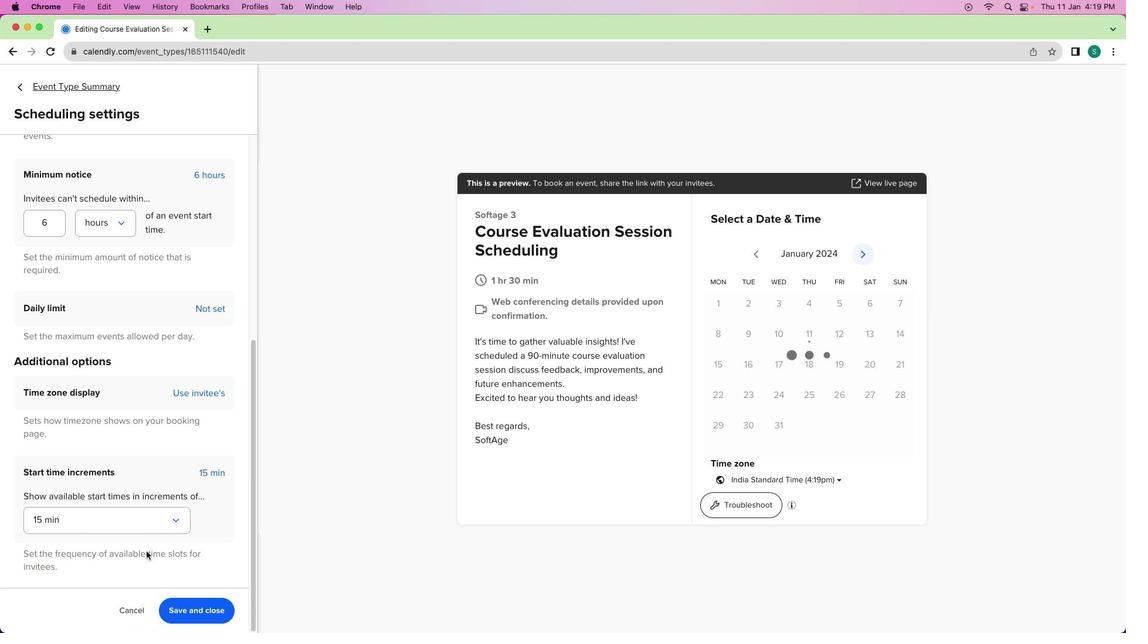 
Action: Mouse scrolled (90, 526) with delta (0, 0)
Screenshot: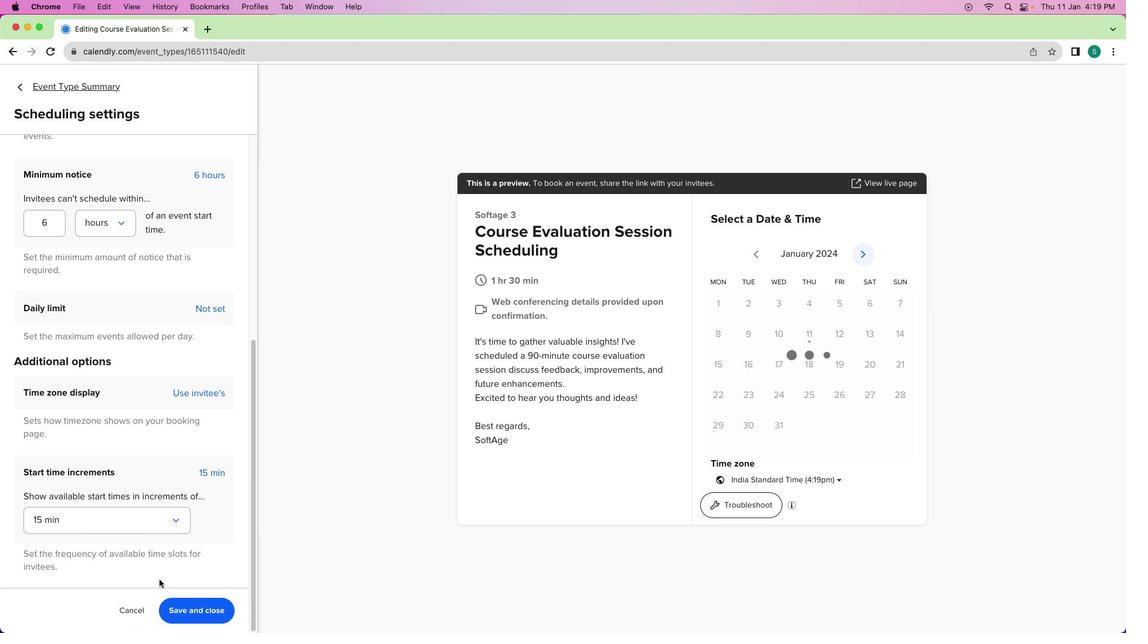 
Action: Mouse scrolled (90, 526) with delta (0, -1)
Screenshot: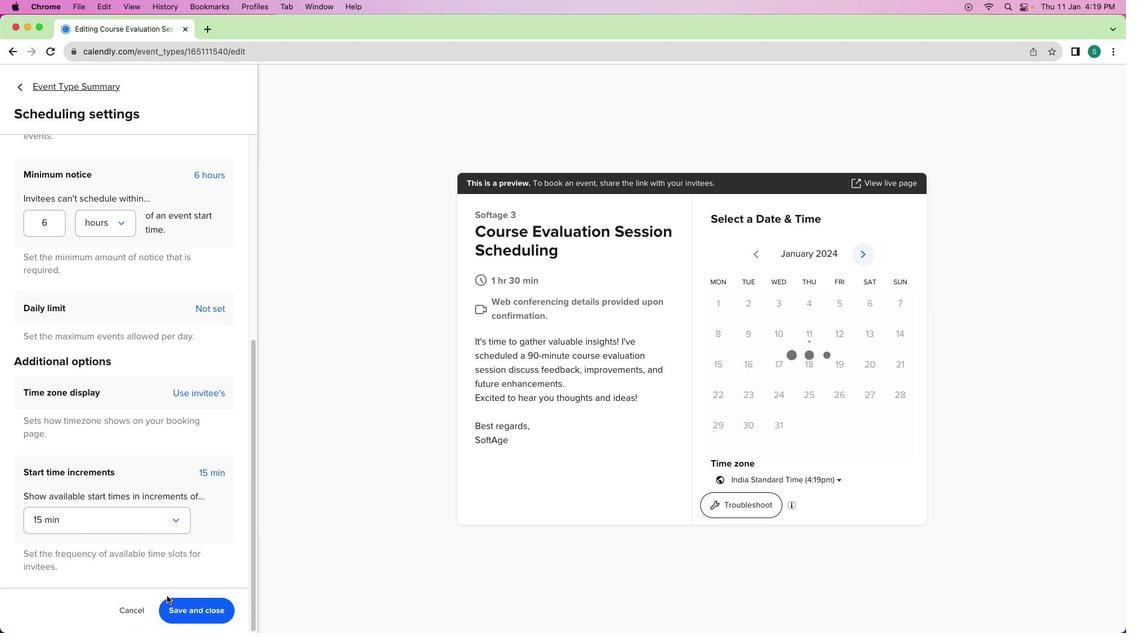 
Action: Mouse scrolled (90, 526) with delta (0, -2)
Screenshot: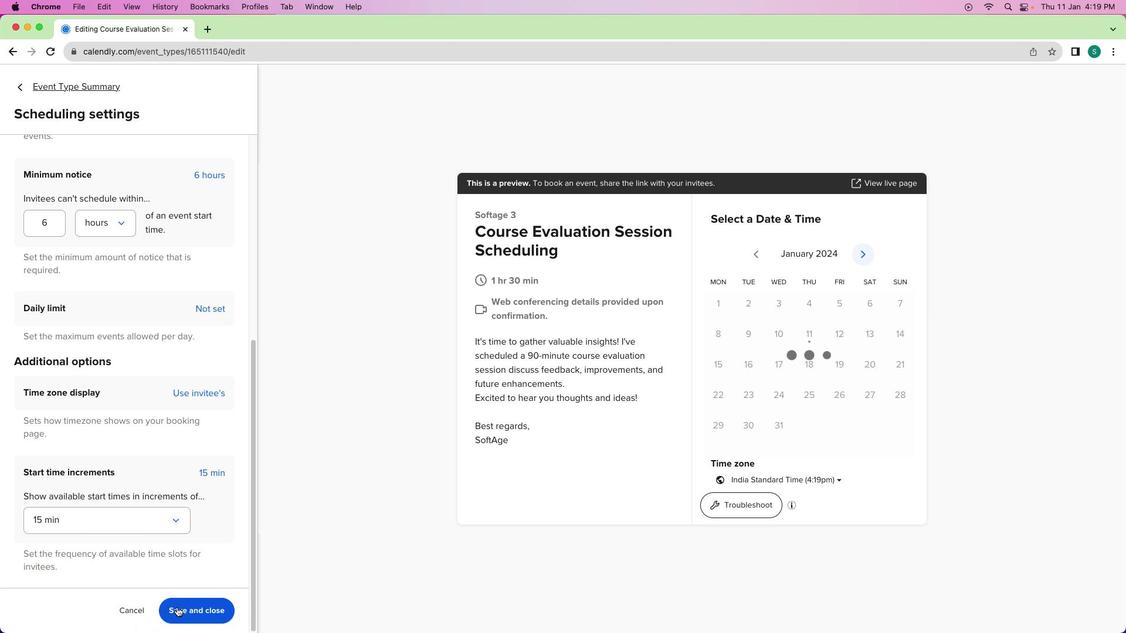 
Action: Mouse moved to (206, 618)
Screenshot: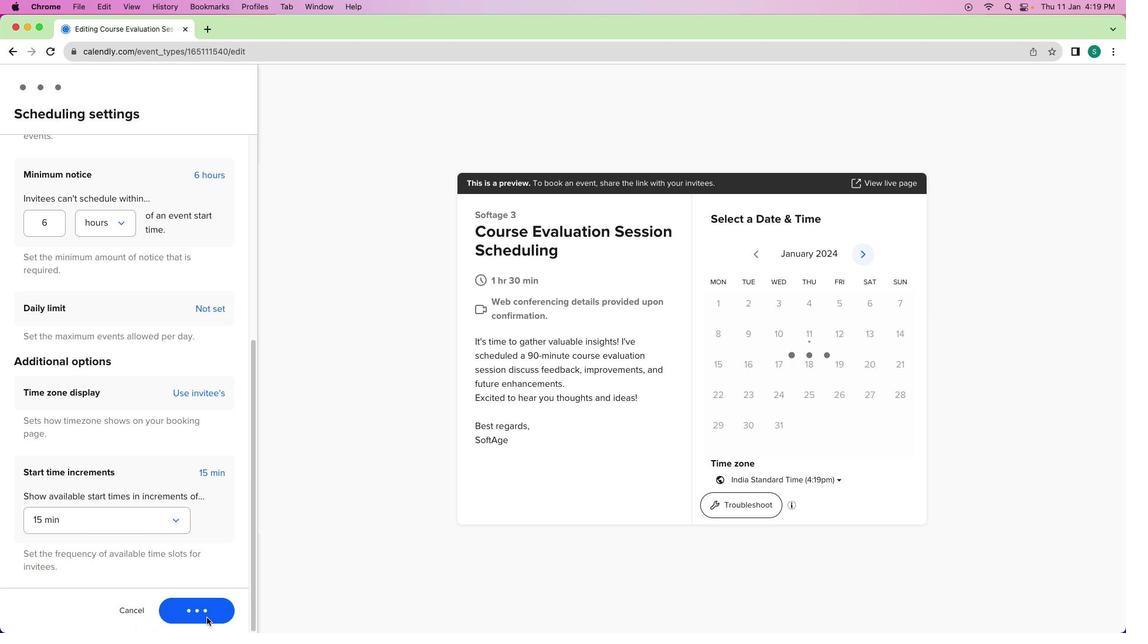 
Action: Mouse pressed left at (206, 618)
Screenshot: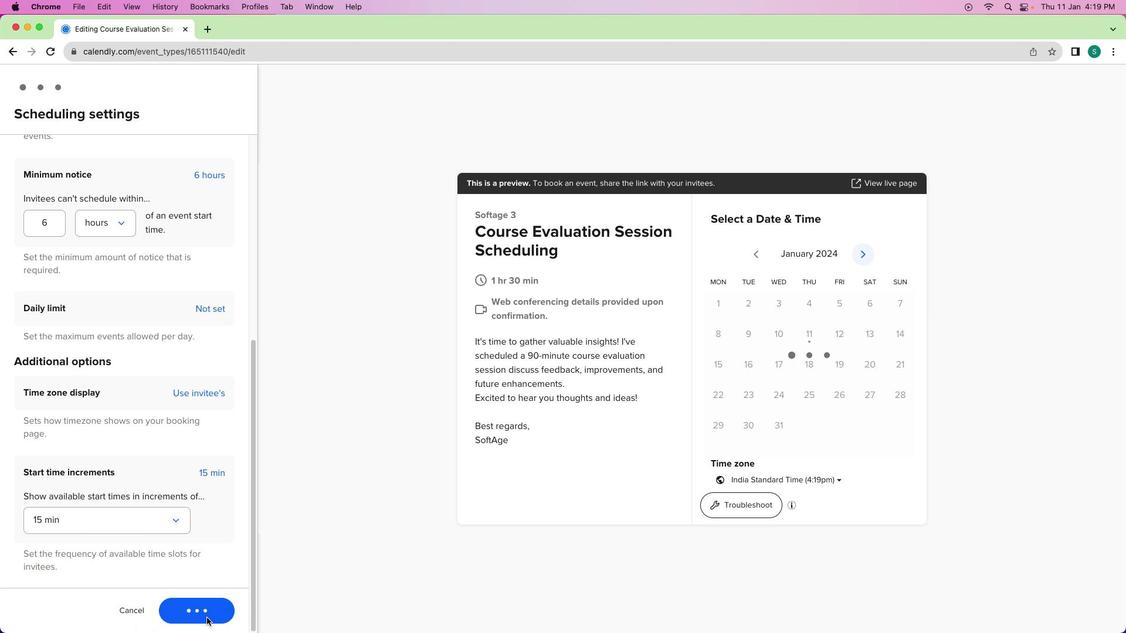 
Action: Mouse moved to (38, 87)
Screenshot: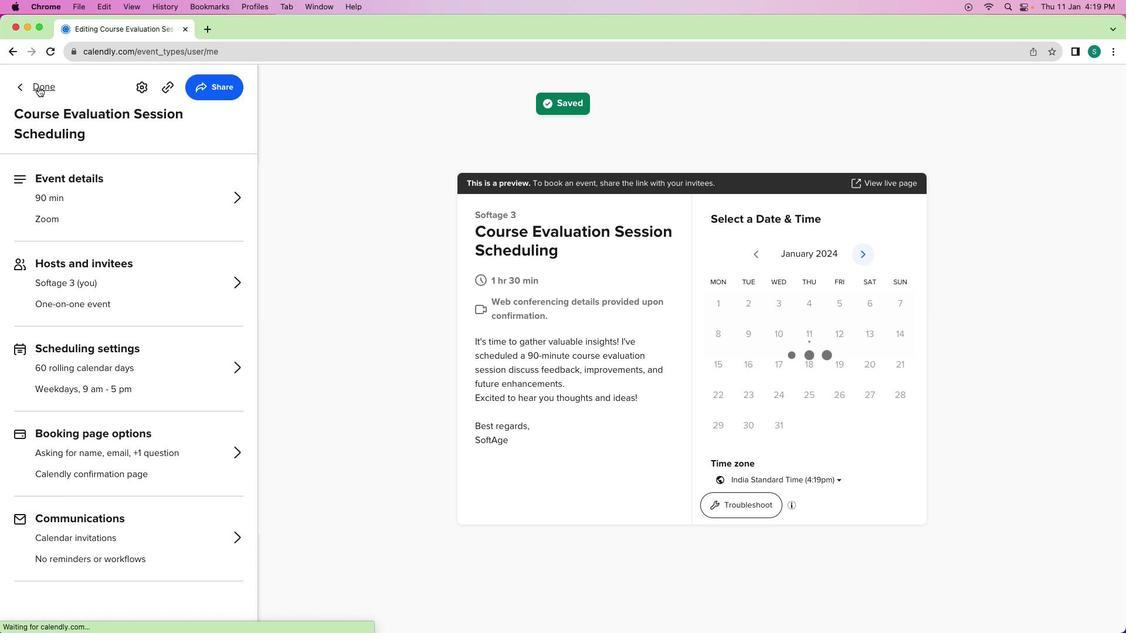 
Action: Mouse pressed left at (38, 87)
Screenshot: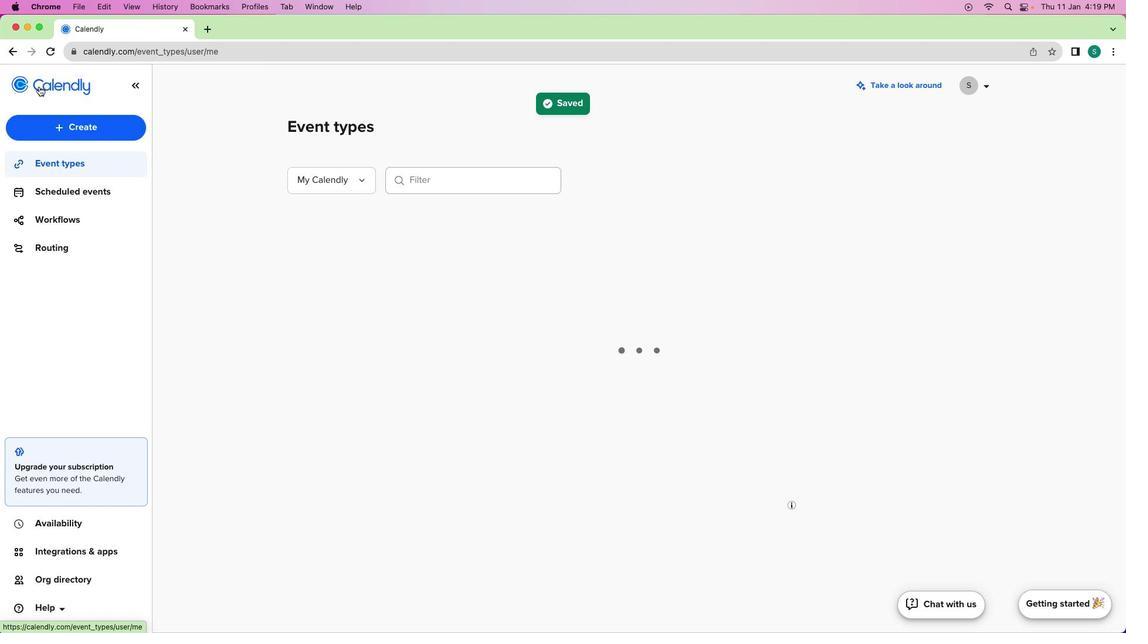 
Action: Mouse moved to (375, 370)
Screenshot: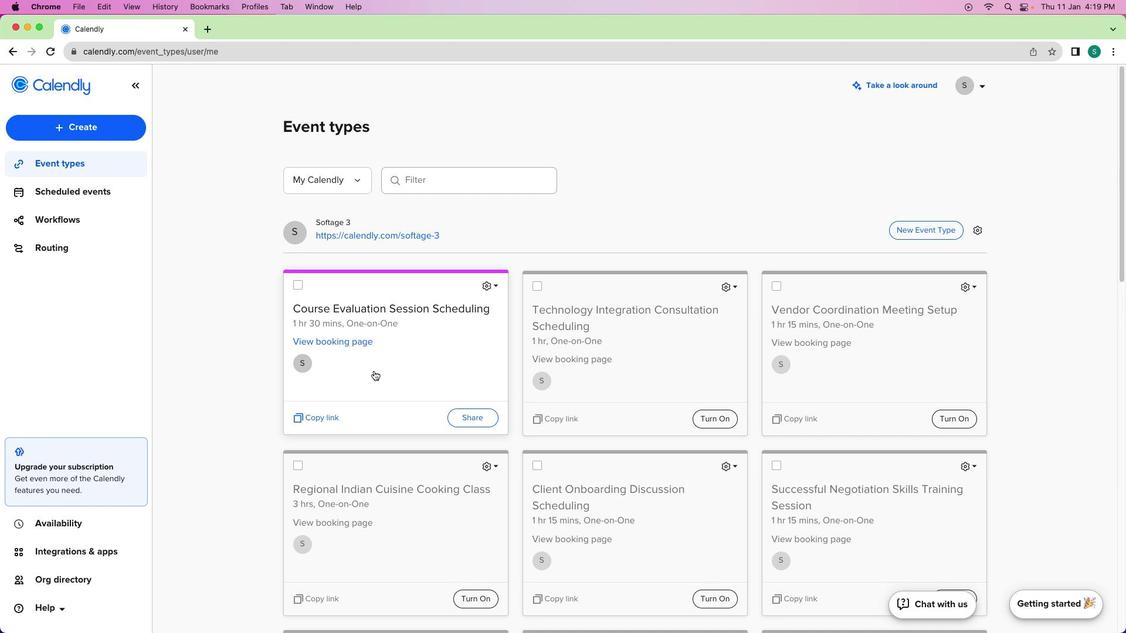 
